 Task: Search one way flight ticket for 5 adults, 2 children, 1 infant in seat and 1 infant on lap in economy from Phoenix: Phoenix Sky Harbor International Airport to Greenville: Pitt-greenville Airport on 5-2-2023. Choice of flights is JetBlue. Number of bags: 2 carry on bags. Price is upto 98000. Outbound departure time preference is 10:30.
Action: Mouse moved to (239, 147)
Screenshot: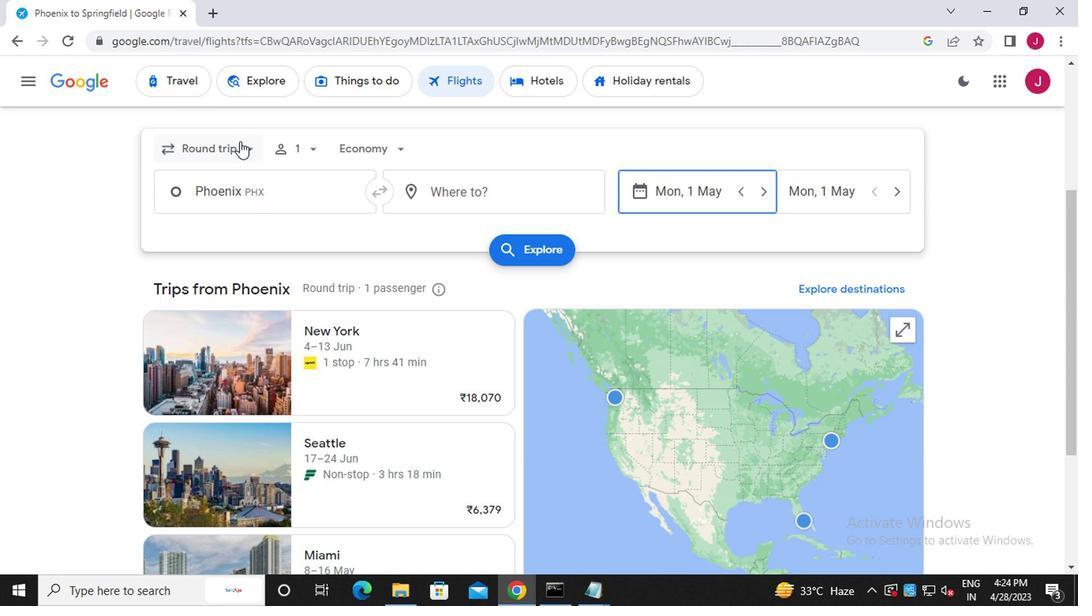 
Action: Mouse pressed left at (239, 147)
Screenshot: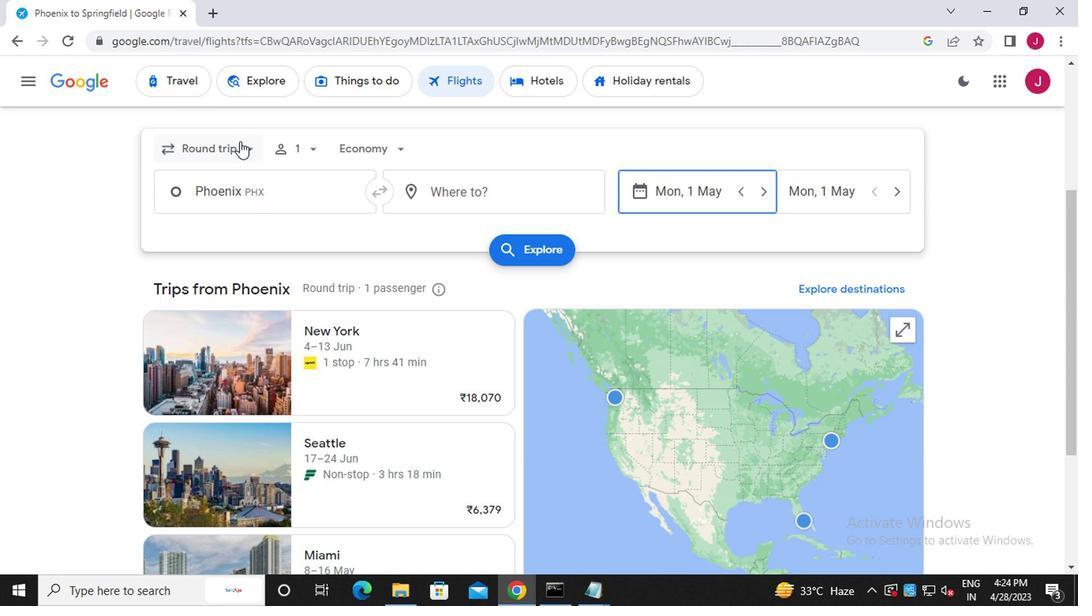 
Action: Mouse moved to (224, 220)
Screenshot: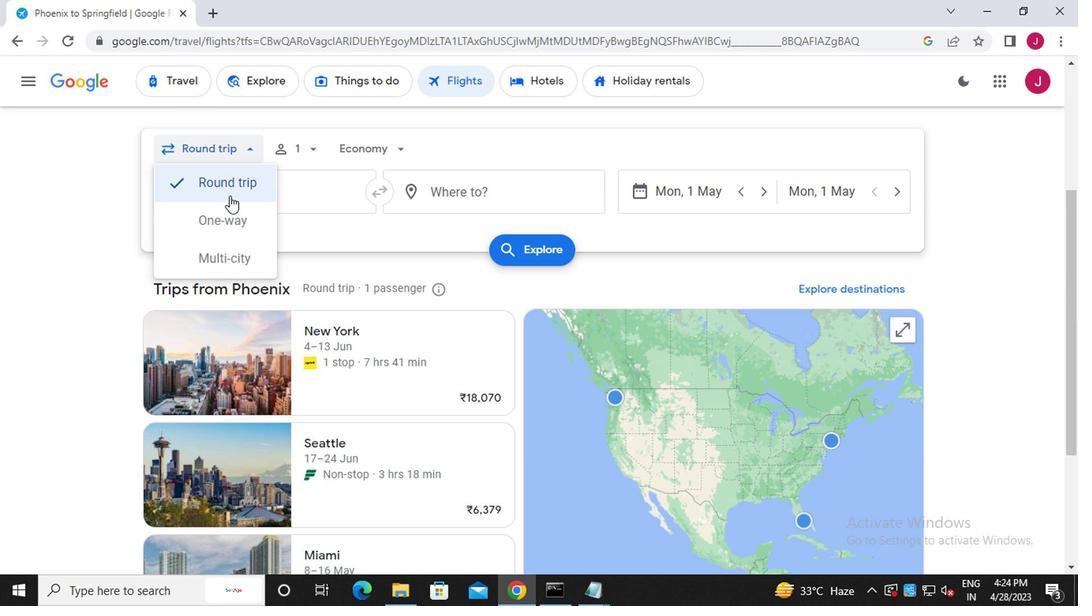 
Action: Mouse pressed left at (224, 220)
Screenshot: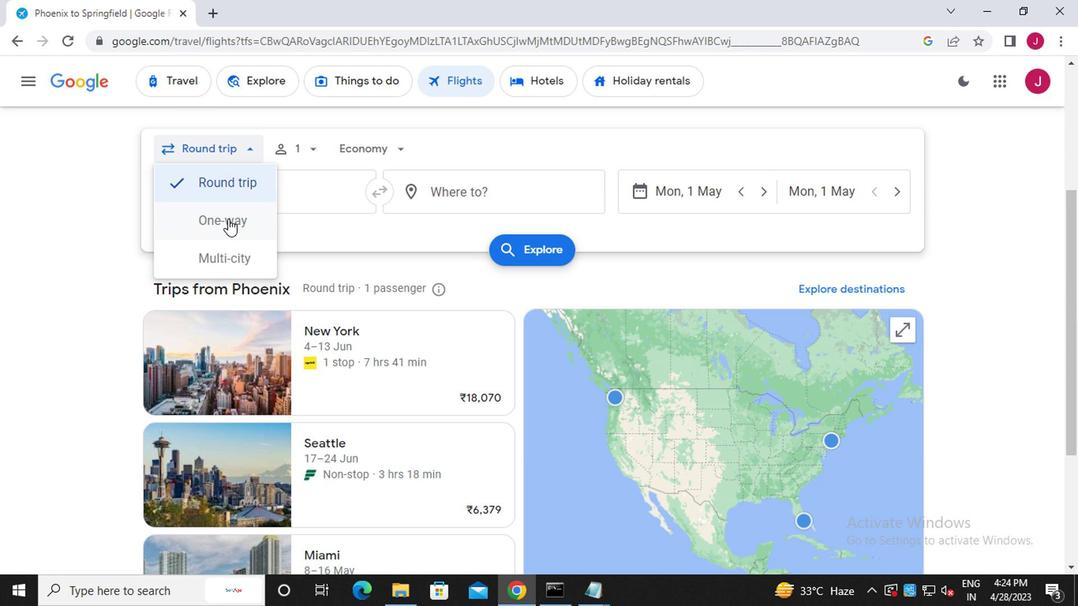 
Action: Mouse moved to (301, 150)
Screenshot: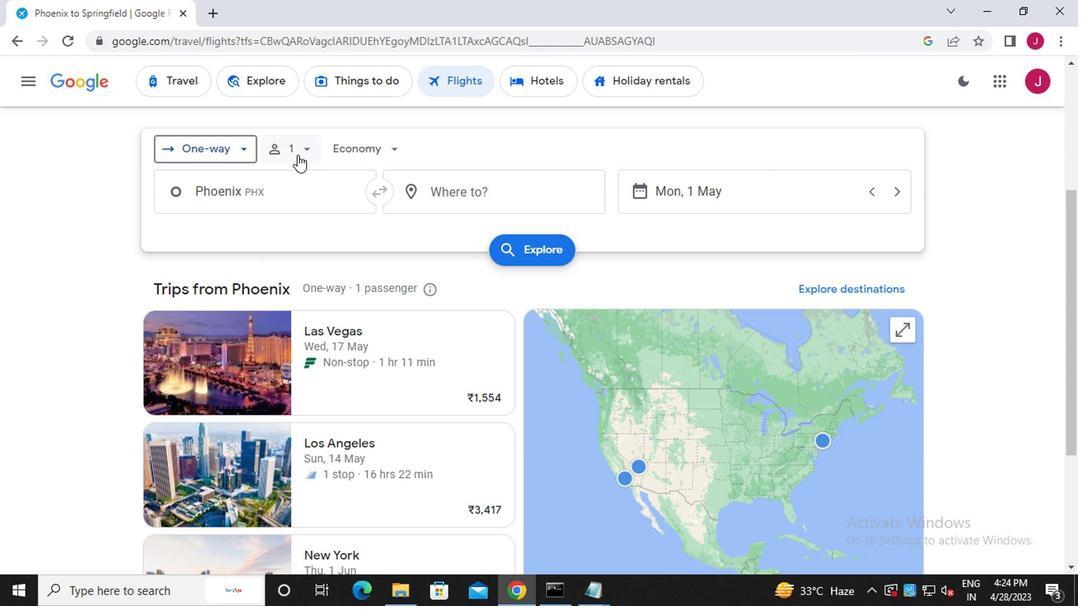 
Action: Mouse pressed left at (301, 150)
Screenshot: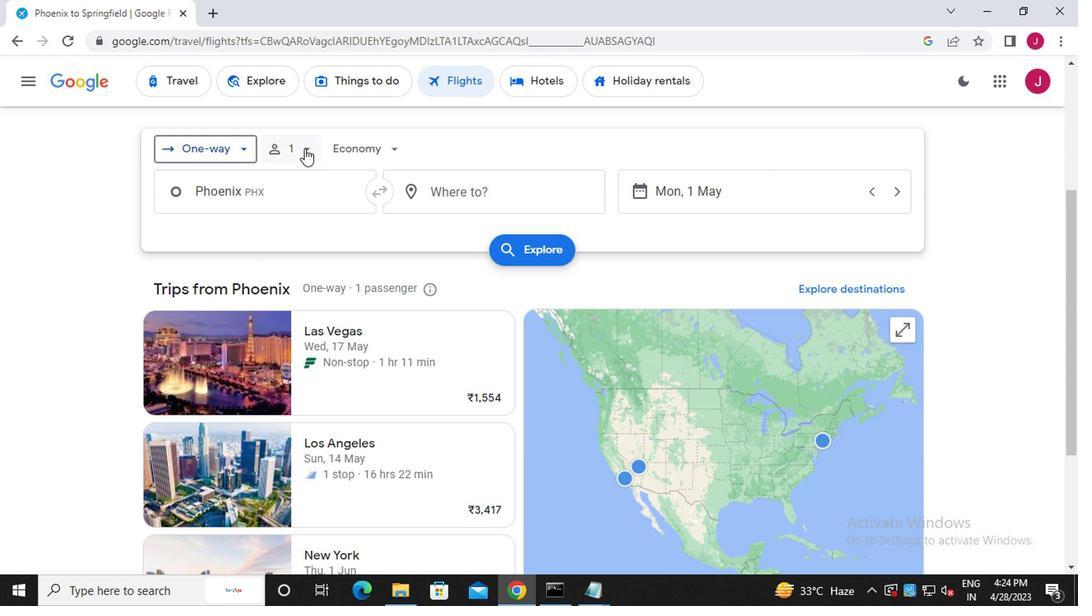 
Action: Mouse moved to (430, 191)
Screenshot: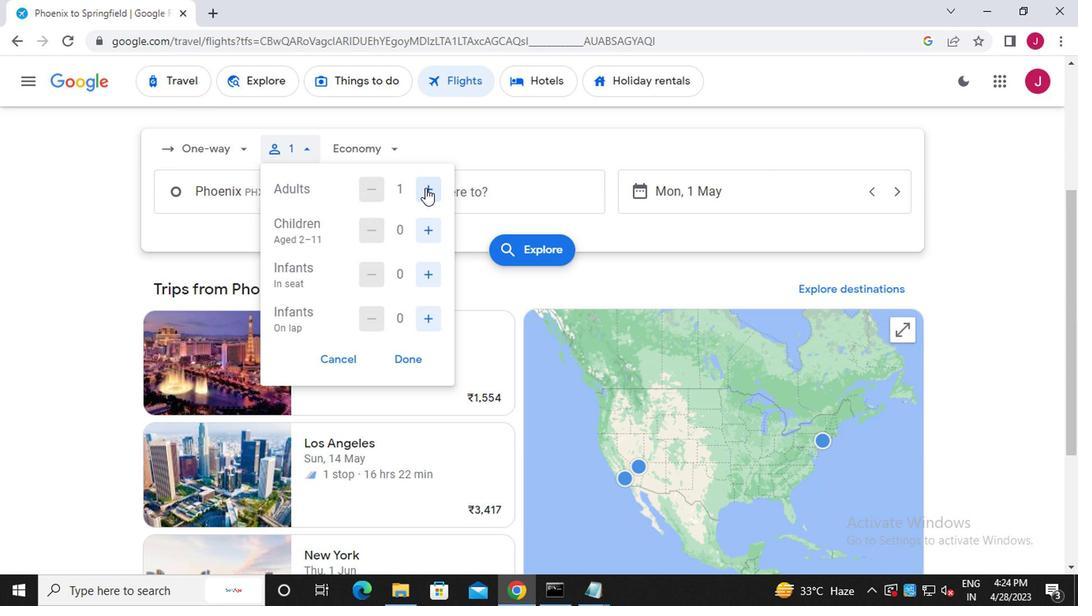 
Action: Mouse pressed left at (430, 191)
Screenshot: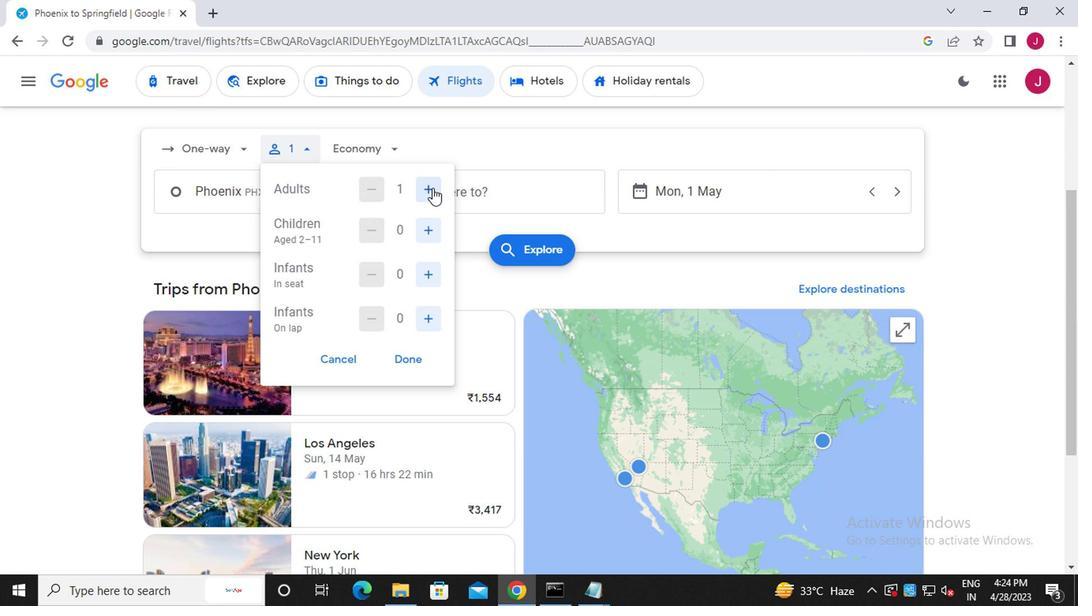 
Action: Mouse pressed left at (430, 191)
Screenshot: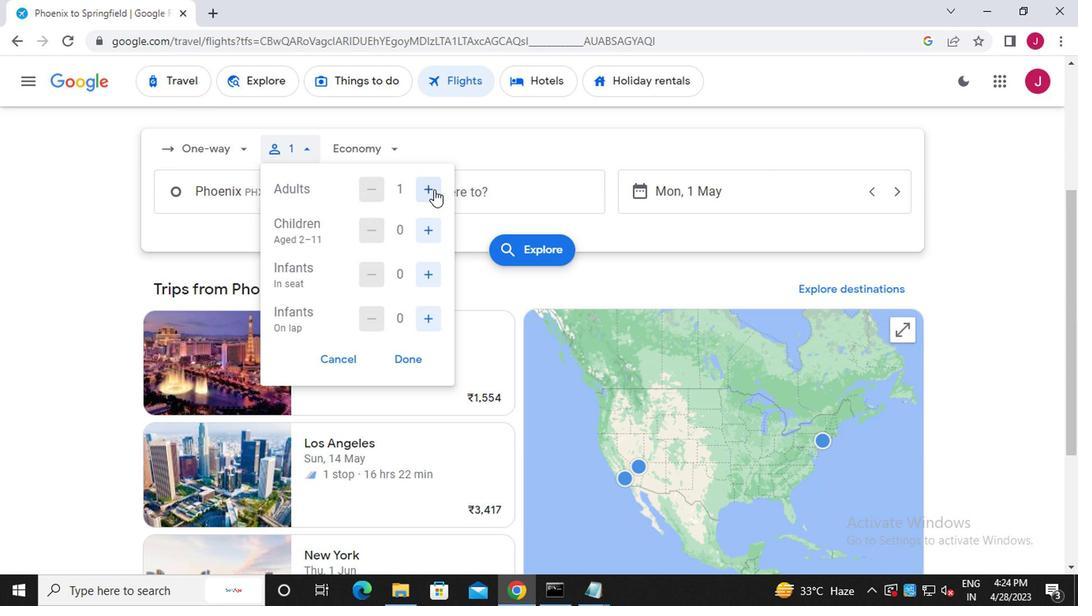 
Action: Mouse pressed left at (430, 191)
Screenshot: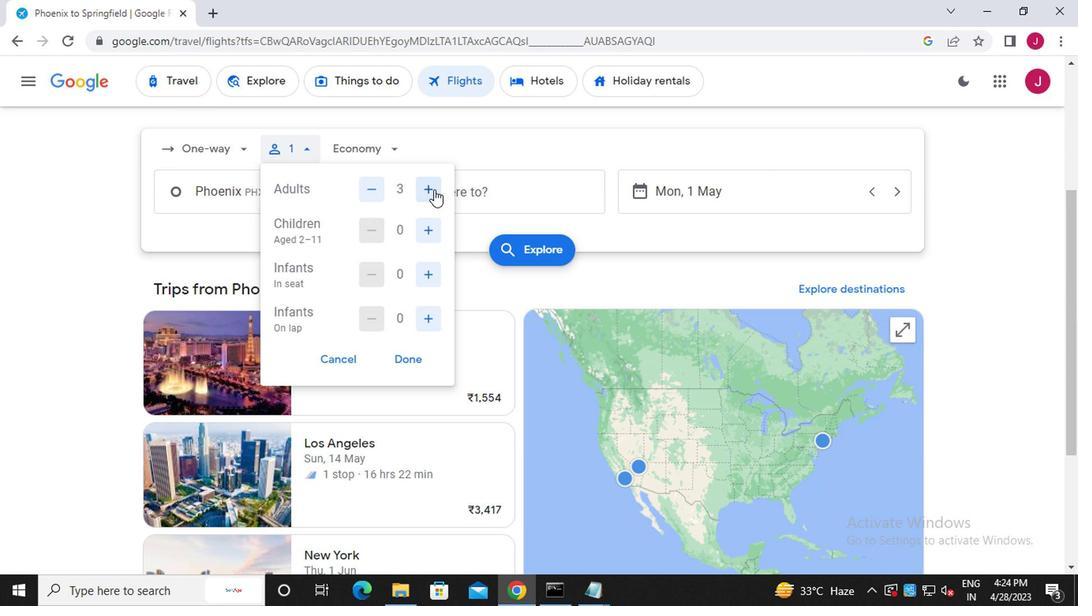 
Action: Mouse pressed left at (430, 191)
Screenshot: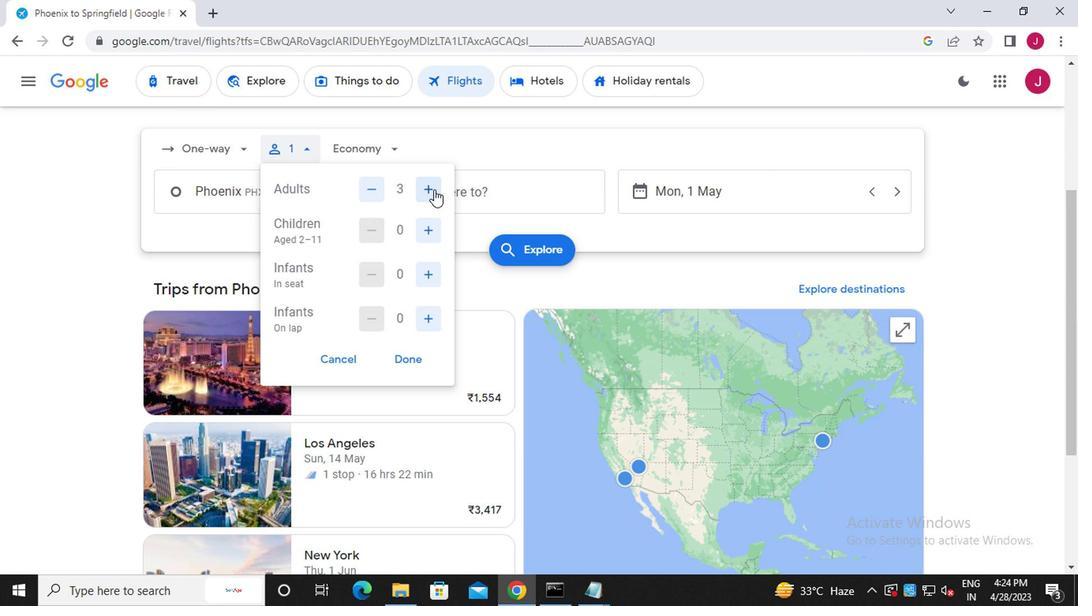 
Action: Mouse moved to (430, 234)
Screenshot: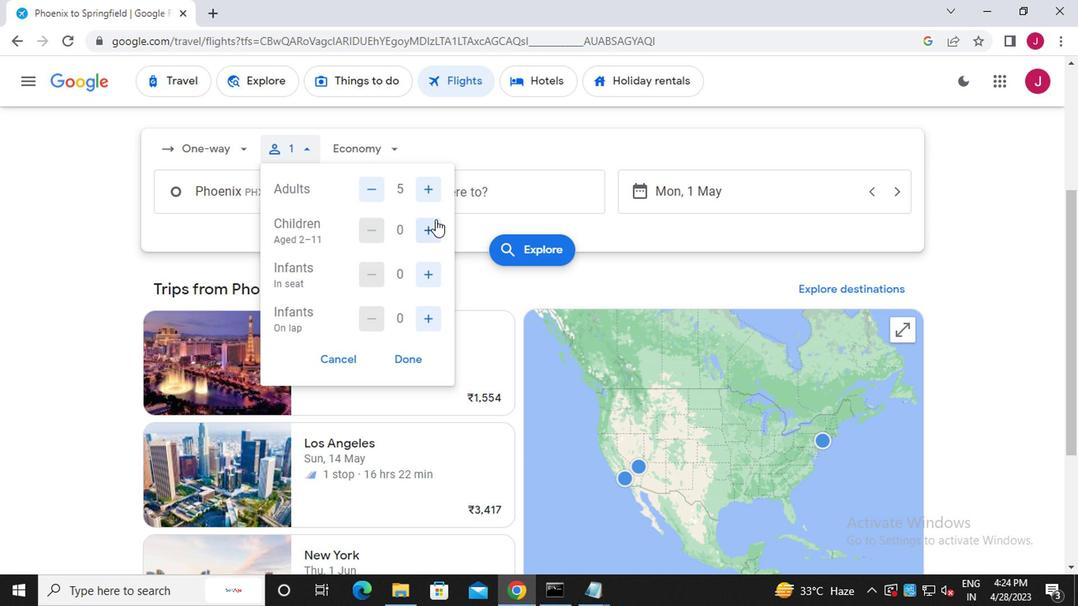
Action: Mouse pressed left at (430, 234)
Screenshot: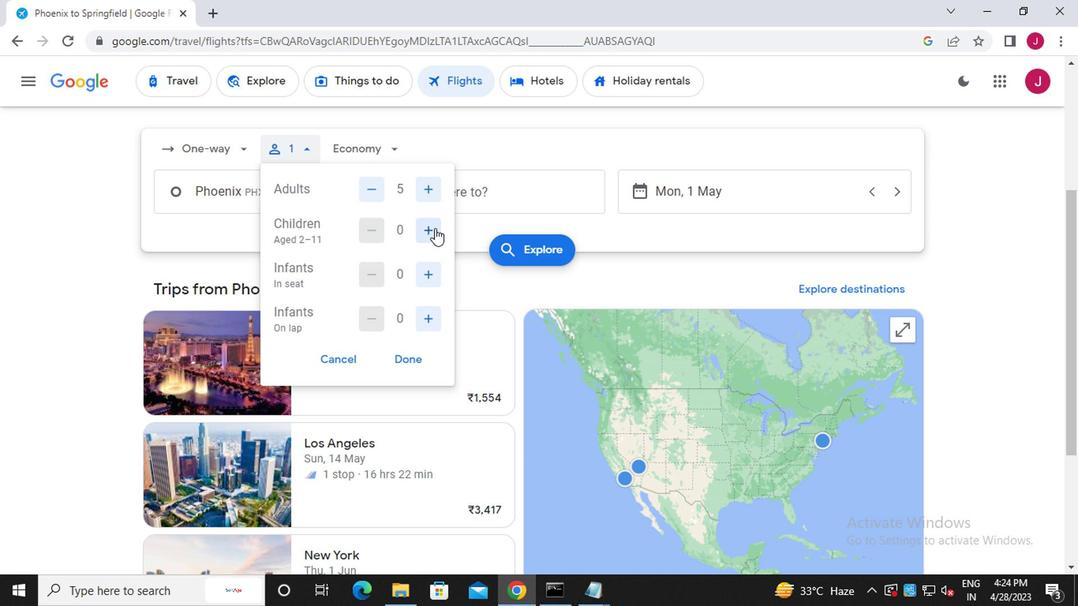 
Action: Mouse pressed left at (430, 234)
Screenshot: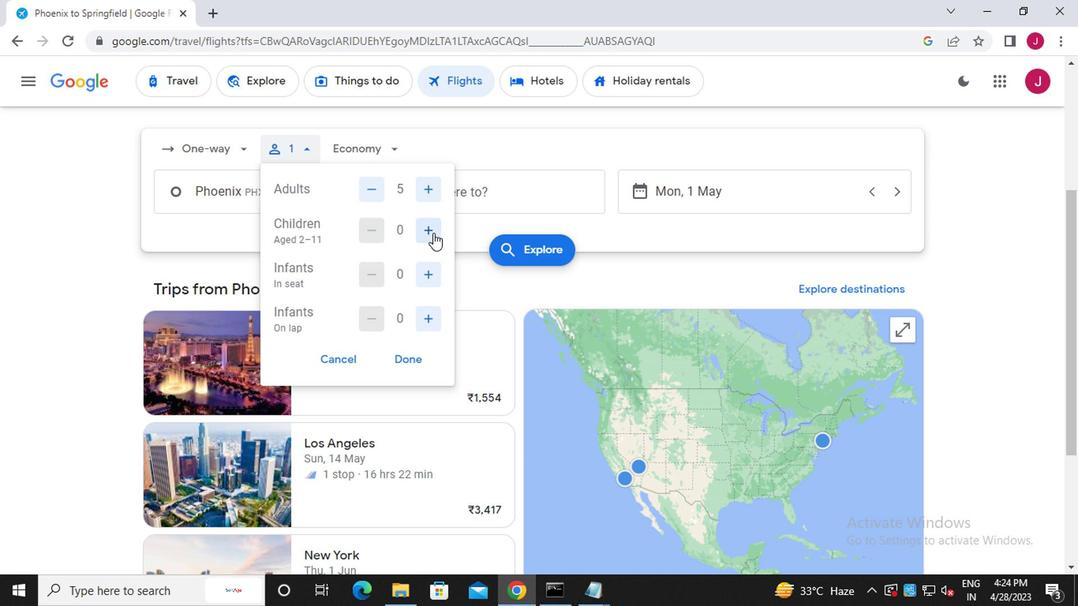 
Action: Mouse moved to (419, 274)
Screenshot: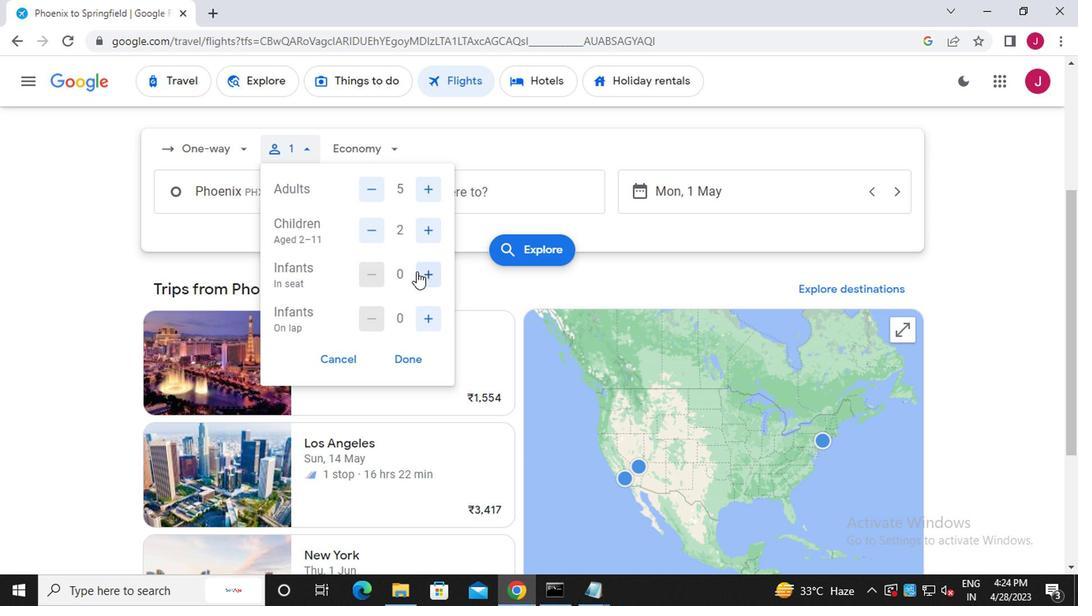 
Action: Mouse pressed left at (419, 274)
Screenshot: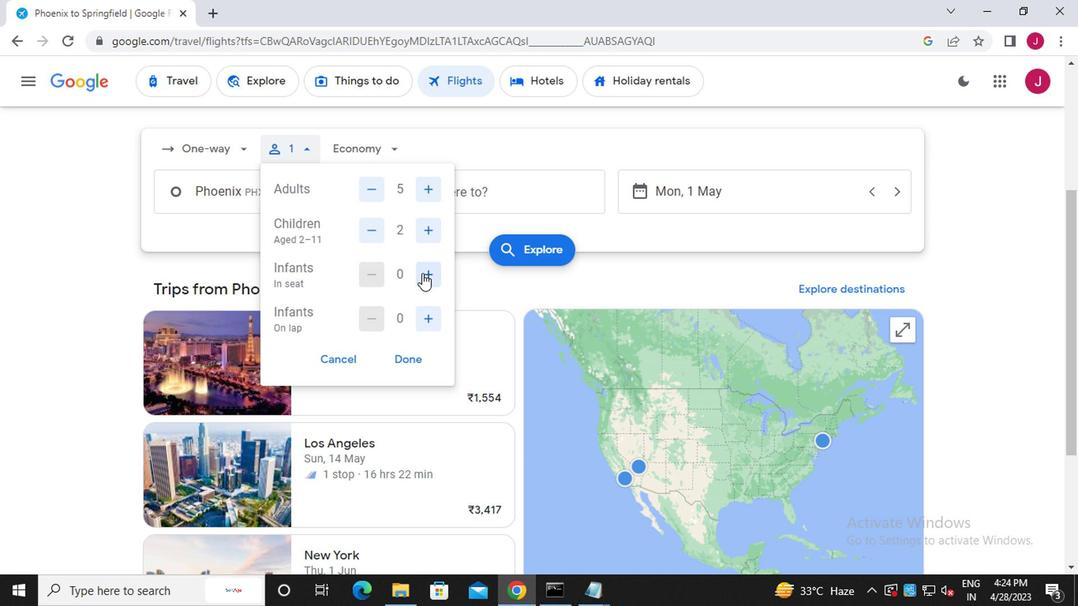 
Action: Mouse moved to (424, 319)
Screenshot: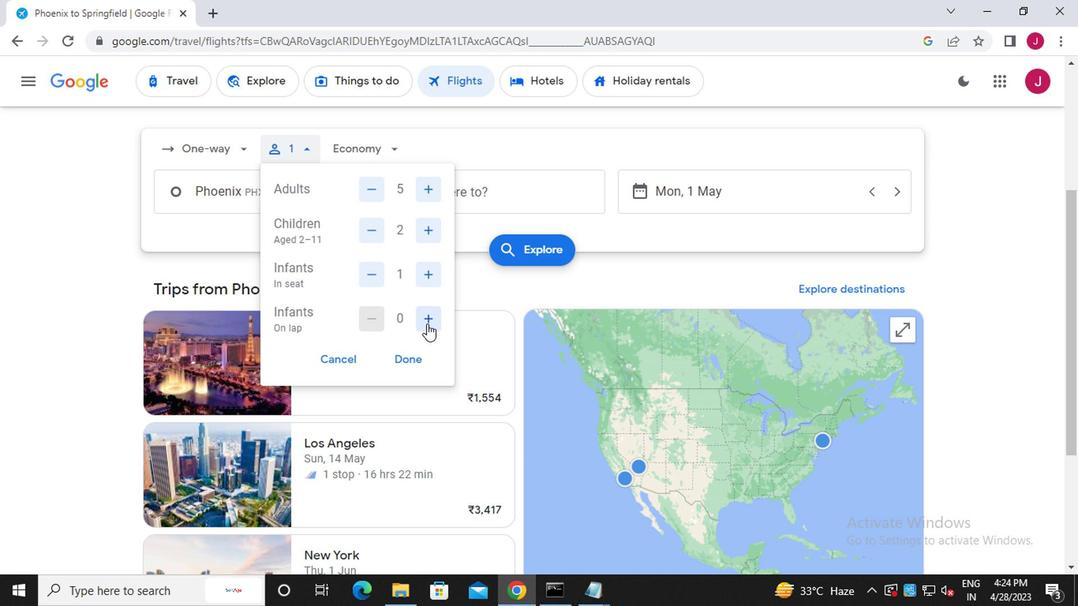 
Action: Mouse pressed left at (424, 319)
Screenshot: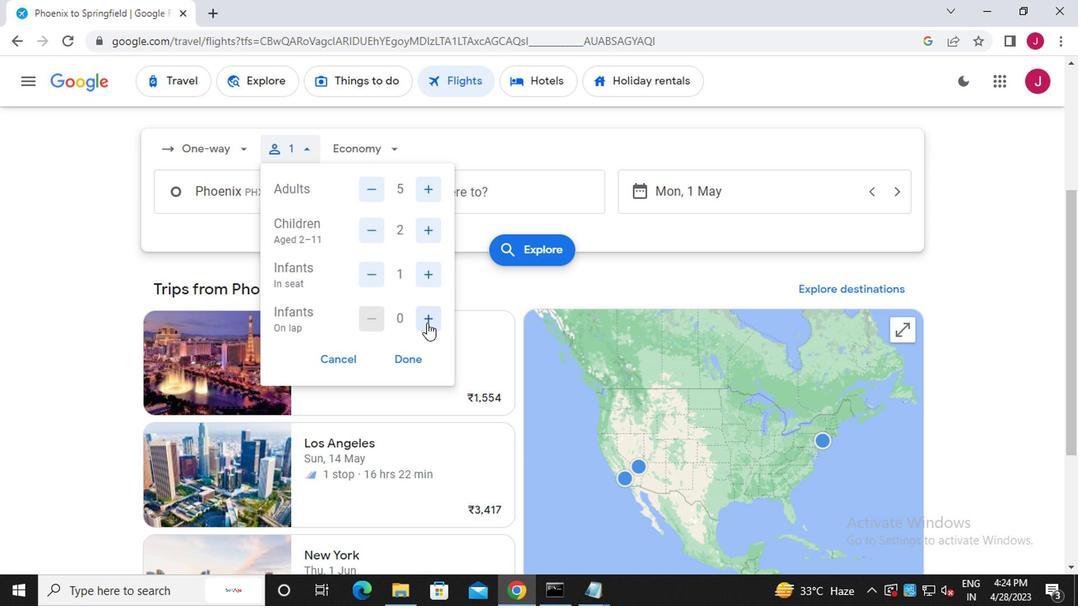 
Action: Mouse moved to (402, 362)
Screenshot: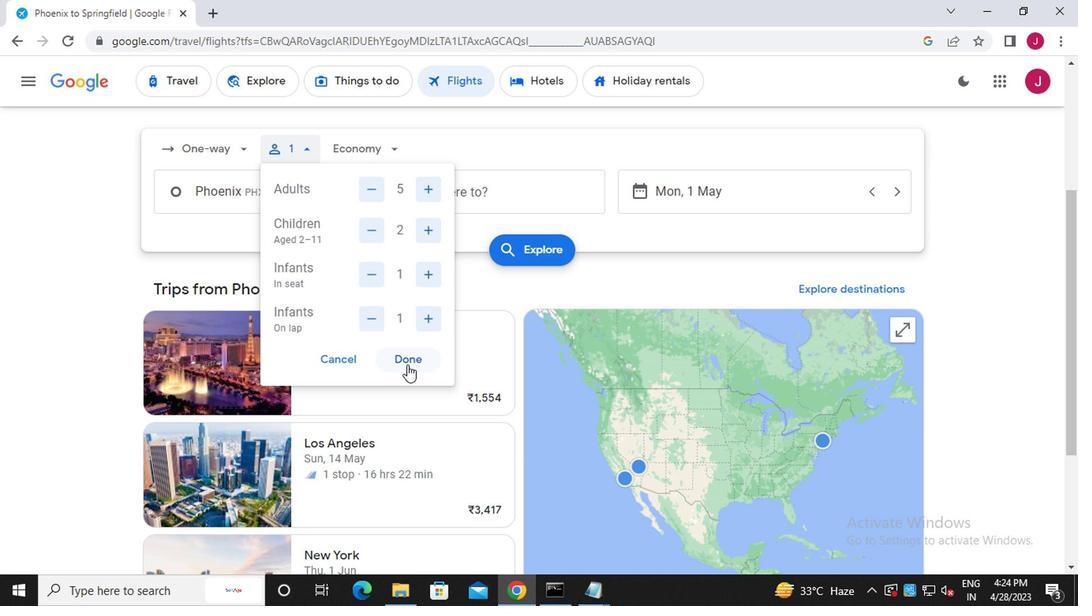 
Action: Mouse pressed left at (402, 362)
Screenshot: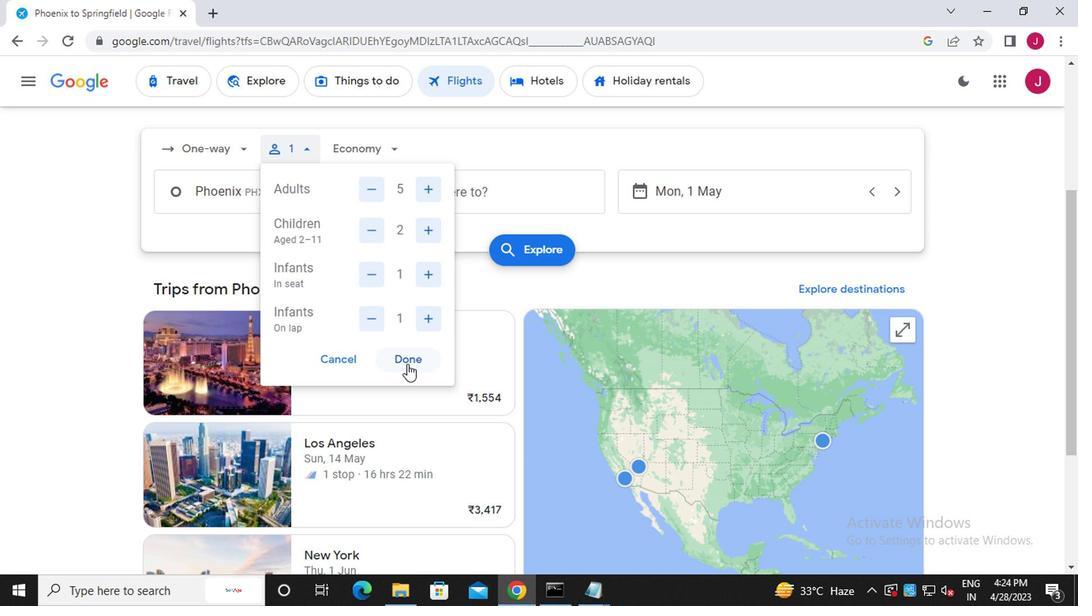 
Action: Mouse moved to (391, 152)
Screenshot: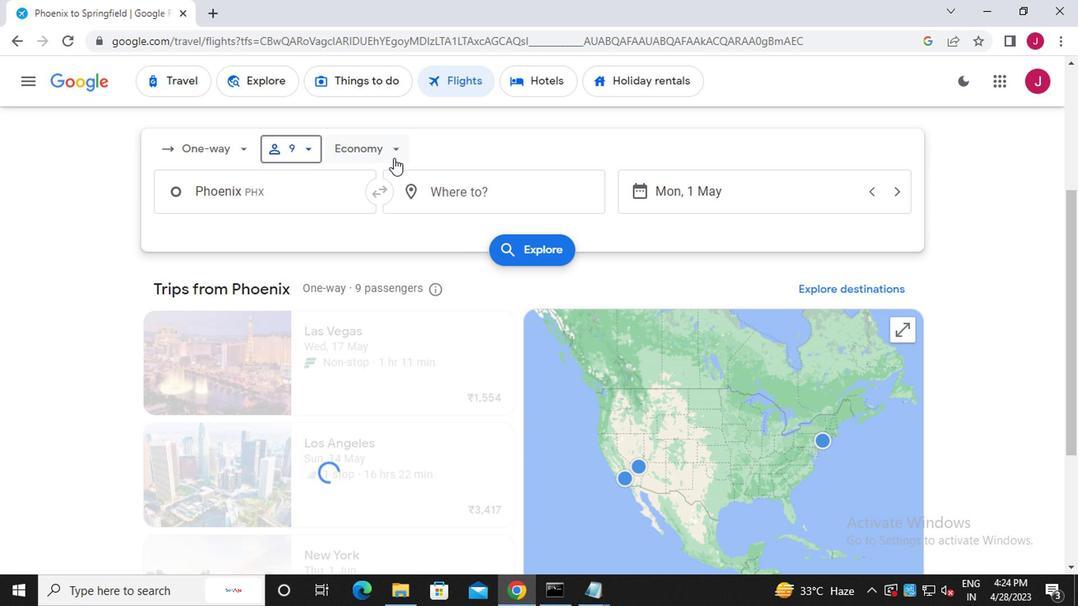 
Action: Mouse pressed left at (391, 152)
Screenshot: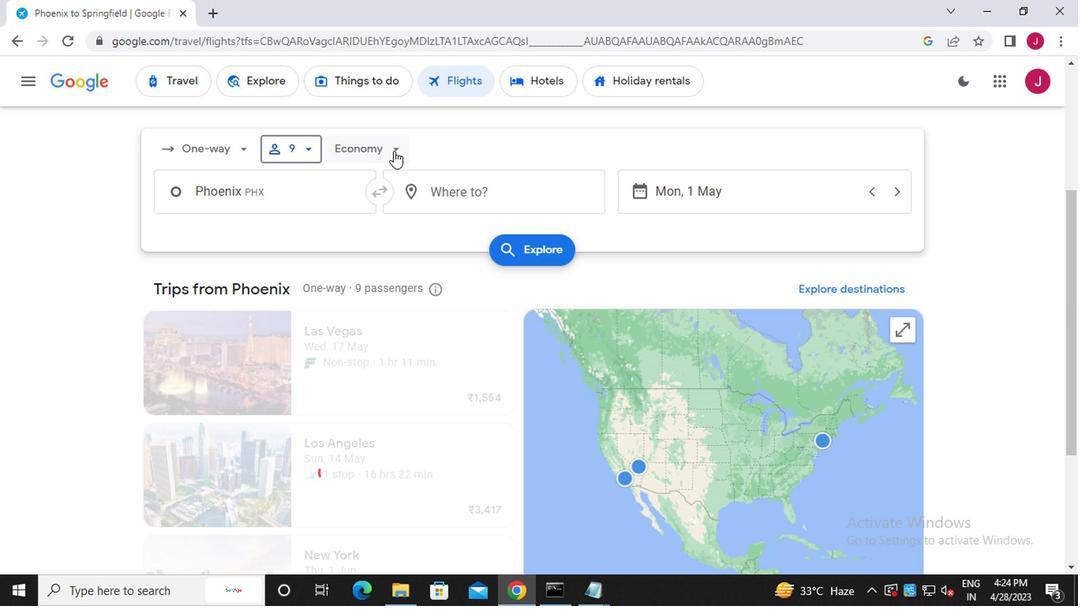 
Action: Mouse moved to (416, 180)
Screenshot: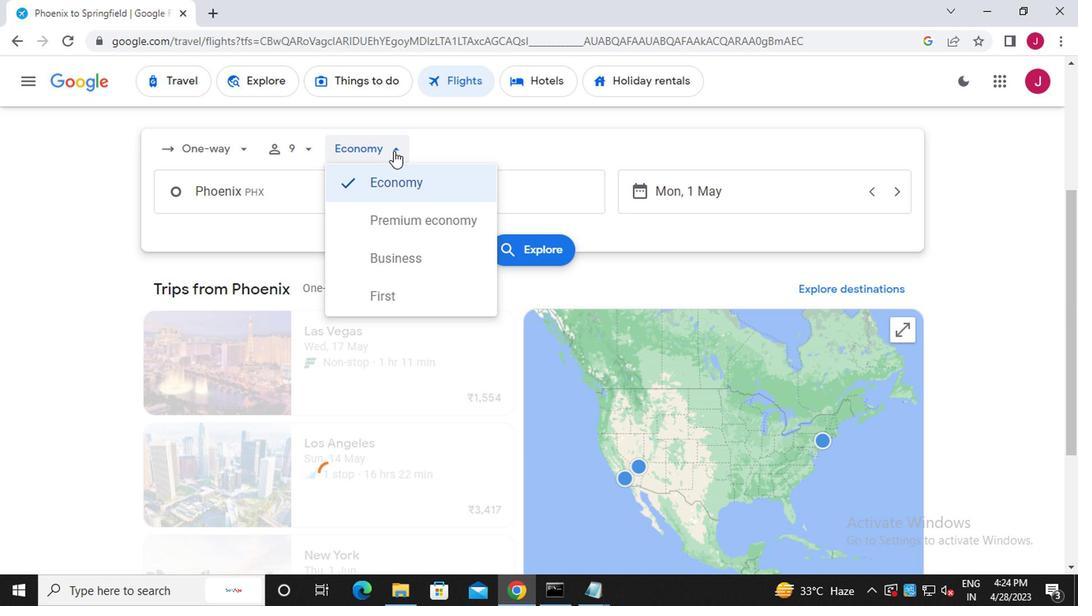 
Action: Mouse pressed left at (416, 180)
Screenshot: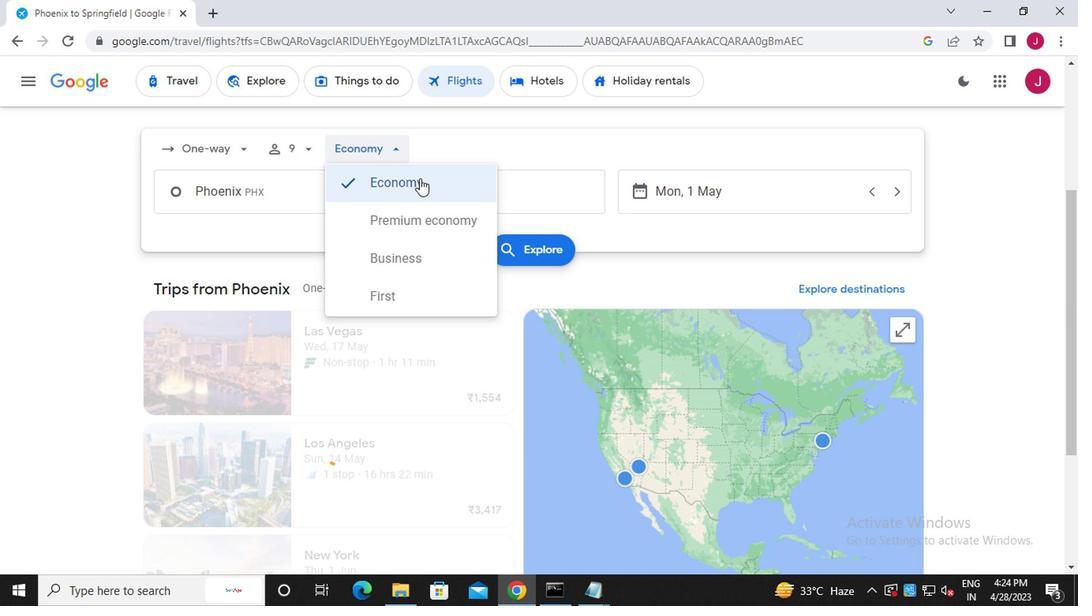 
Action: Mouse moved to (329, 200)
Screenshot: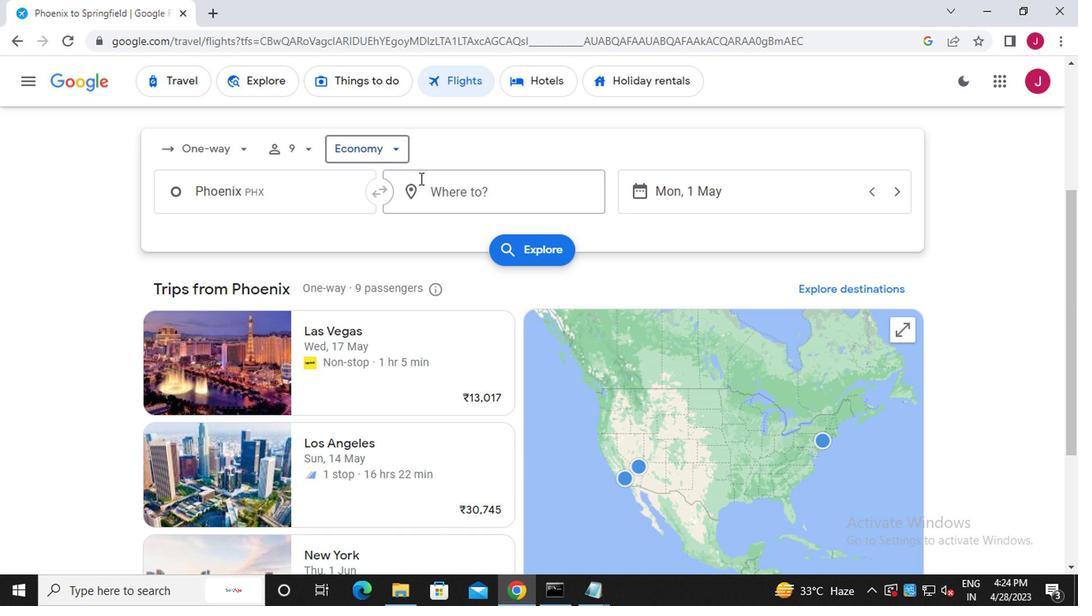 
Action: Mouse pressed left at (329, 200)
Screenshot: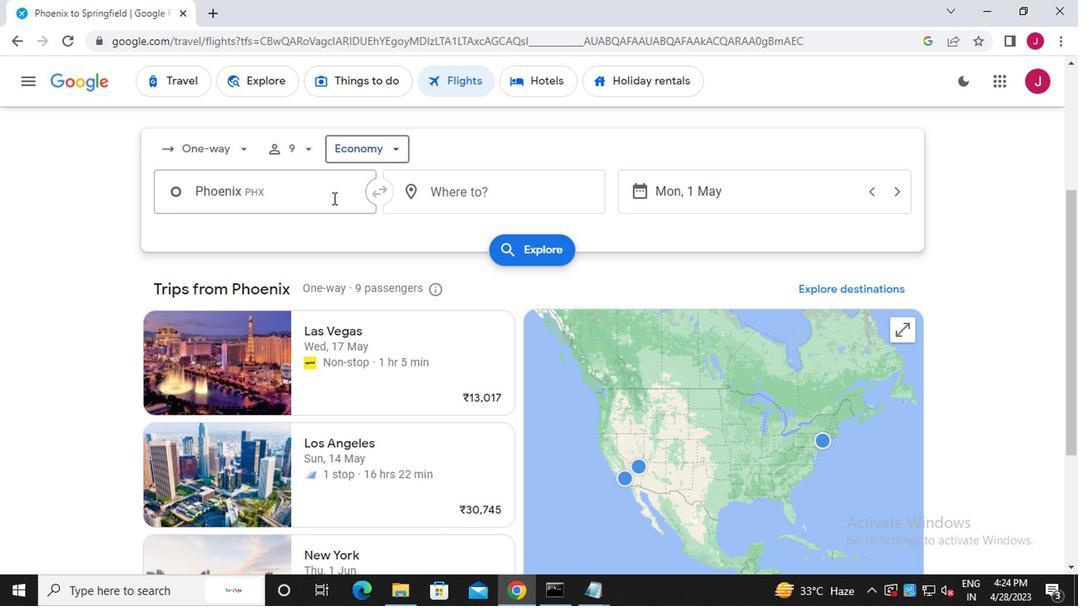 
Action: Key pressed pho
Screenshot: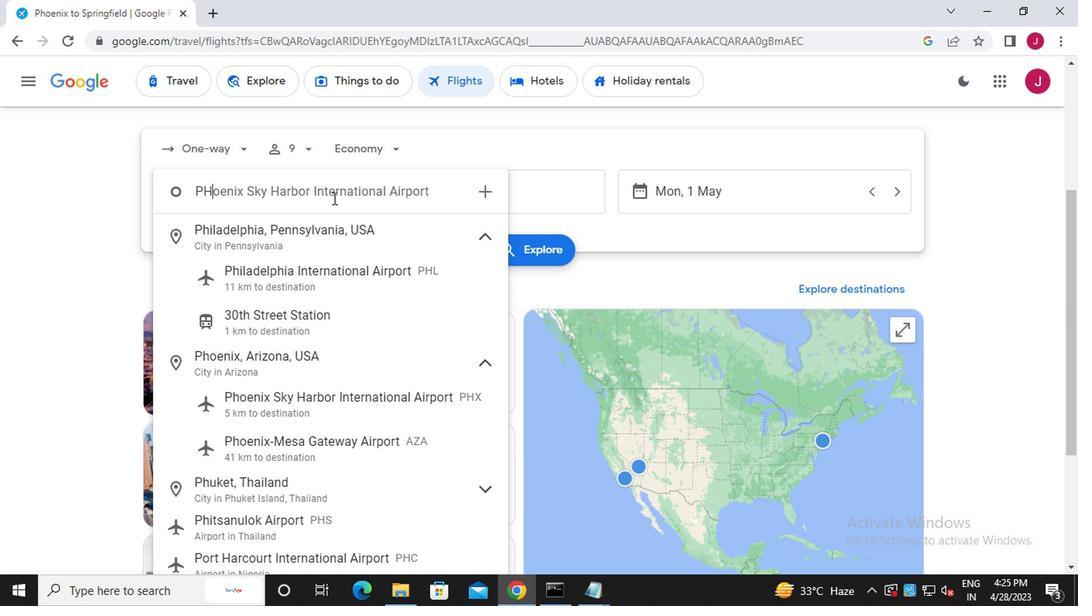 
Action: Mouse moved to (354, 320)
Screenshot: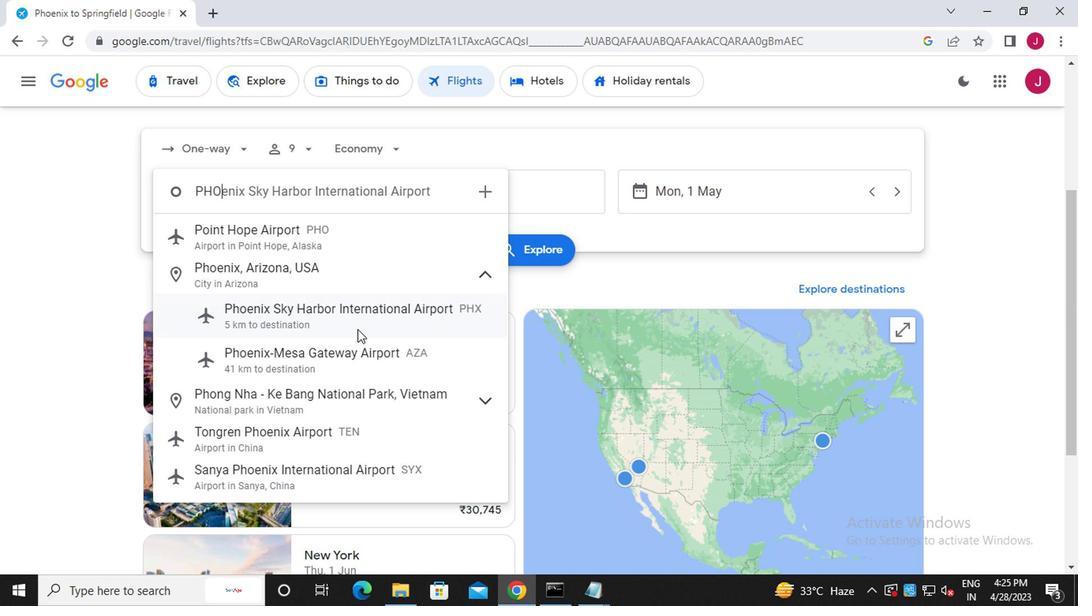 
Action: Mouse pressed left at (354, 320)
Screenshot: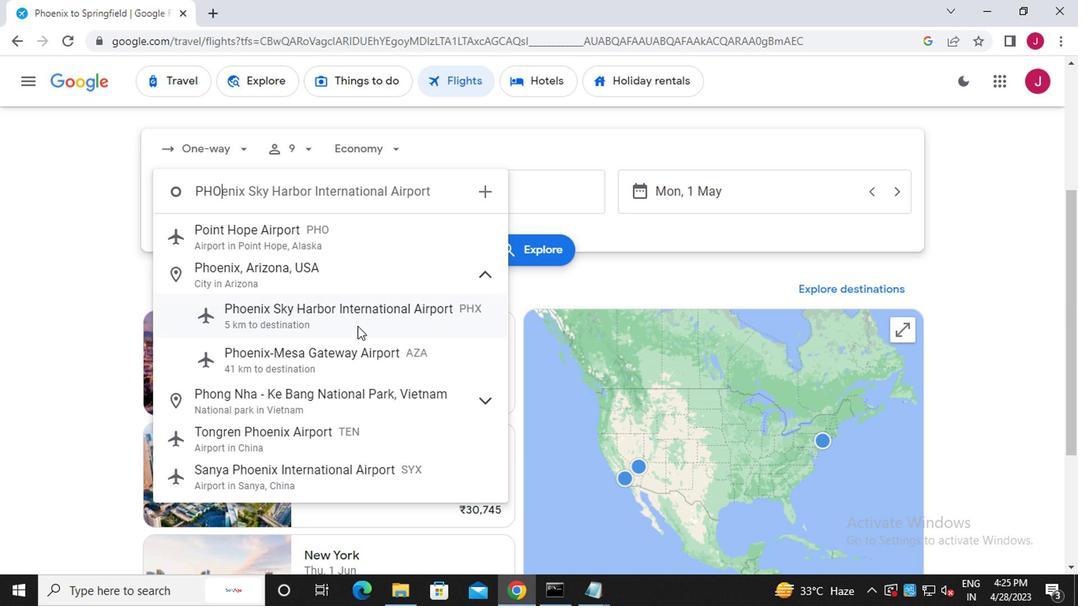 
Action: Mouse moved to (549, 198)
Screenshot: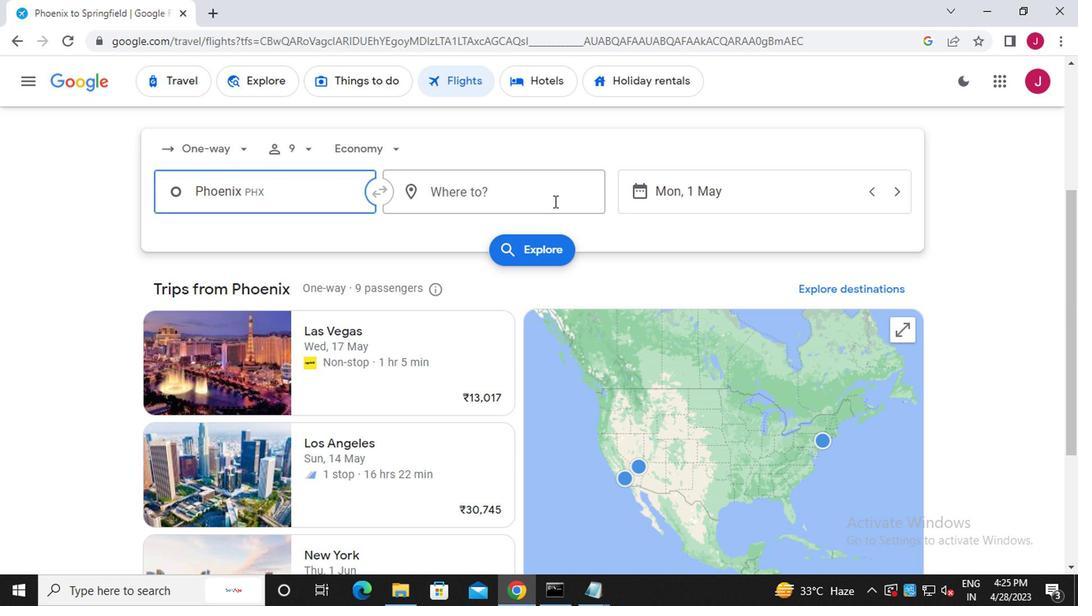 
Action: Mouse pressed left at (549, 198)
Screenshot: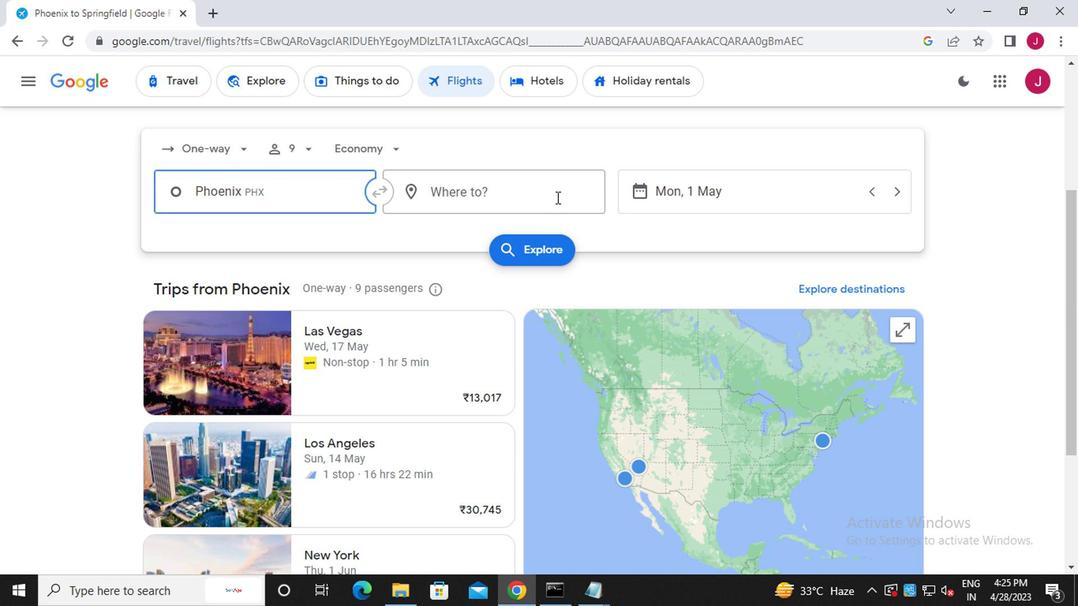 
Action: Key pressed green<Key.space><Key.backspace>ville<Key.space>p
Screenshot: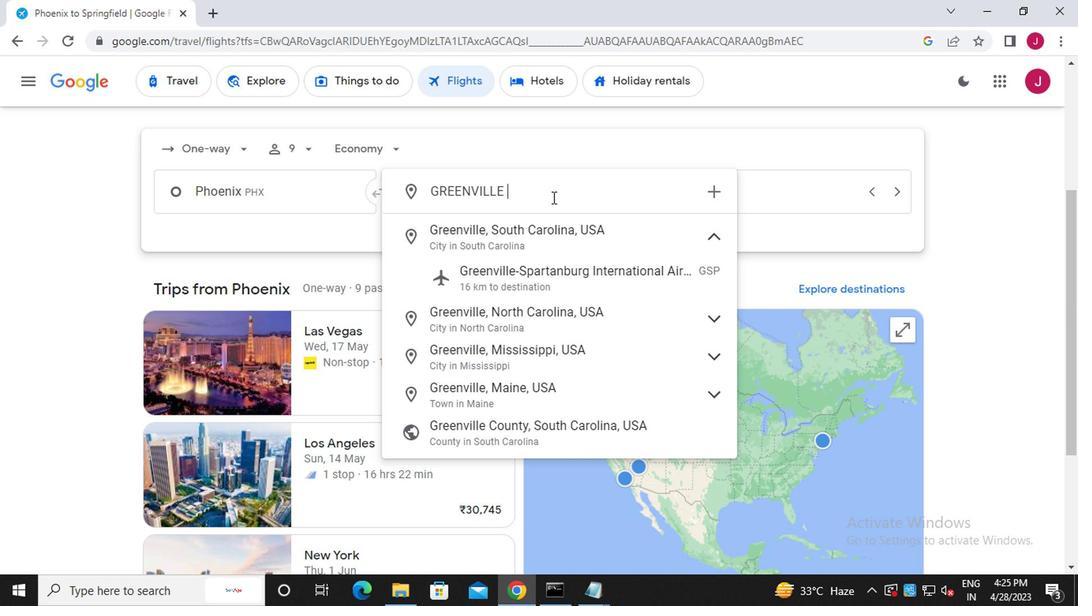 
Action: Mouse moved to (561, 241)
Screenshot: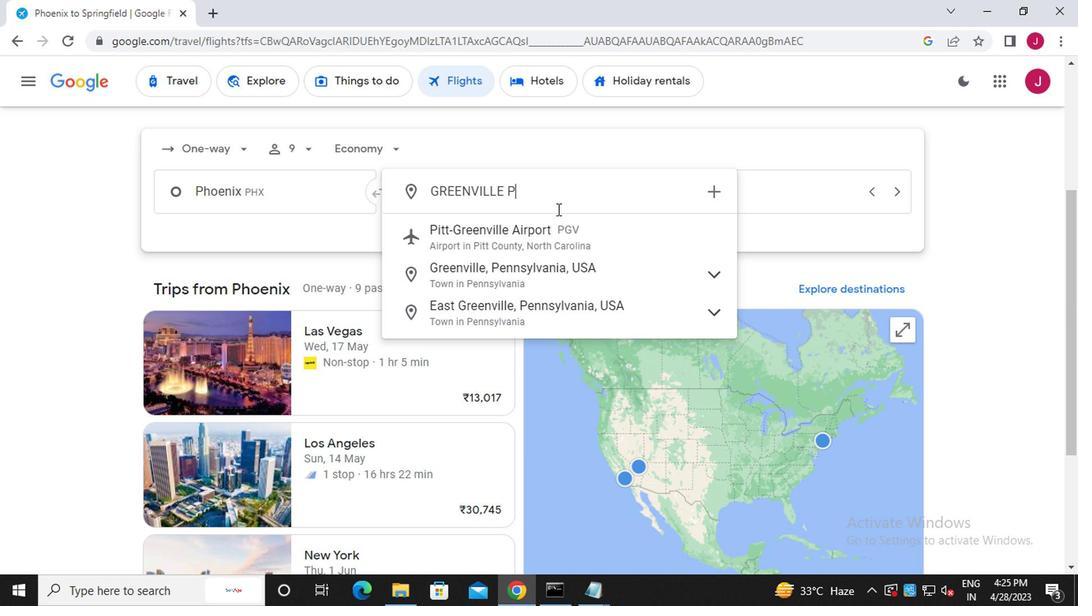 
Action: Mouse pressed left at (561, 241)
Screenshot: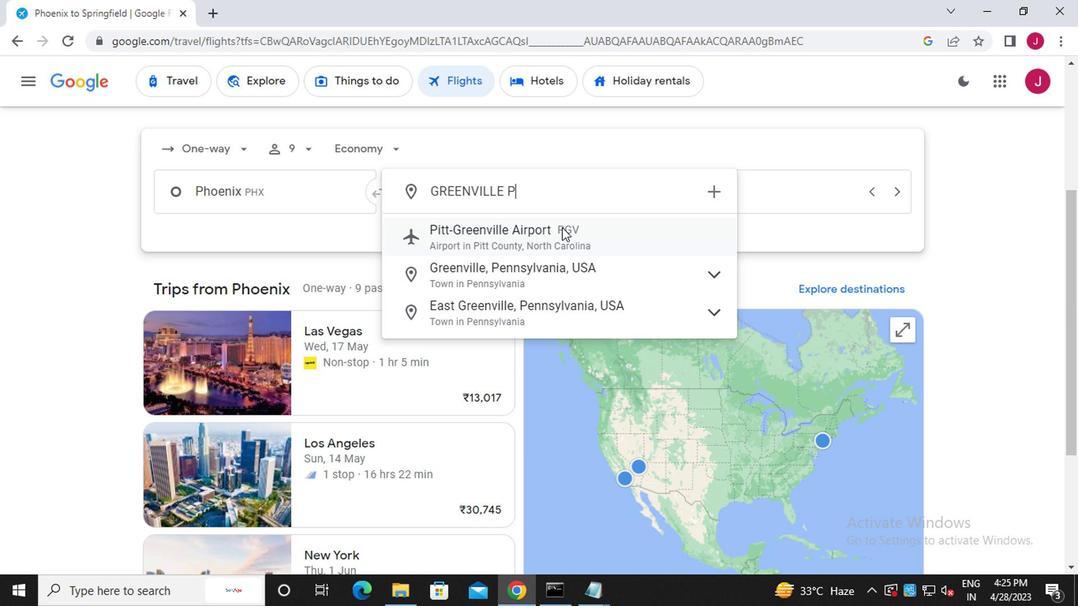 
Action: Mouse moved to (724, 191)
Screenshot: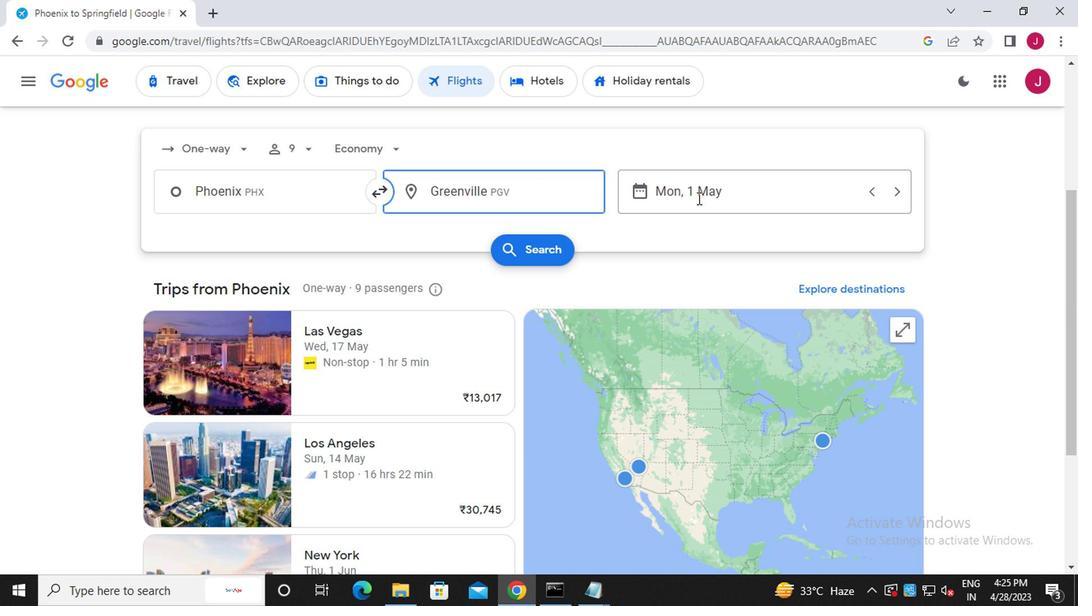 
Action: Mouse pressed left at (724, 191)
Screenshot: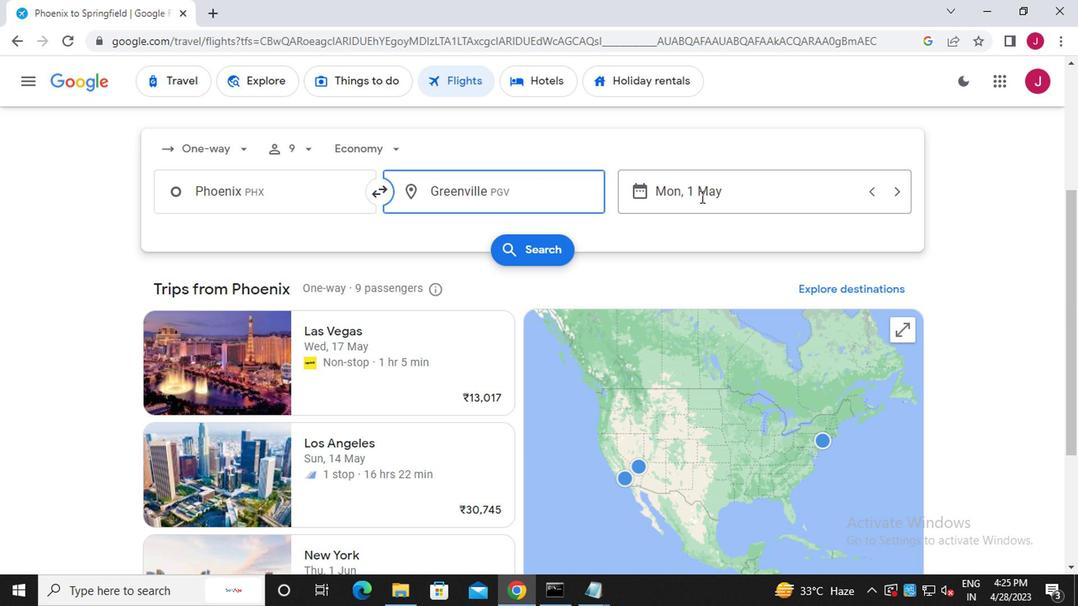 
Action: Mouse moved to (720, 278)
Screenshot: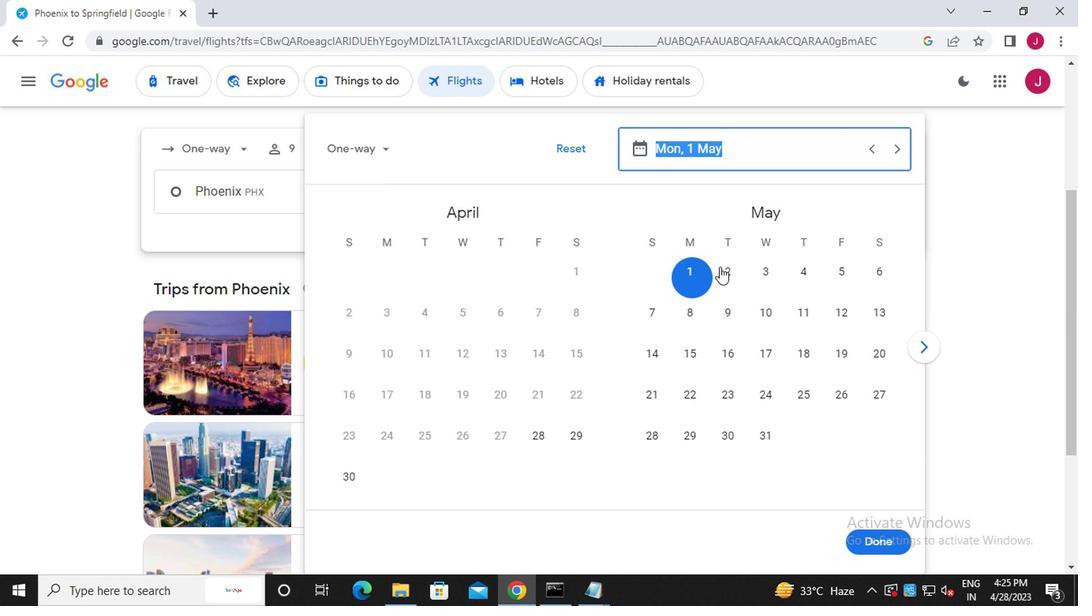 
Action: Mouse pressed left at (720, 278)
Screenshot: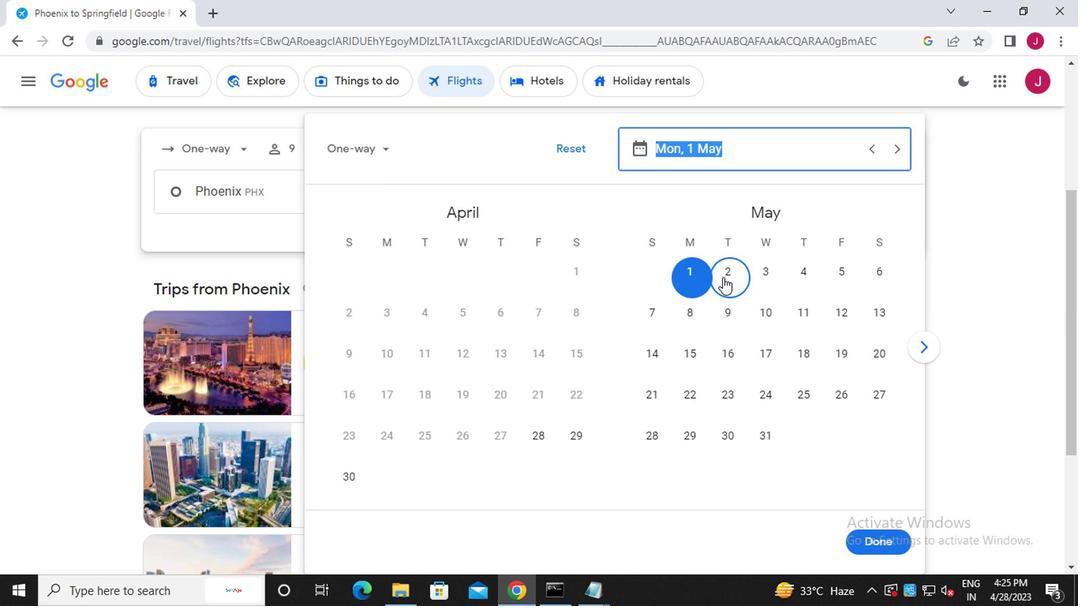 
Action: Mouse moved to (874, 542)
Screenshot: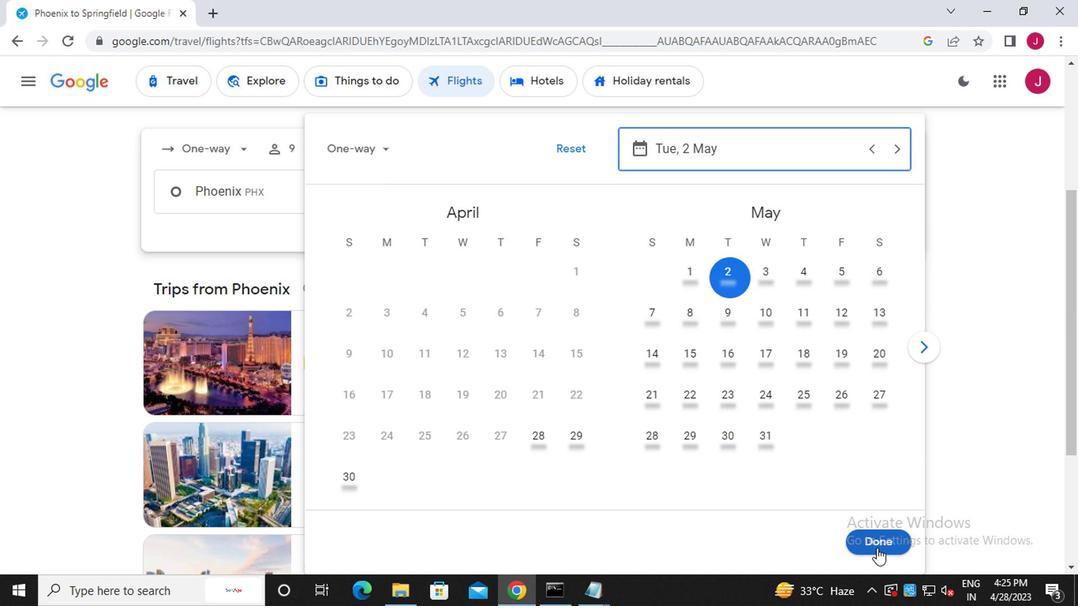 
Action: Mouse pressed left at (874, 542)
Screenshot: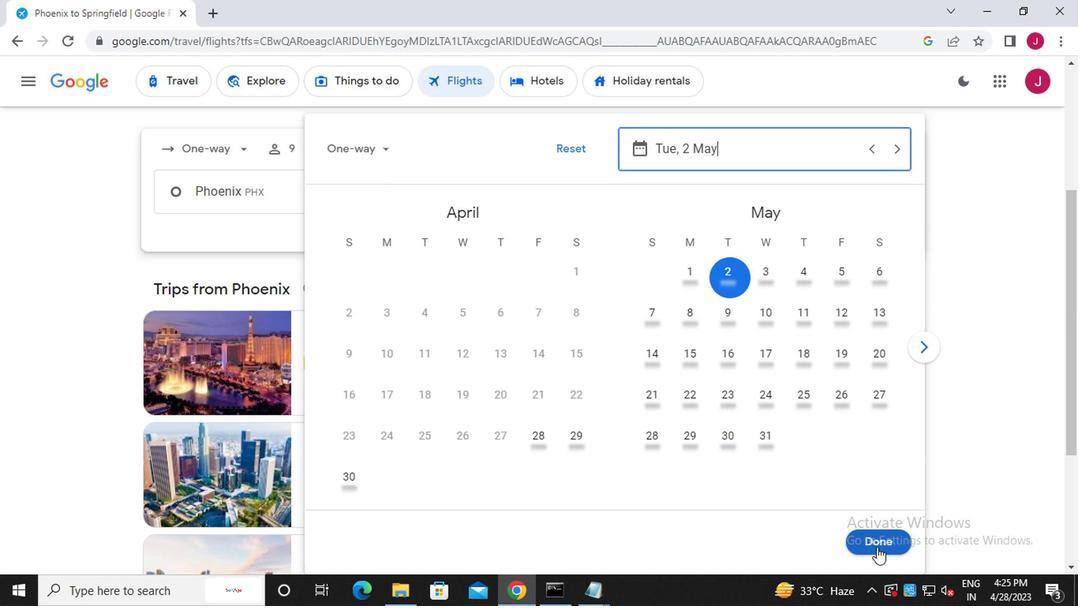 
Action: Mouse moved to (539, 251)
Screenshot: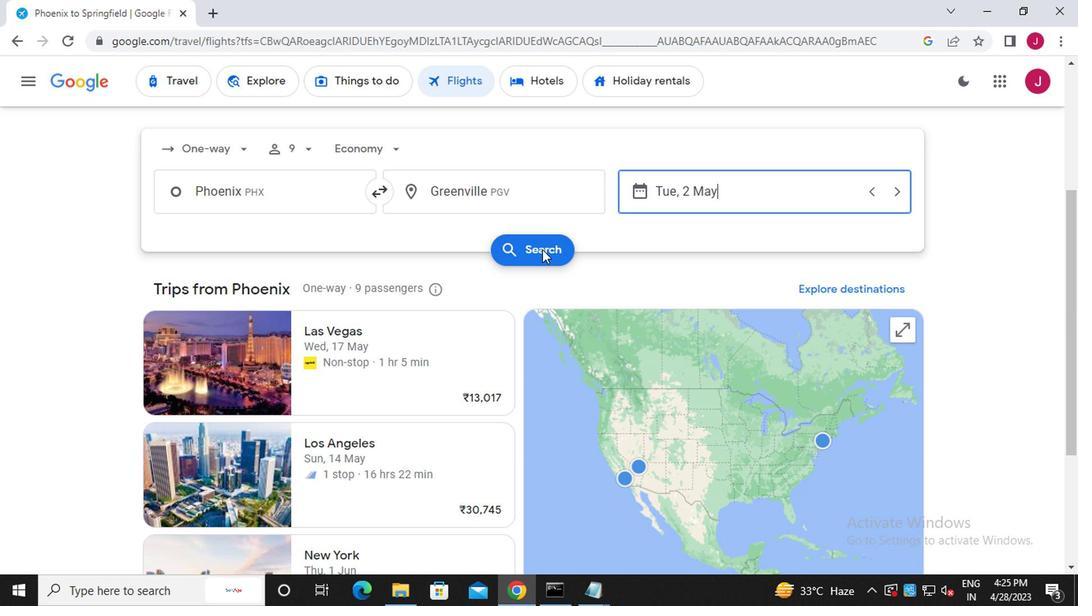 
Action: Mouse pressed left at (539, 251)
Screenshot: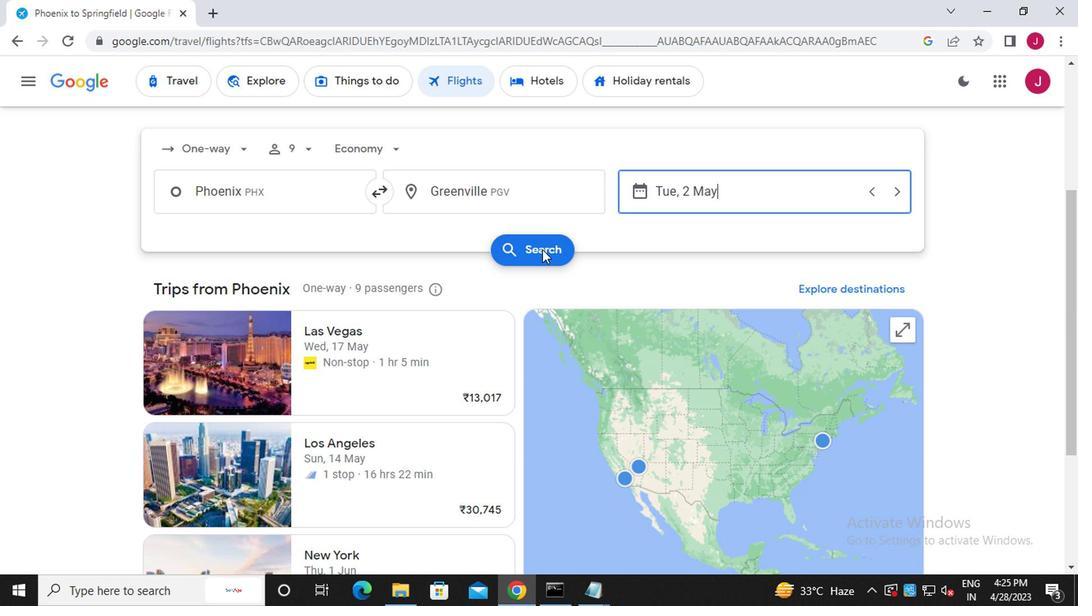 
Action: Mouse moved to (189, 229)
Screenshot: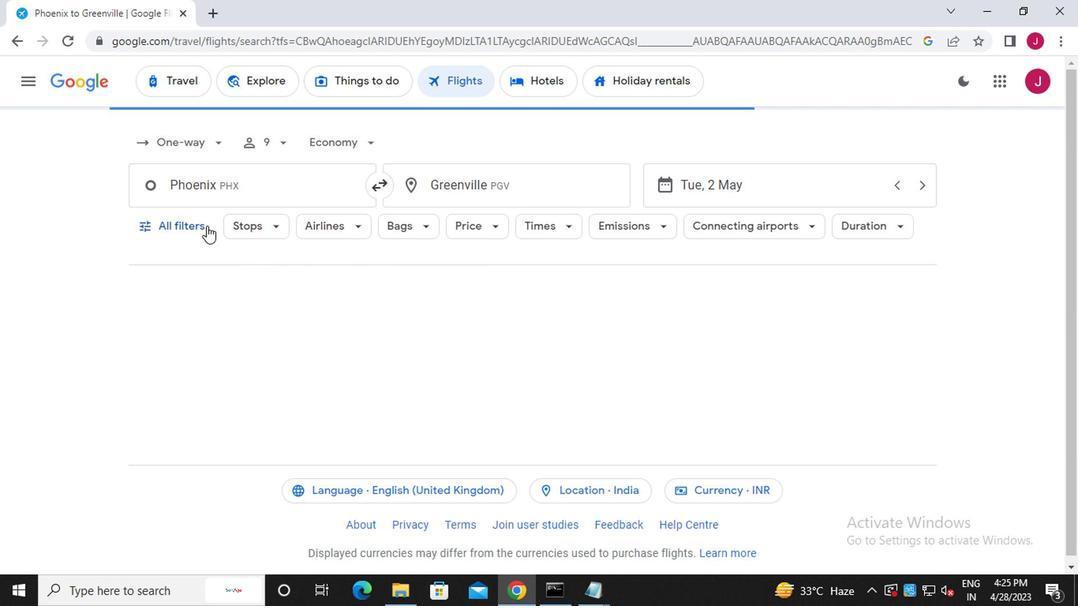 
Action: Mouse pressed left at (189, 229)
Screenshot: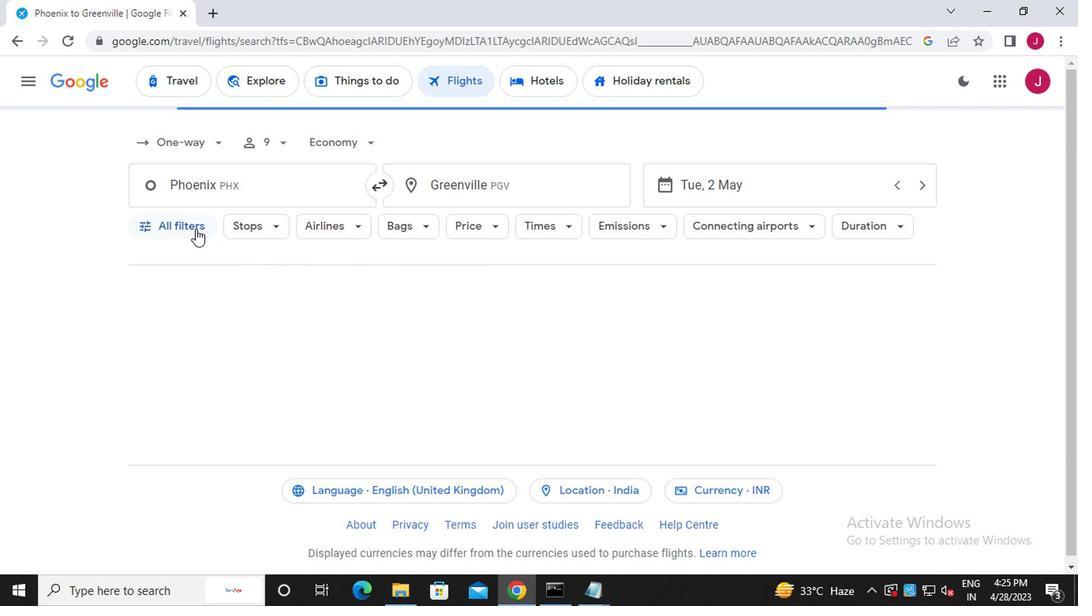 
Action: Mouse moved to (188, 235)
Screenshot: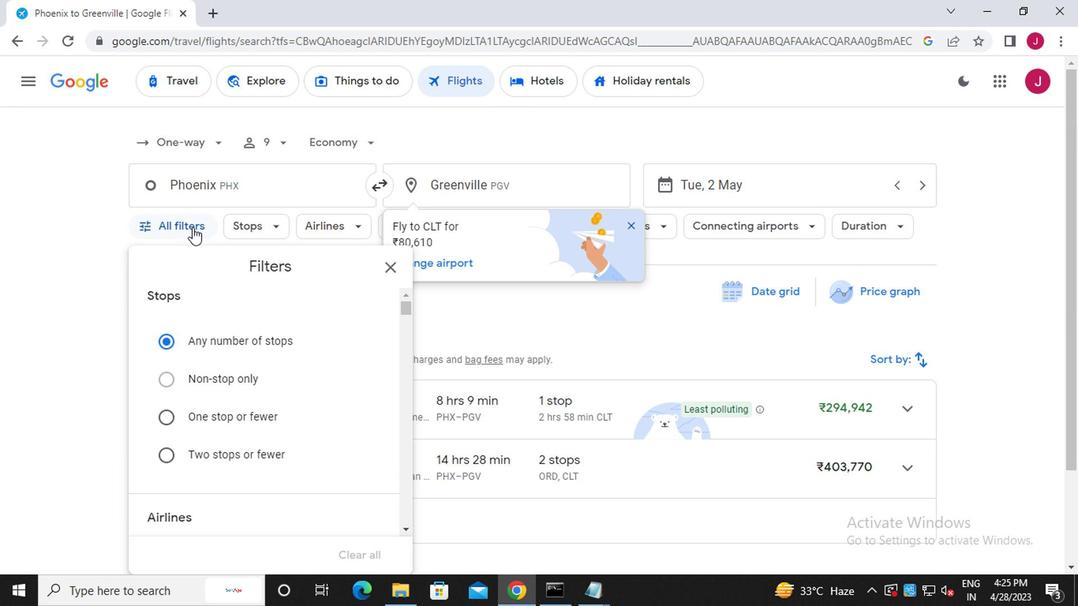
Action: Mouse scrolled (188, 234) with delta (0, -1)
Screenshot: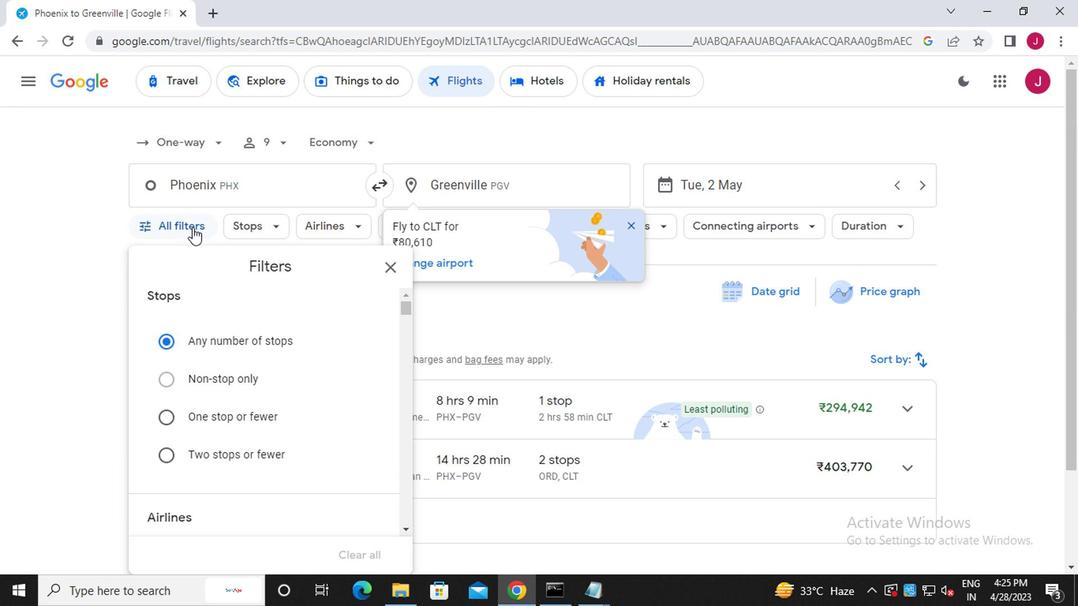 
Action: Mouse moved to (188, 241)
Screenshot: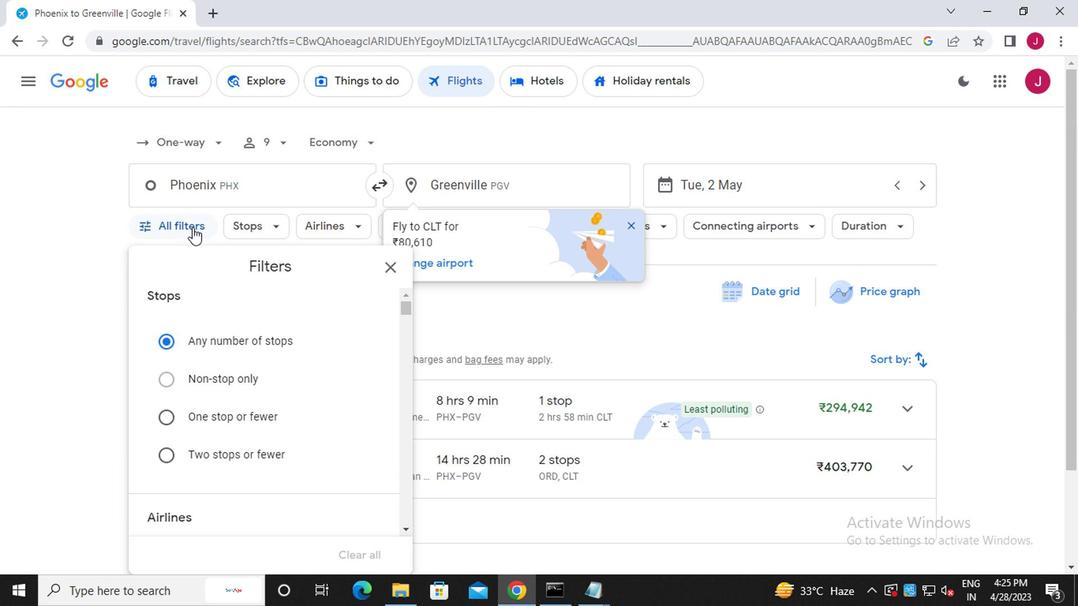 
Action: Mouse scrolled (188, 241) with delta (0, 0)
Screenshot: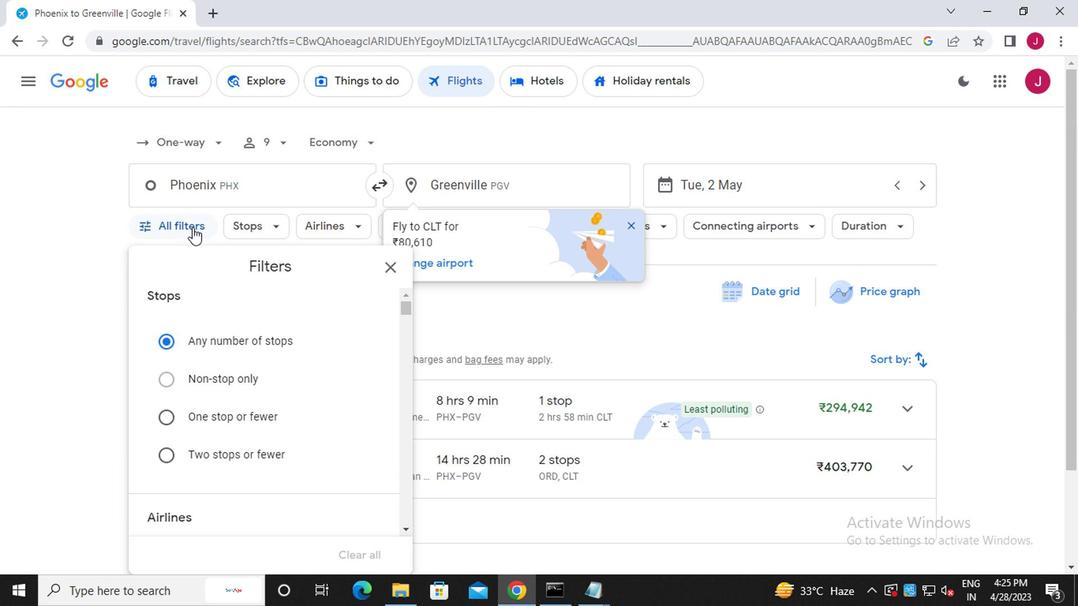 
Action: Mouse moved to (268, 251)
Screenshot: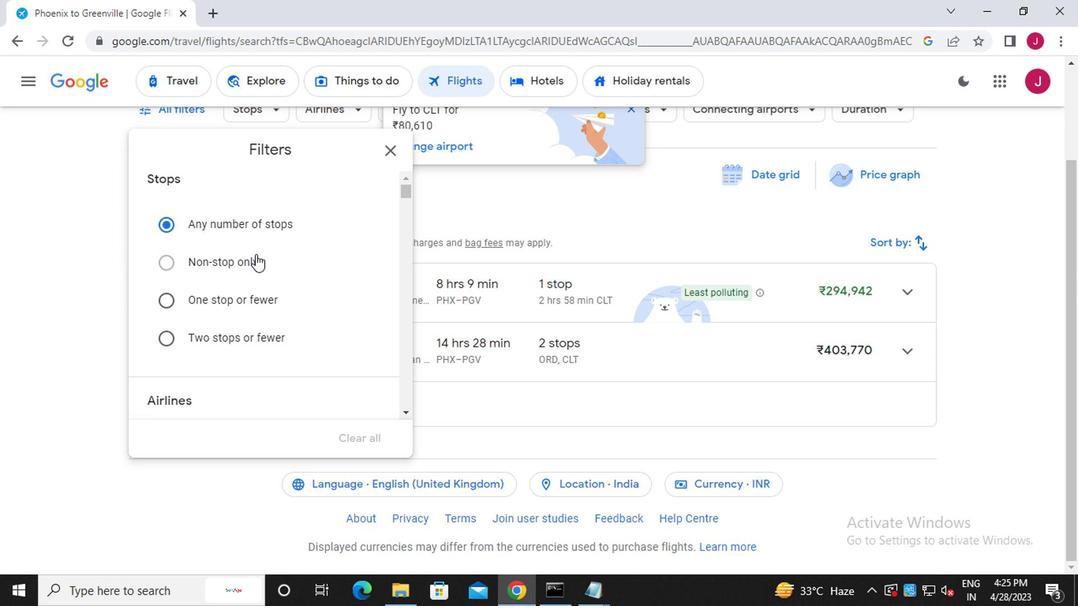
Action: Mouse scrolled (268, 251) with delta (0, 0)
Screenshot: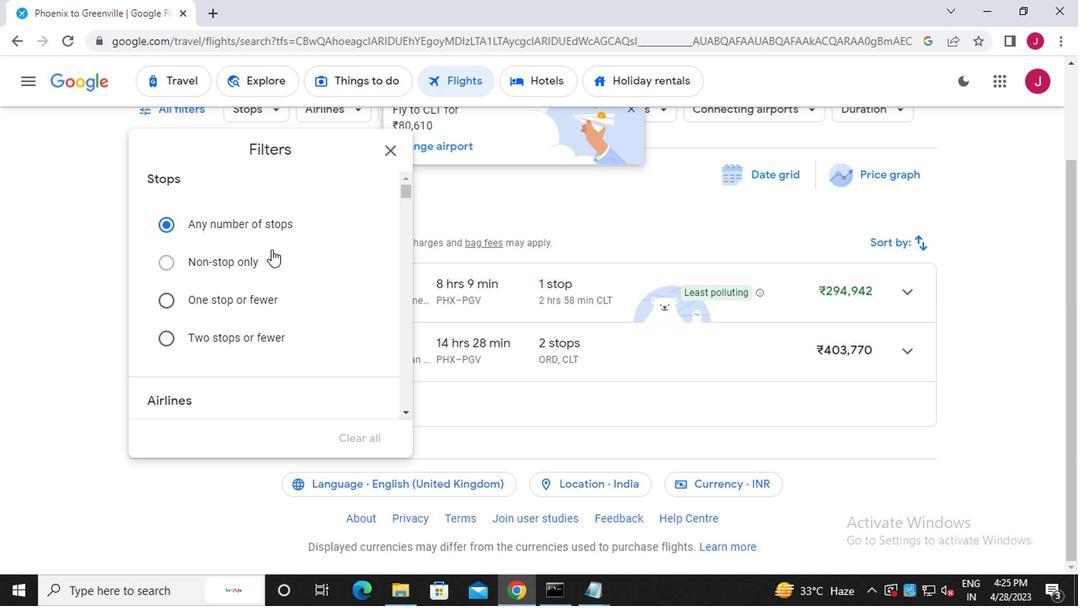 
Action: Mouse scrolled (268, 251) with delta (0, 0)
Screenshot: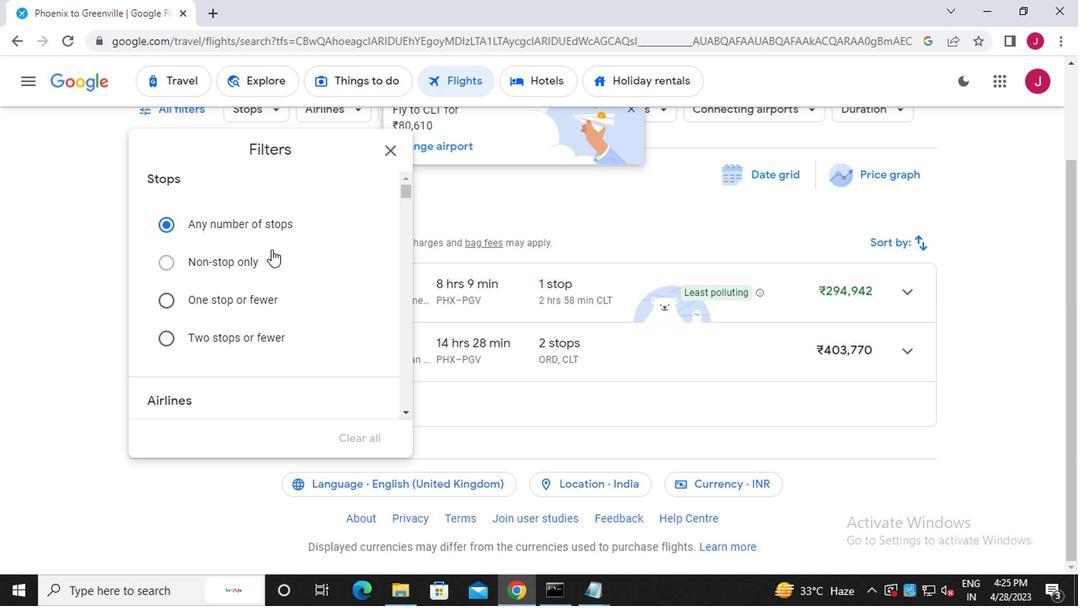 
Action: Mouse moved to (315, 250)
Screenshot: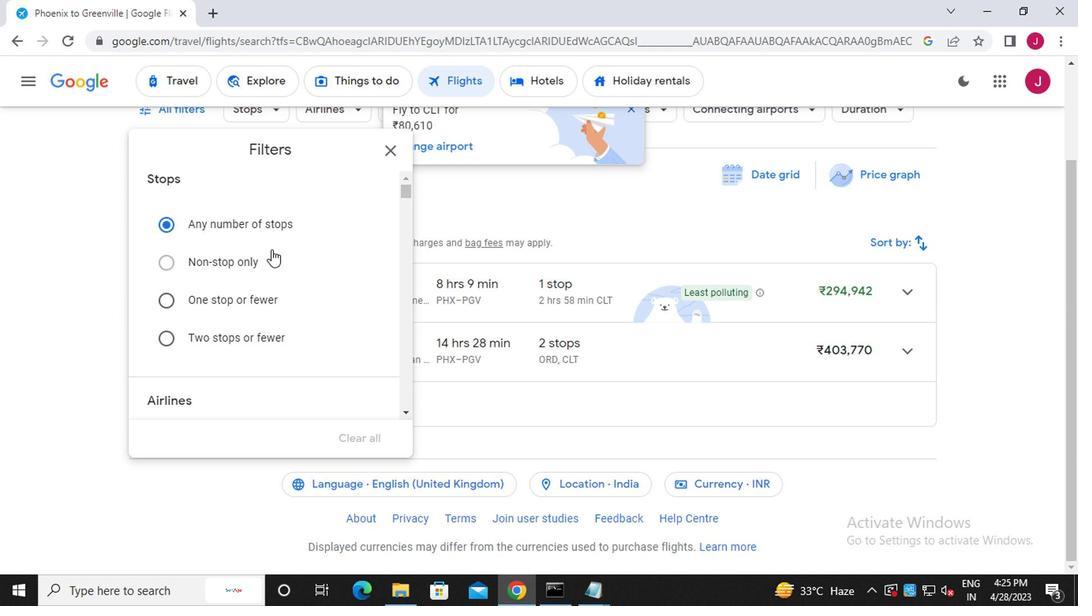 
Action: Mouse scrolled (315, 251) with delta (0, 1)
Screenshot: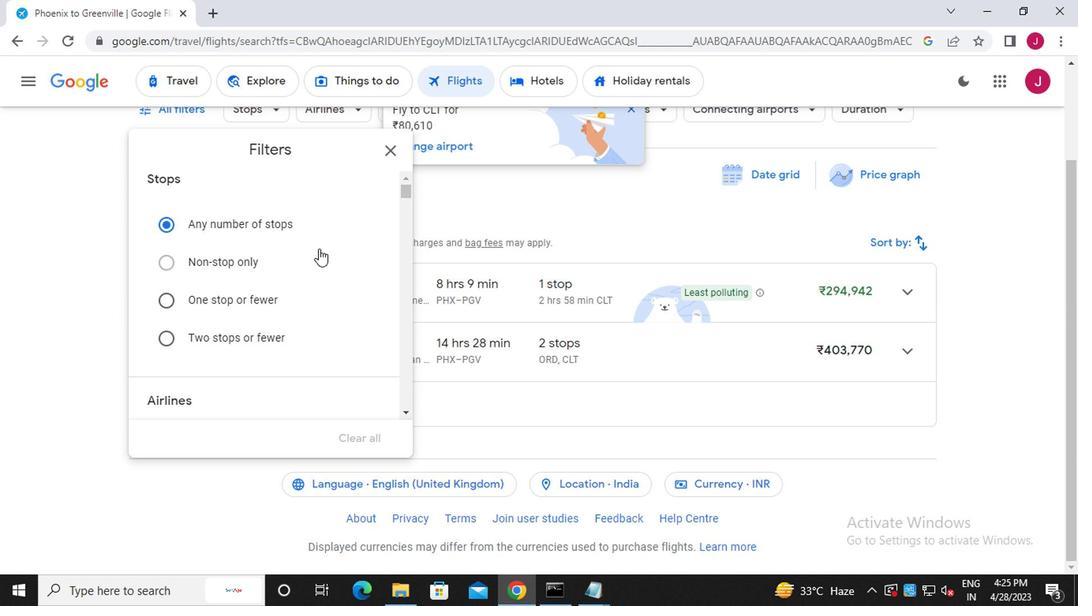 
Action: Mouse moved to (315, 250)
Screenshot: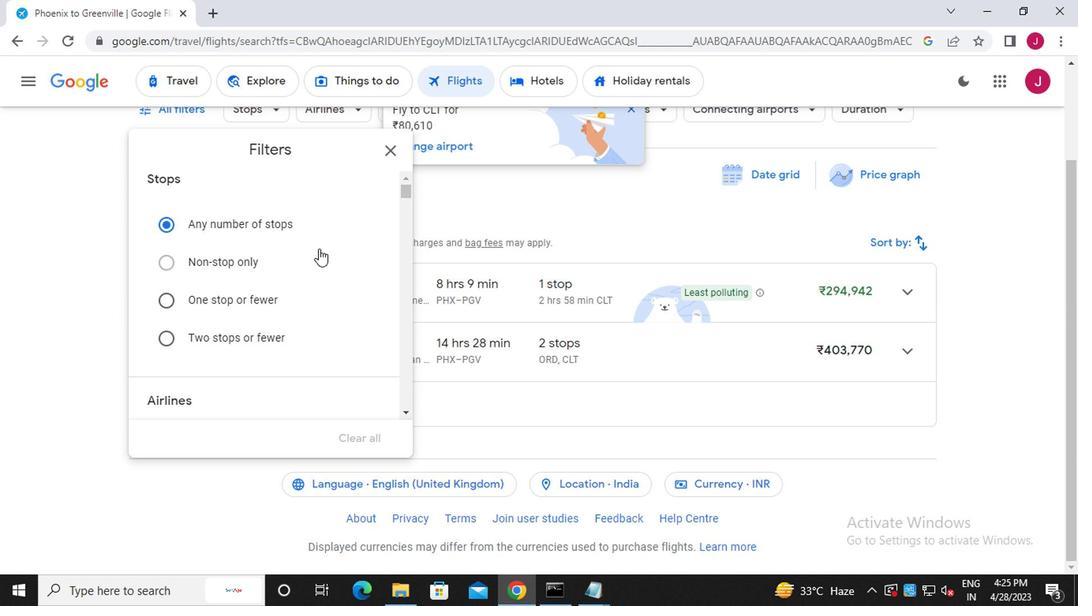 
Action: Mouse scrolled (315, 251) with delta (0, 1)
Screenshot: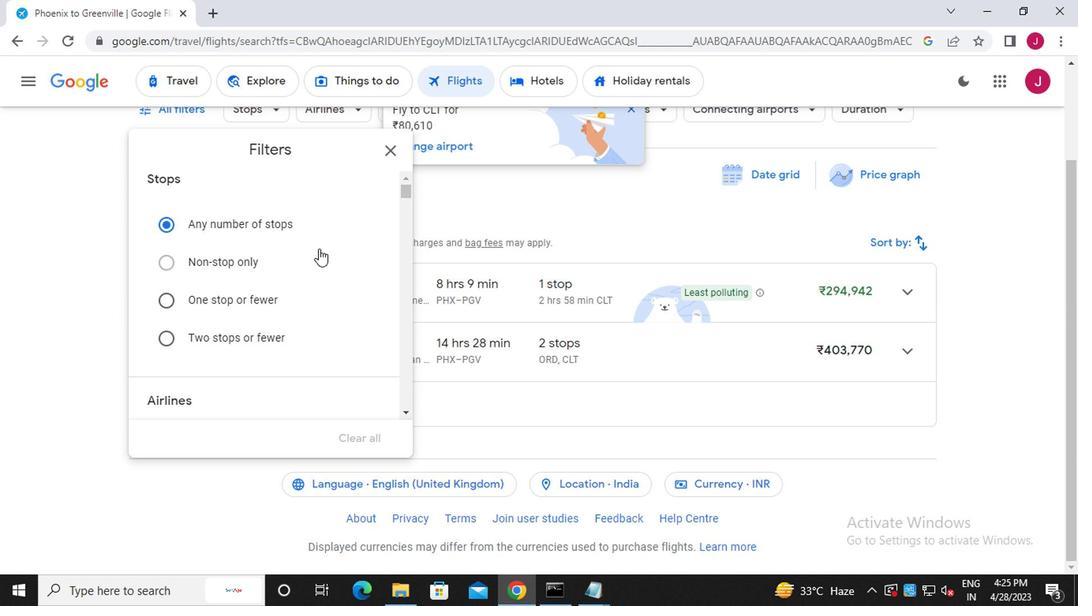 
Action: Mouse moved to (631, 290)
Screenshot: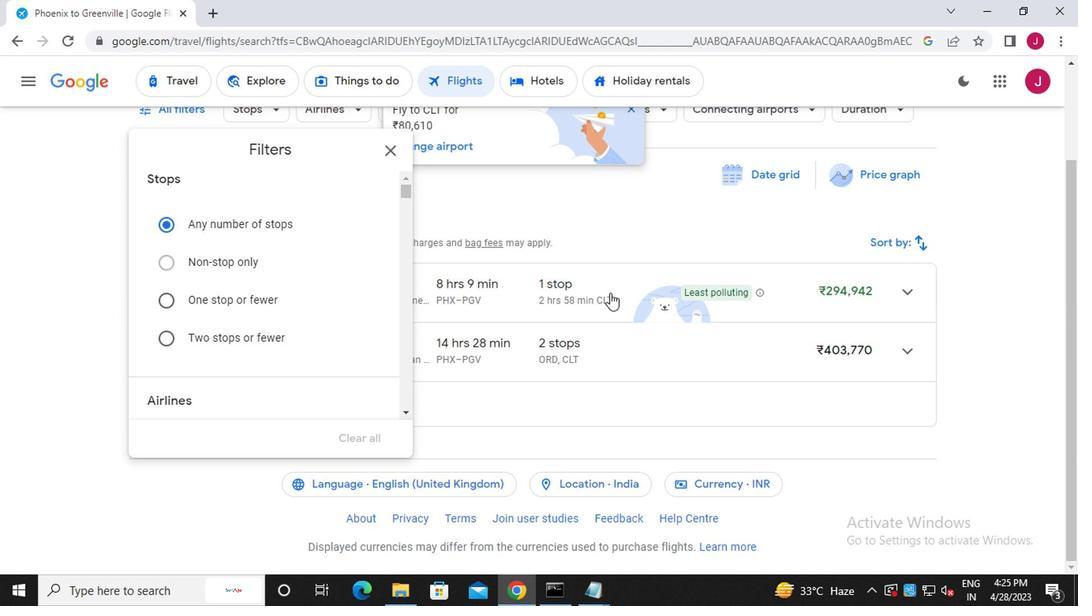 
Action: Mouse scrolled (631, 291) with delta (0, 0)
Screenshot: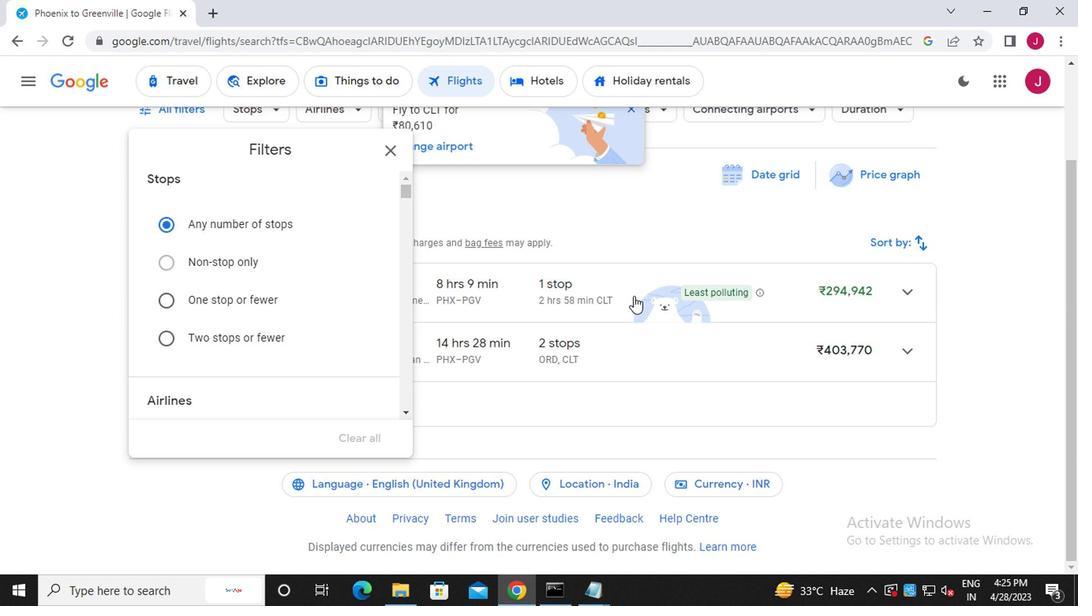 
Action: Mouse scrolled (631, 291) with delta (0, 0)
Screenshot: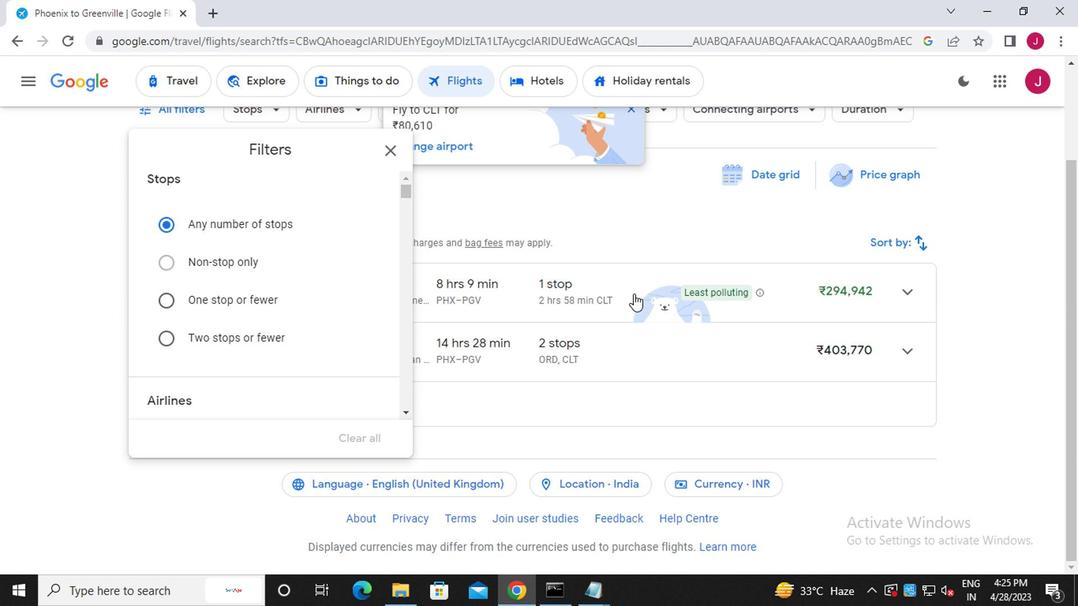 
Action: Mouse moved to (362, 332)
Screenshot: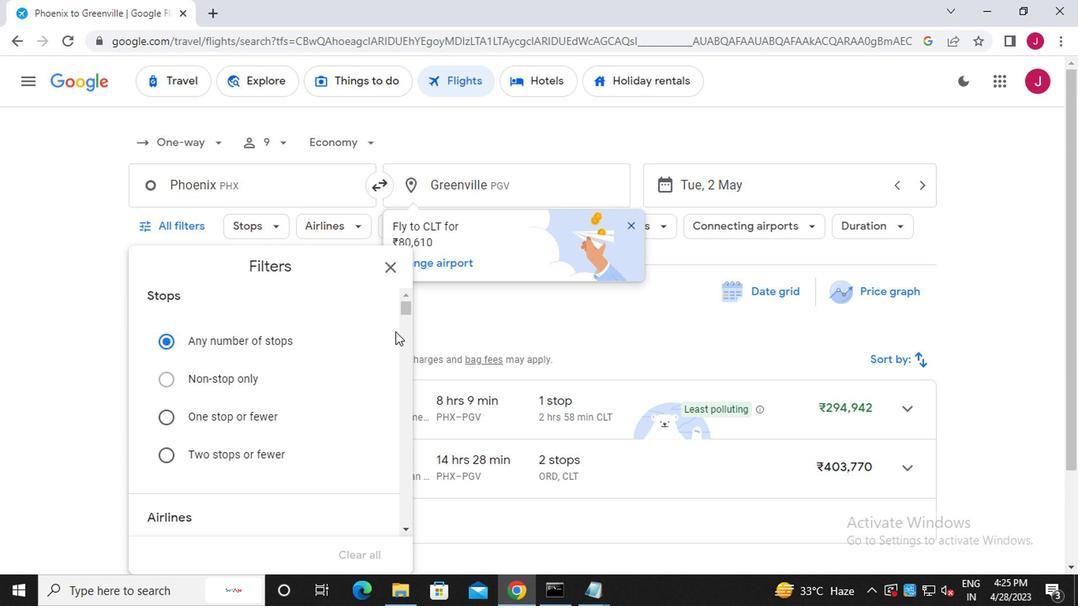 
Action: Mouse scrolled (362, 332) with delta (0, 0)
Screenshot: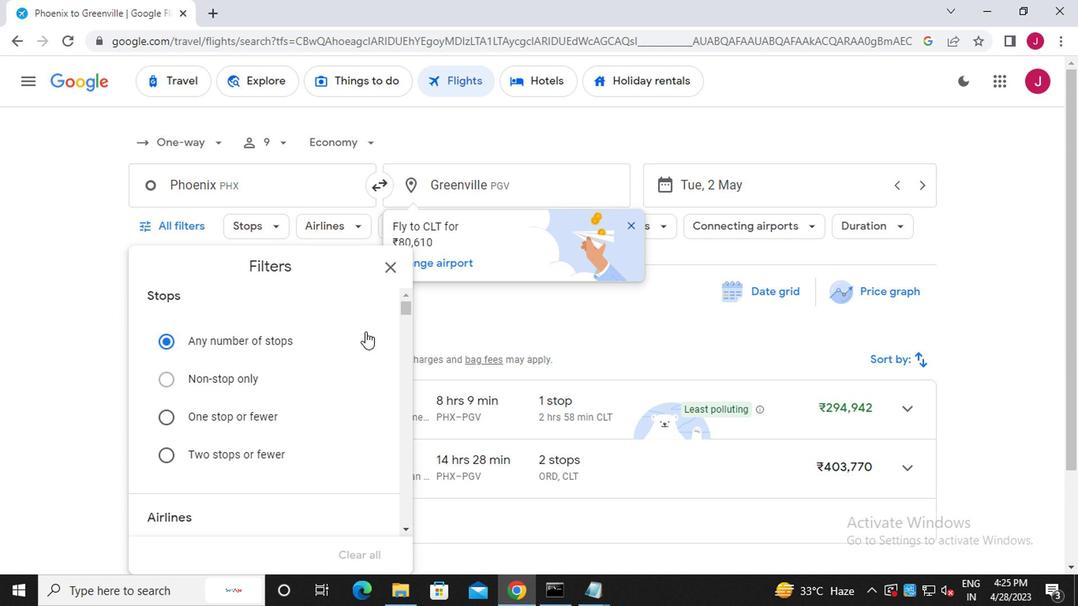 
Action: Mouse moved to (360, 338)
Screenshot: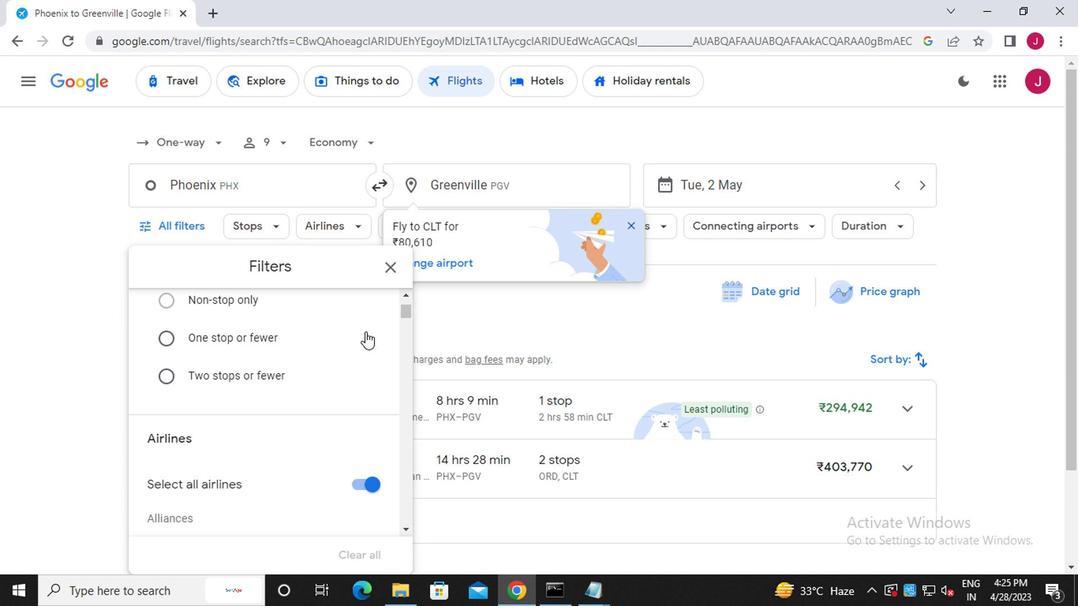
Action: Mouse scrolled (360, 338) with delta (0, 0)
Screenshot: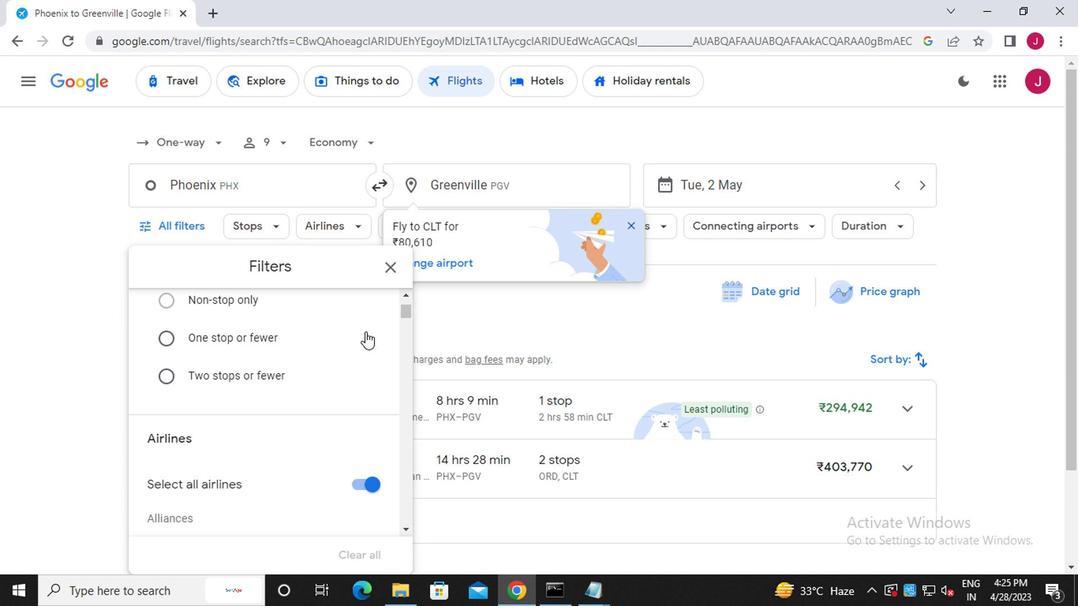 
Action: Mouse moved to (360, 341)
Screenshot: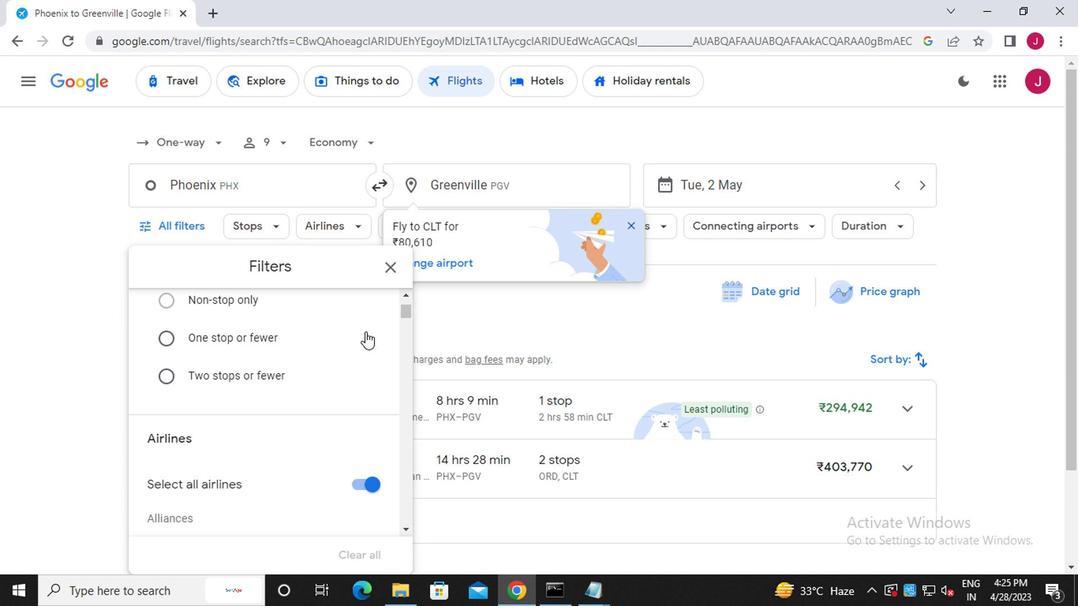 
Action: Mouse scrolled (360, 340) with delta (0, -1)
Screenshot: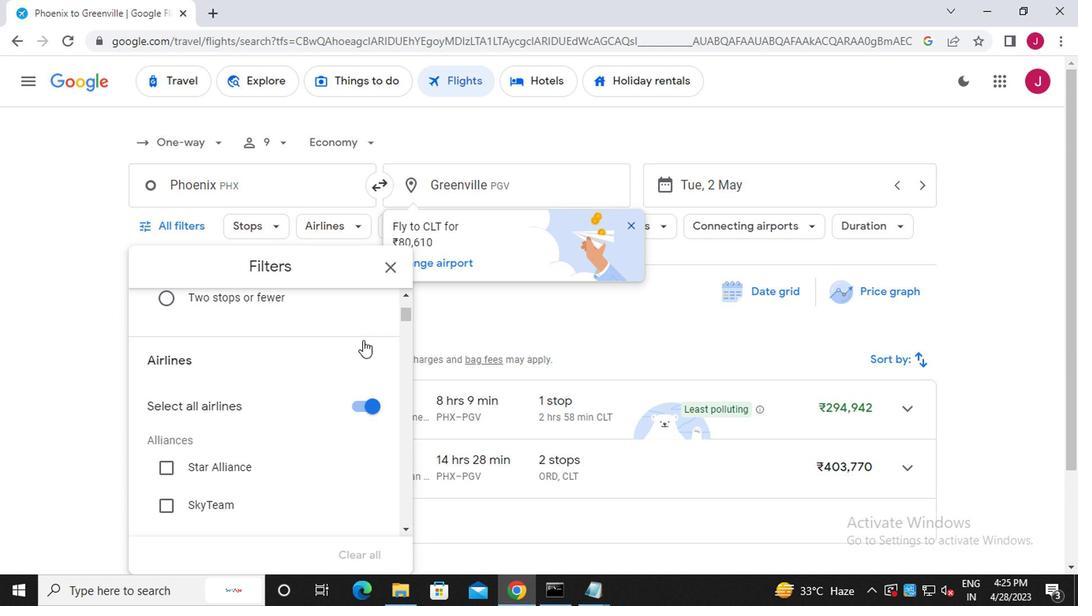 
Action: Mouse moved to (350, 326)
Screenshot: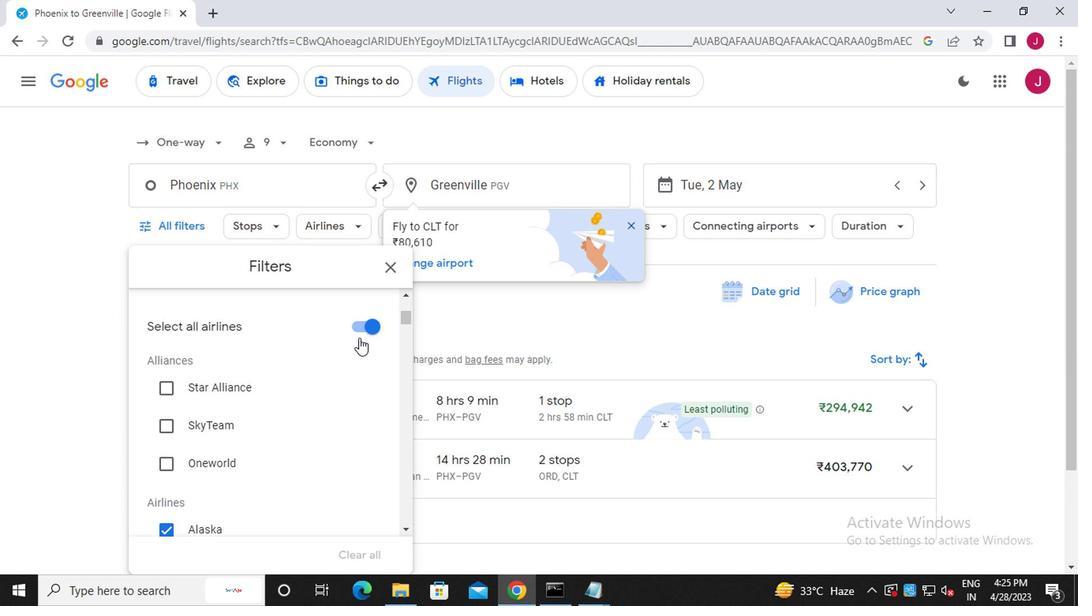 
Action: Mouse pressed left at (350, 326)
Screenshot: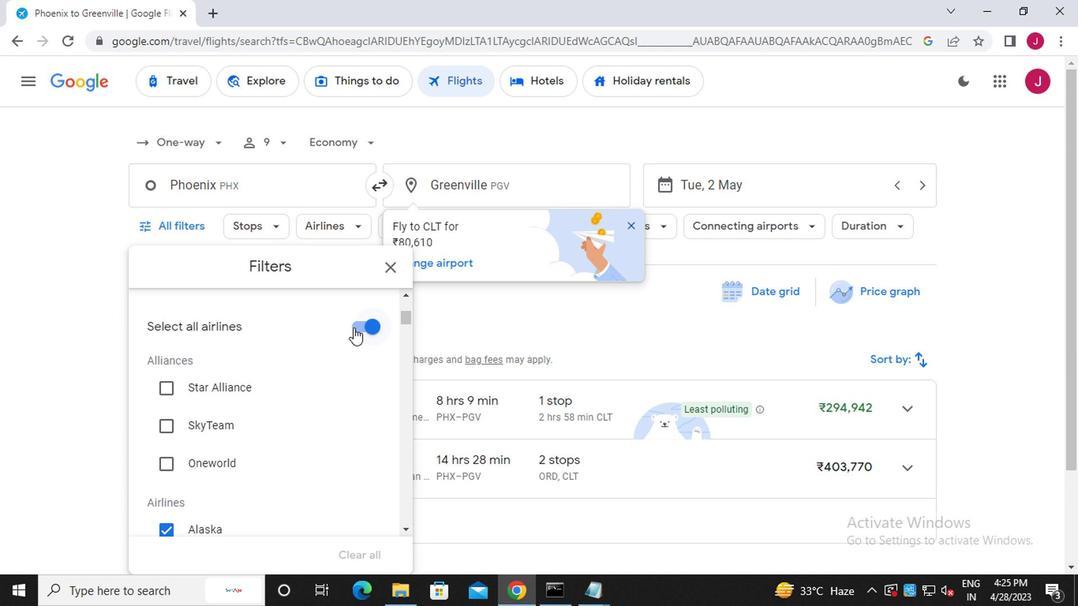 
Action: Mouse moved to (325, 354)
Screenshot: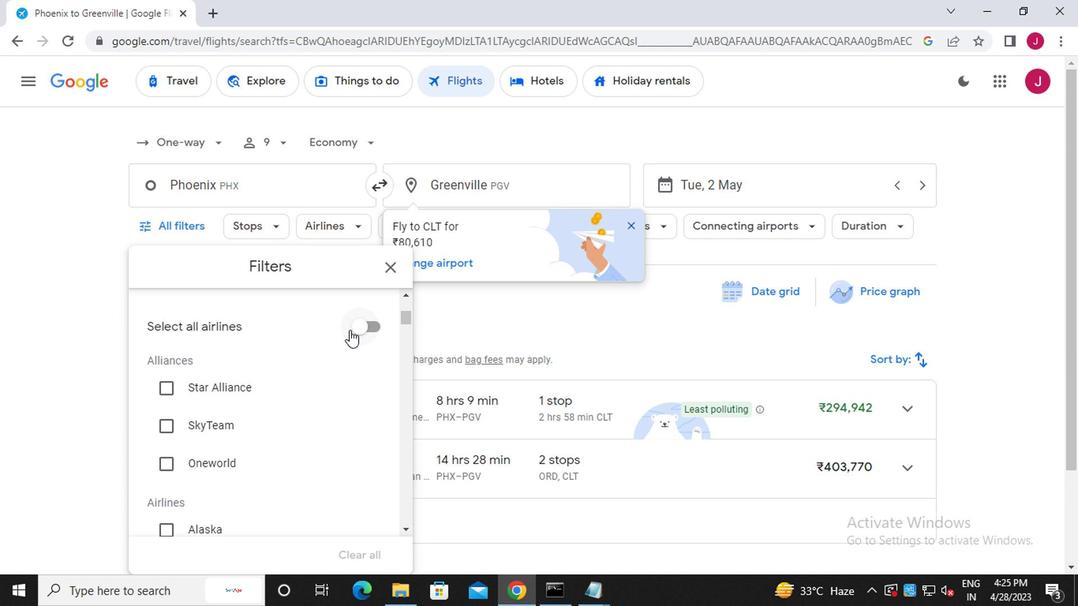 
Action: Mouse scrolled (325, 354) with delta (0, 0)
Screenshot: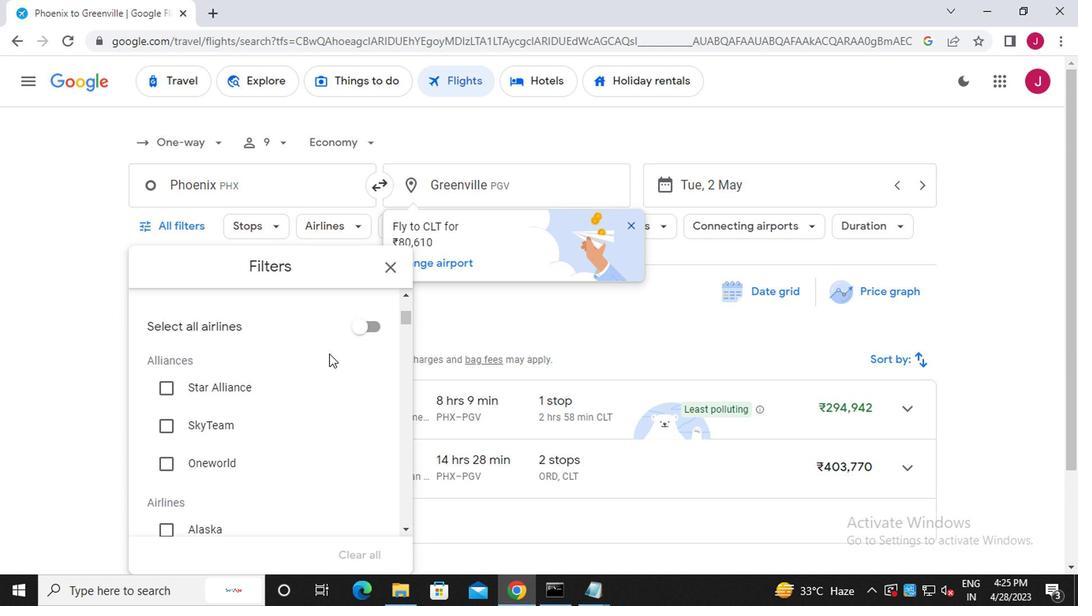 
Action: Mouse scrolled (325, 354) with delta (0, 0)
Screenshot: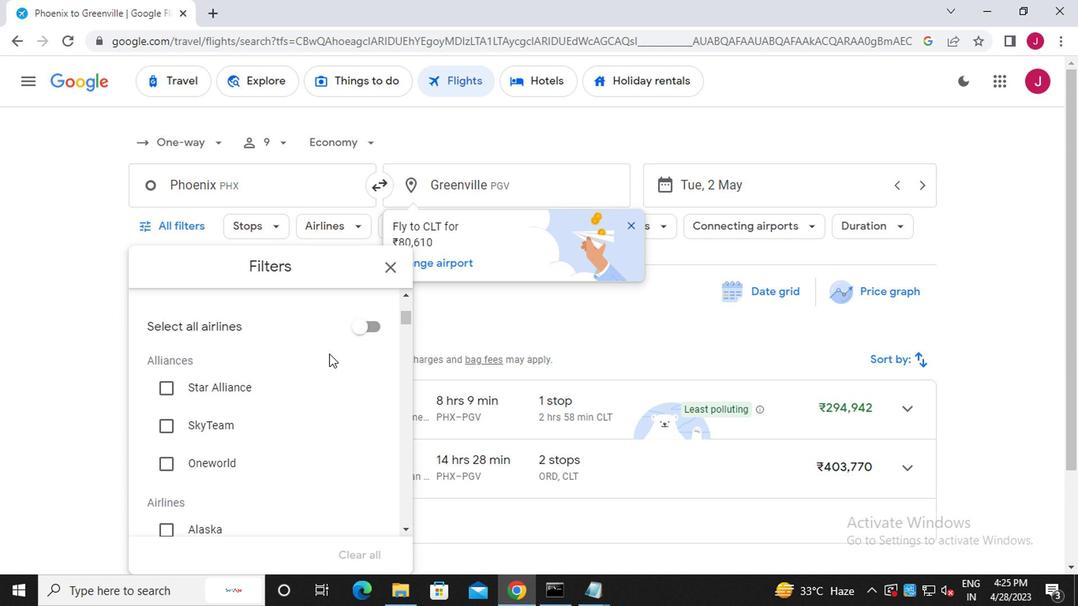 
Action: Mouse scrolled (325, 354) with delta (0, 0)
Screenshot: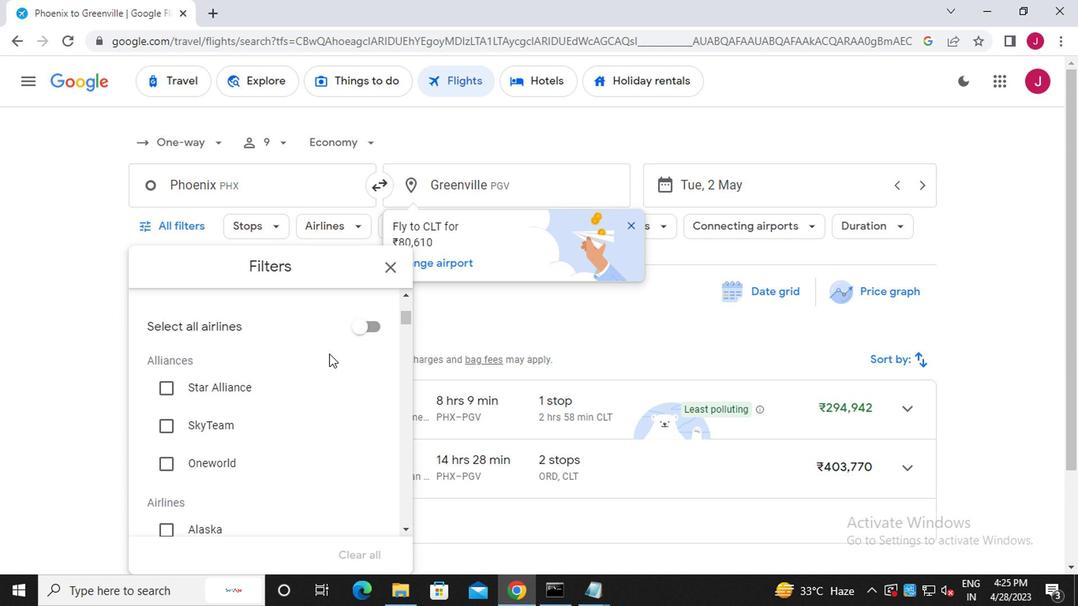 
Action: Mouse scrolled (325, 354) with delta (0, 0)
Screenshot: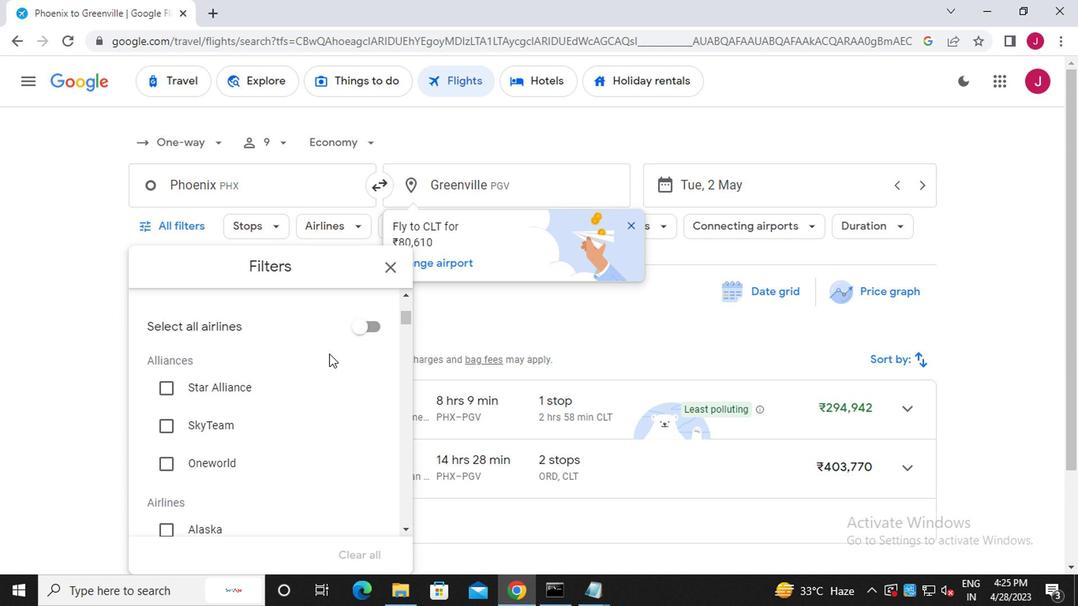 
Action: Mouse scrolled (325, 354) with delta (0, 0)
Screenshot: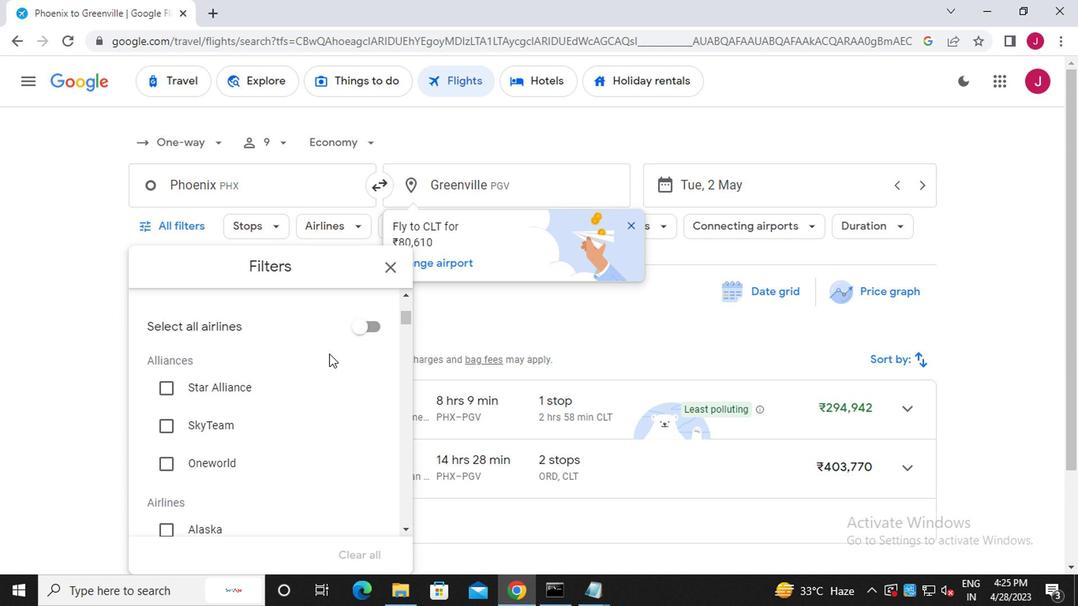 
Action: Mouse moved to (343, 361)
Screenshot: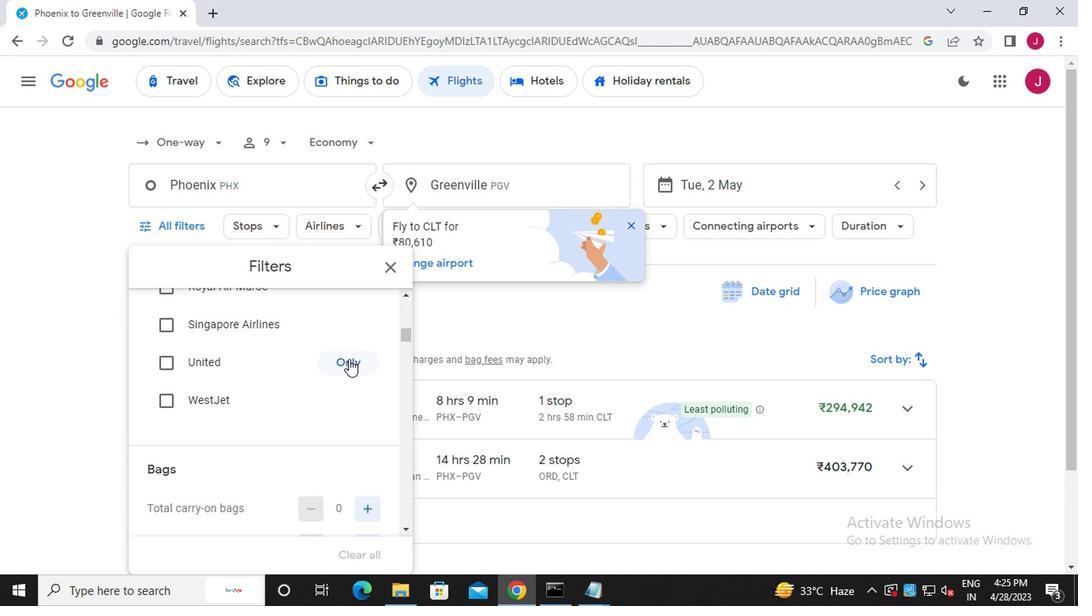 
Action: Mouse scrolled (343, 361) with delta (0, 0)
Screenshot: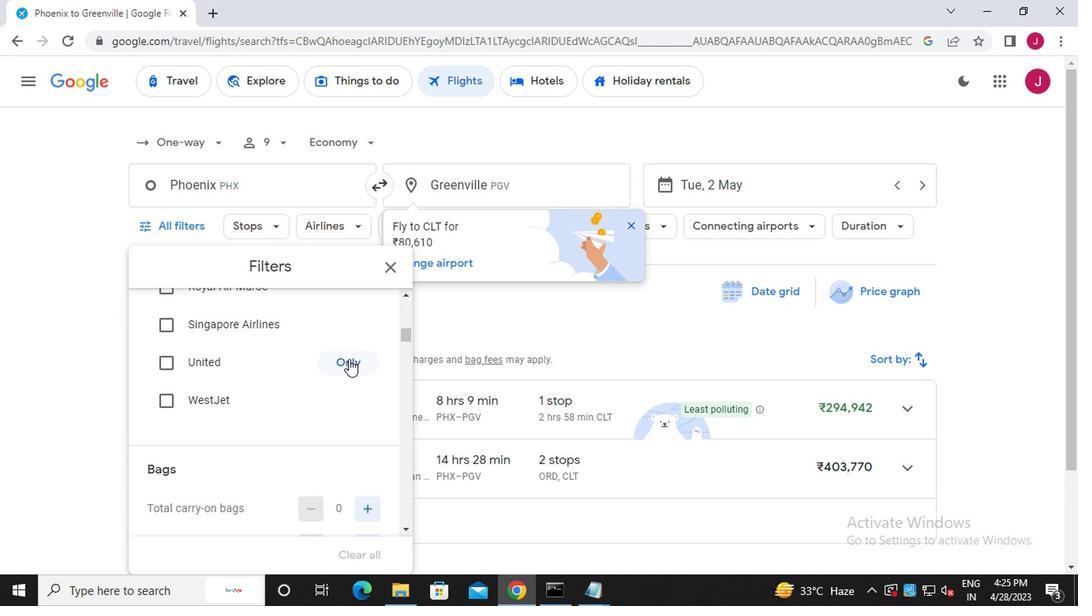 
Action: Mouse scrolled (343, 361) with delta (0, 0)
Screenshot: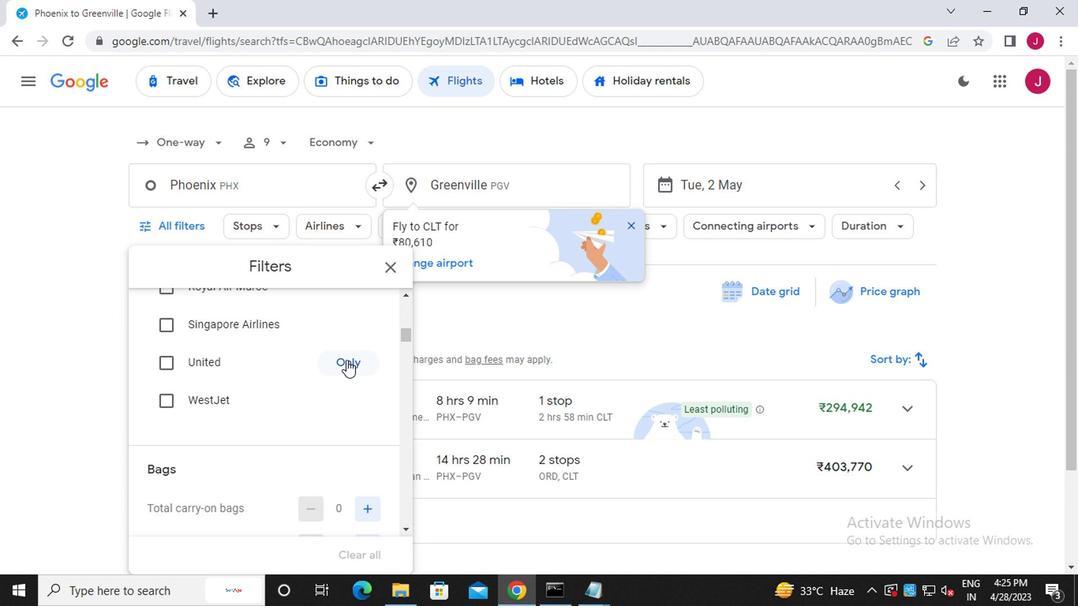 
Action: Mouse moved to (163, 401)
Screenshot: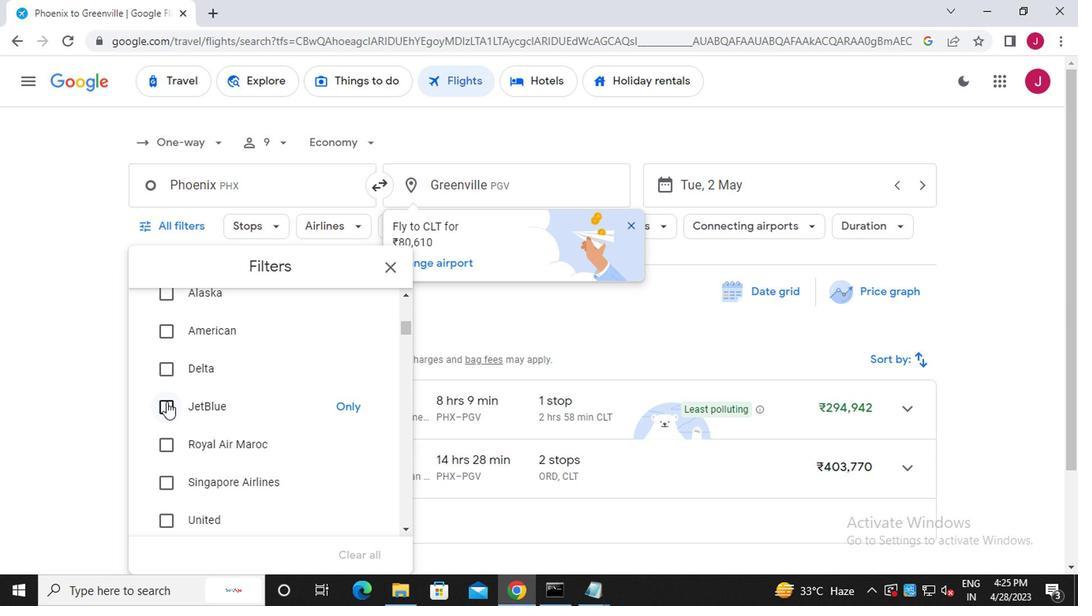 
Action: Mouse pressed left at (163, 401)
Screenshot: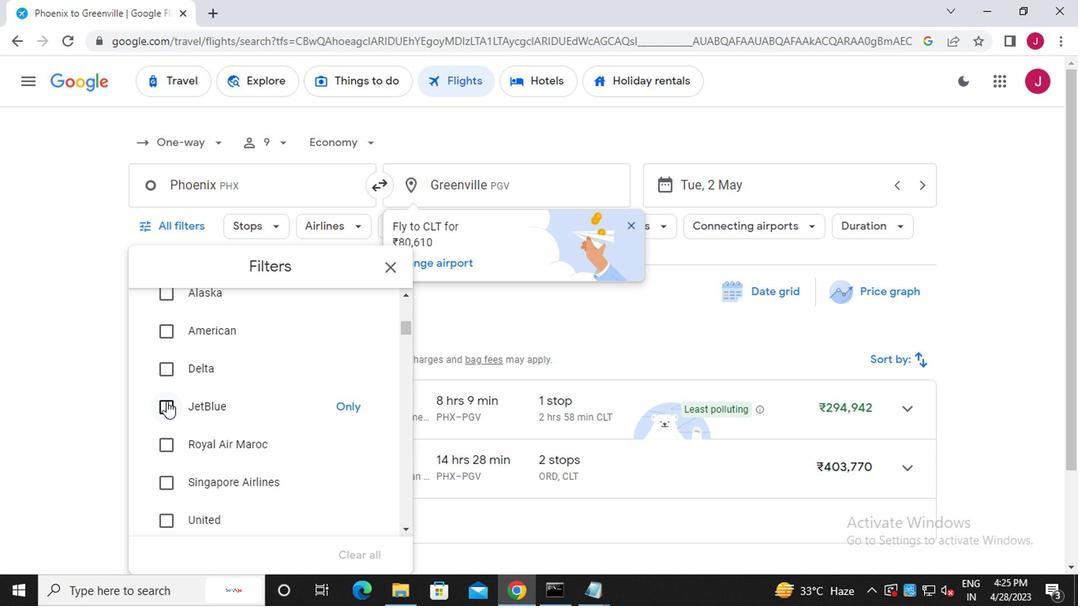 
Action: Mouse moved to (238, 402)
Screenshot: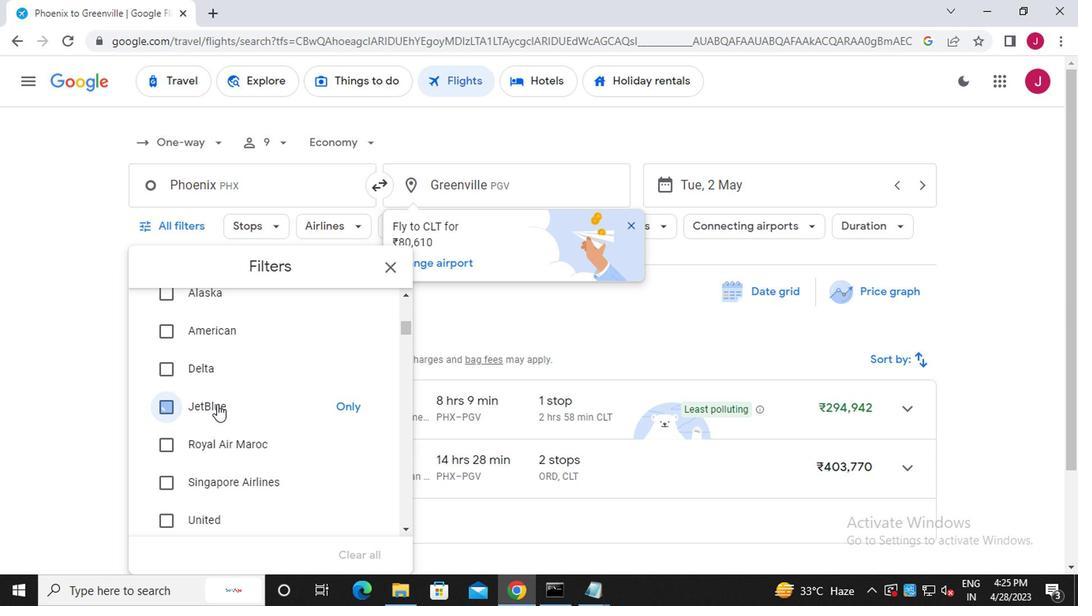 
Action: Mouse scrolled (238, 401) with delta (0, -1)
Screenshot: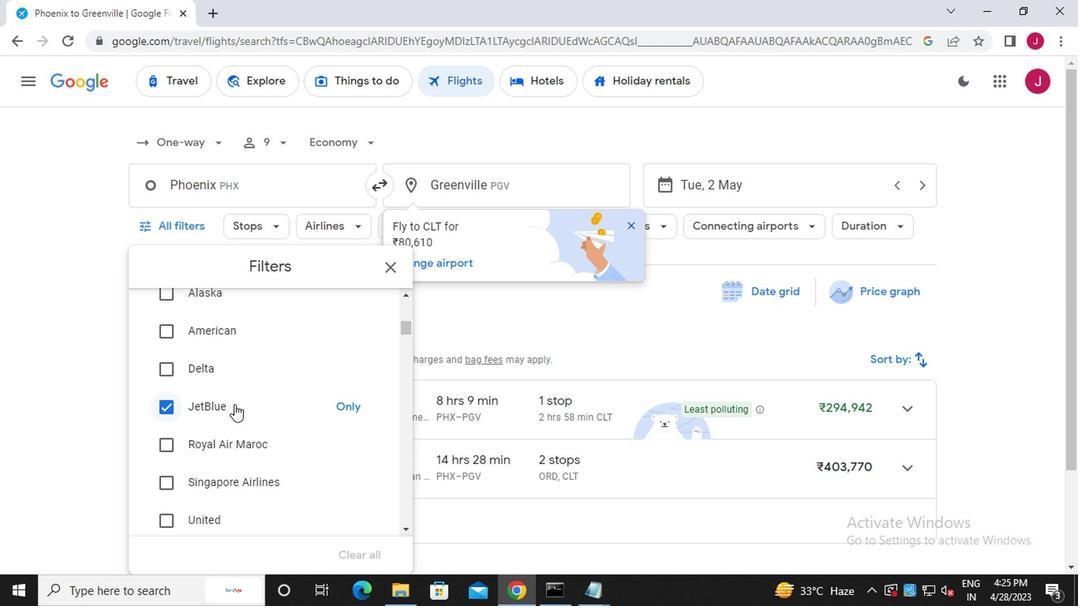 
Action: Mouse scrolled (238, 401) with delta (0, -1)
Screenshot: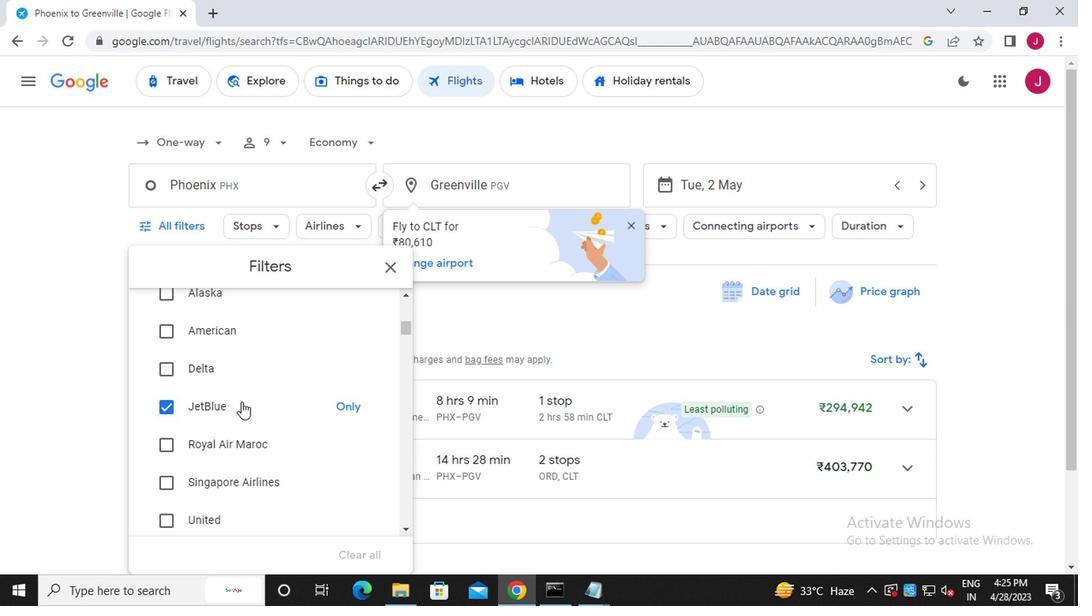
Action: Mouse moved to (239, 399)
Screenshot: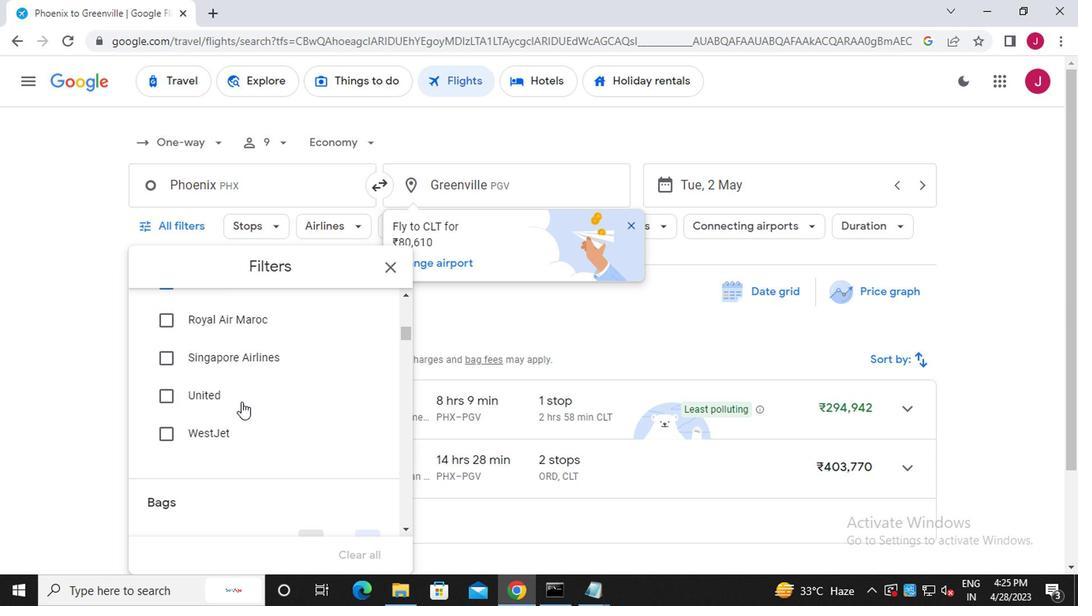 
Action: Mouse scrolled (239, 398) with delta (0, 0)
Screenshot: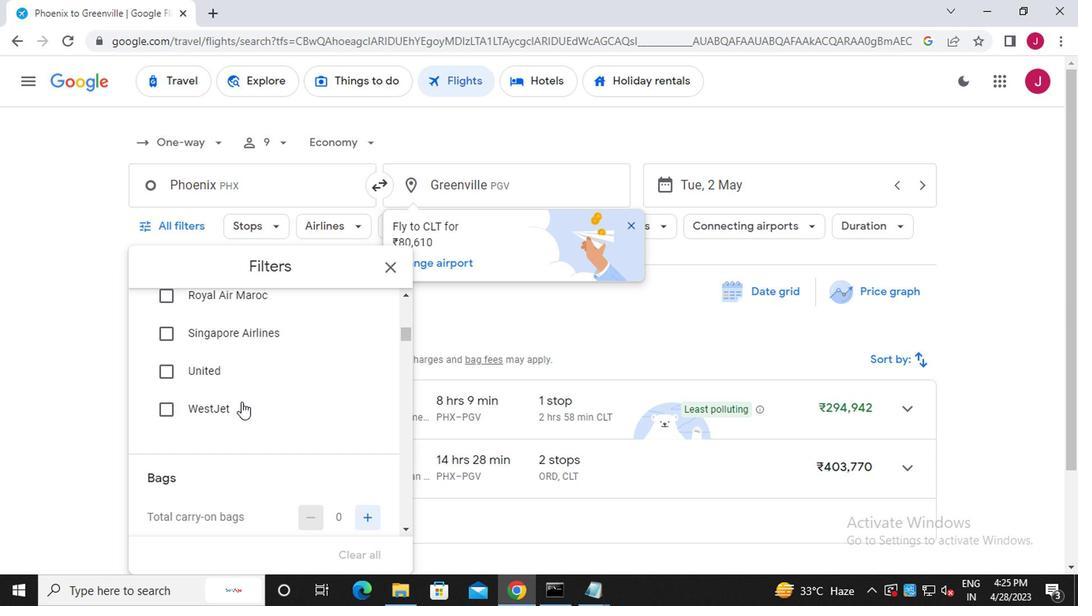 
Action: Mouse scrolled (239, 398) with delta (0, 0)
Screenshot: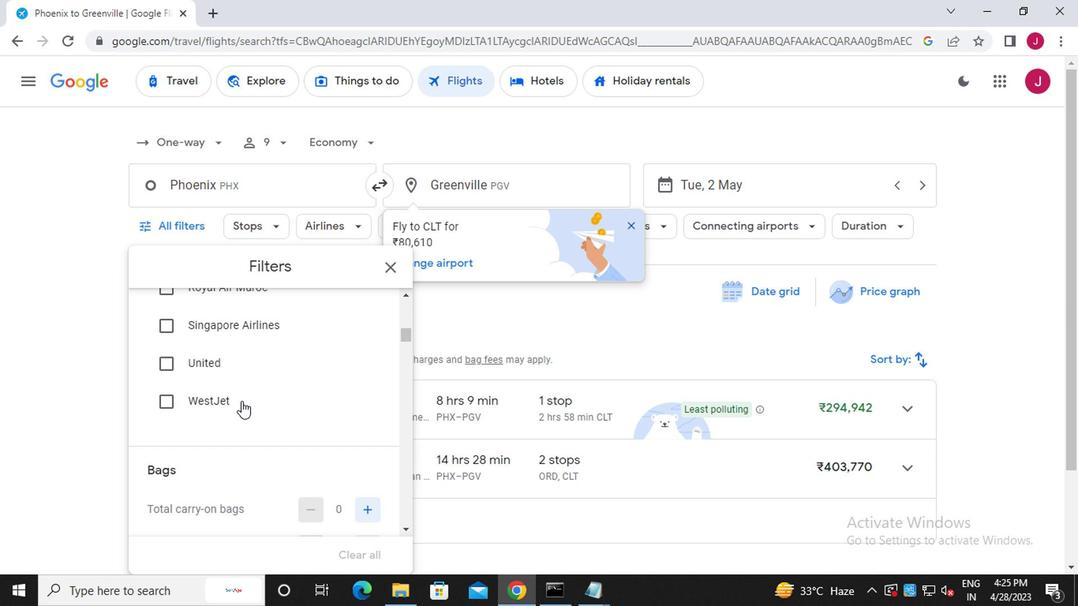 
Action: Mouse moved to (241, 397)
Screenshot: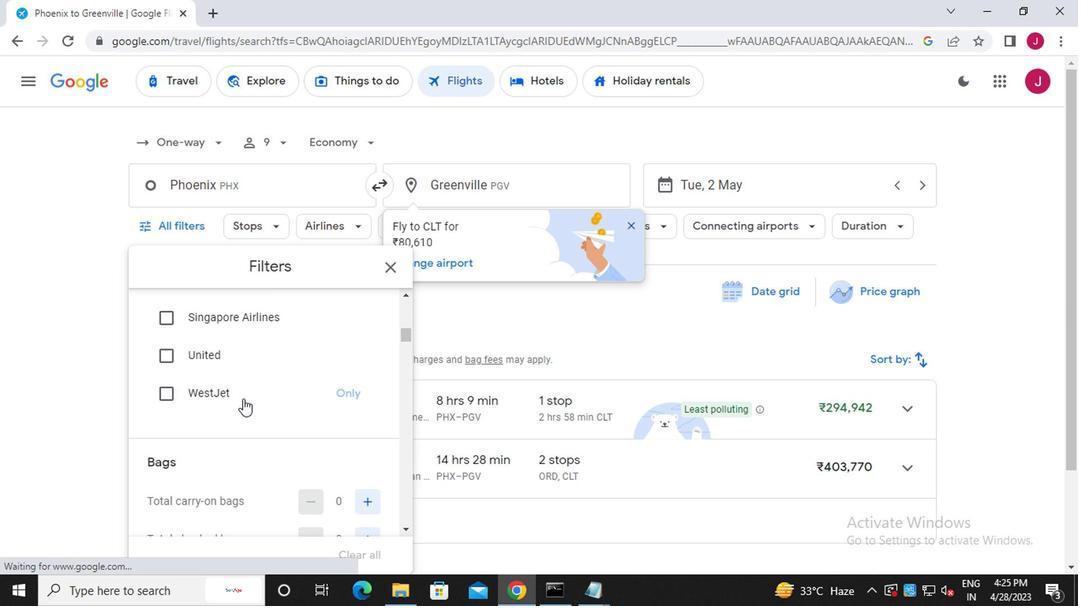 
Action: Mouse scrolled (241, 397) with delta (0, 0)
Screenshot: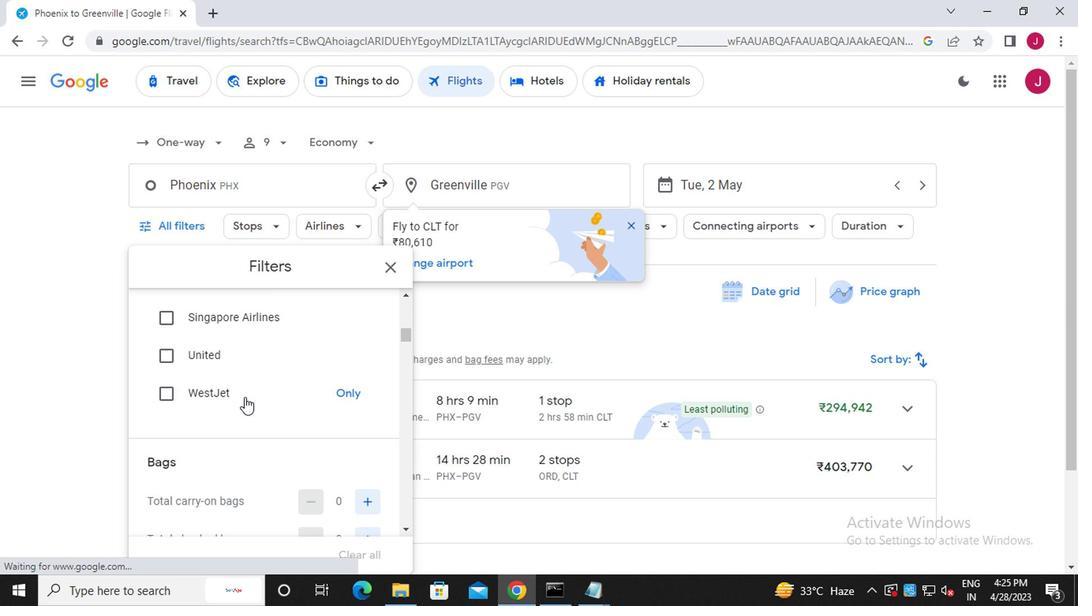 
Action: Mouse scrolled (241, 397) with delta (0, 0)
Screenshot: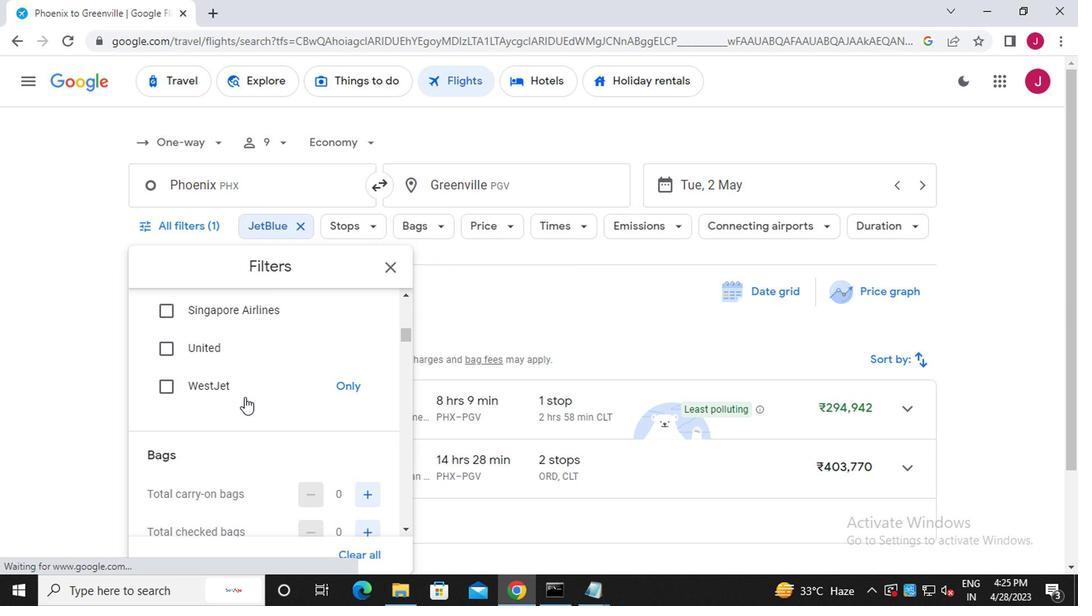 
Action: Mouse moved to (250, 391)
Screenshot: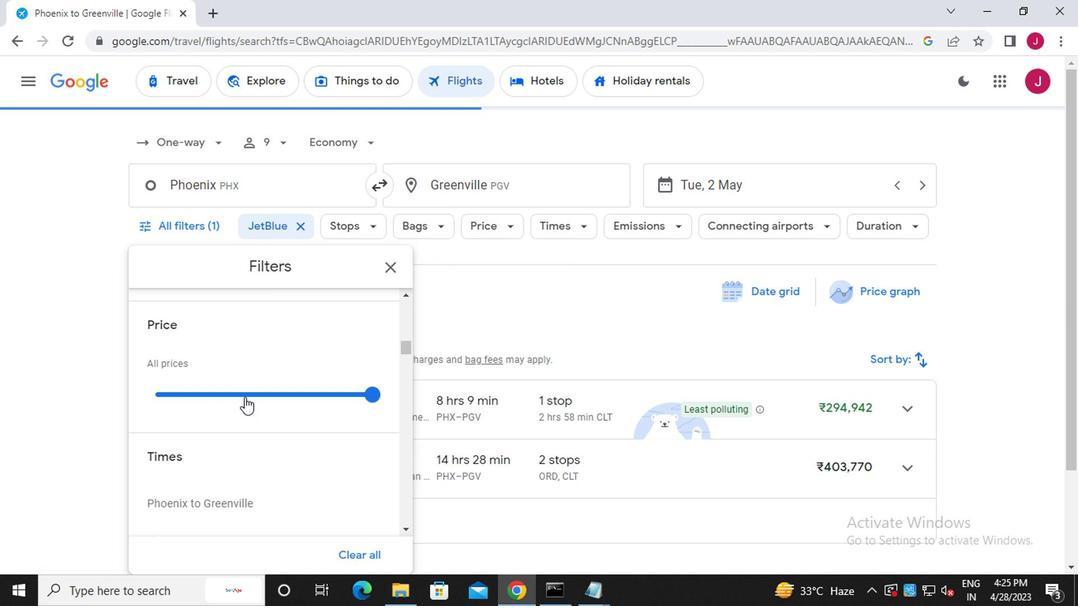
Action: Mouse scrolled (250, 391) with delta (0, 0)
Screenshot: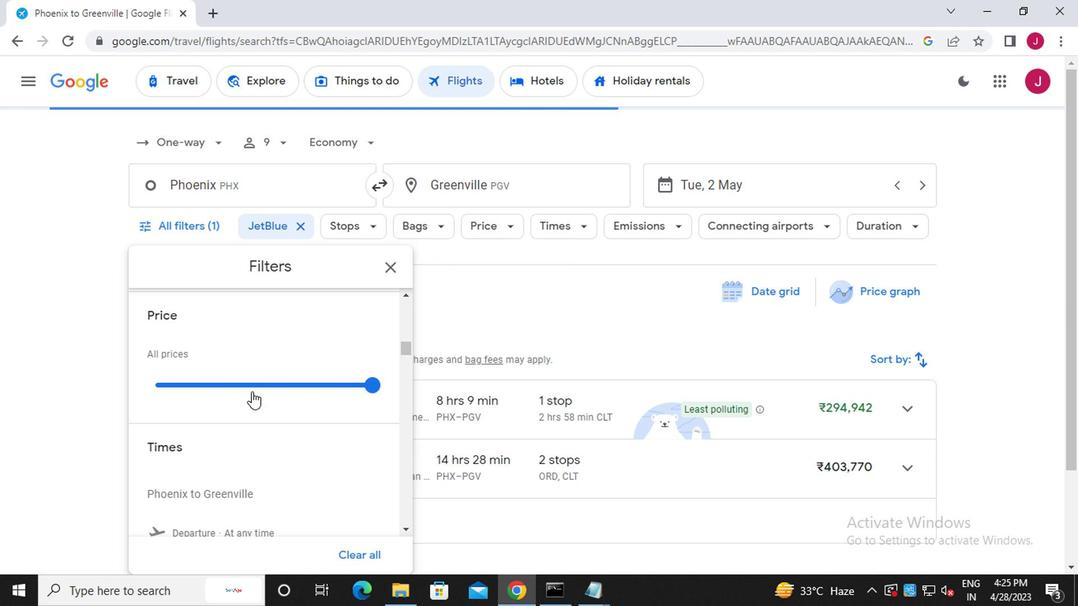 
Action: Mouse scrolled (250, 391) with delta (0, 0)
Screenshot: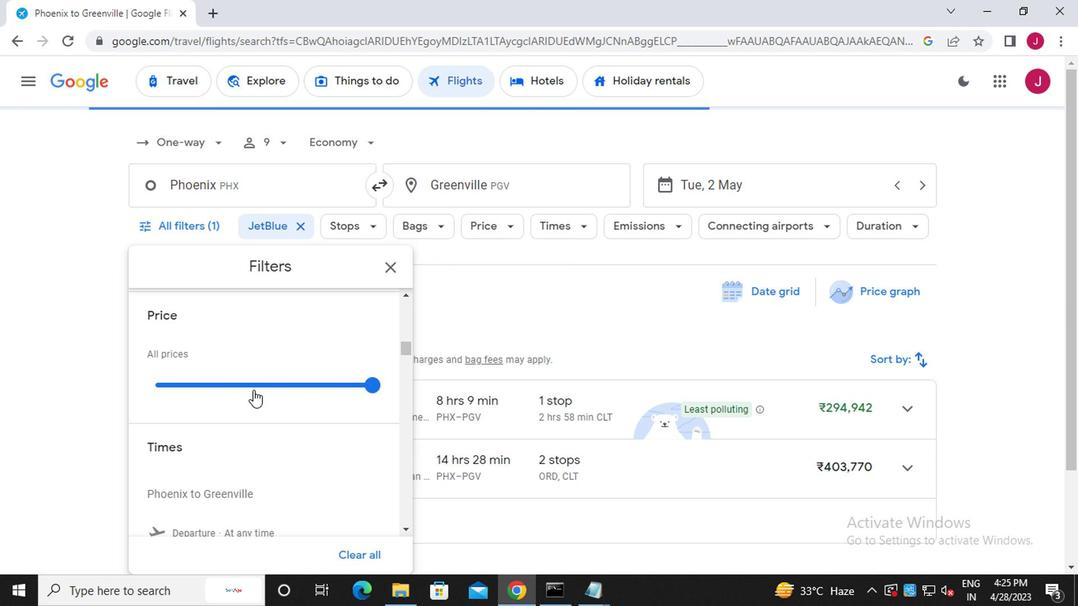
Action: Mouse moved to (372, 354)
Screenshot: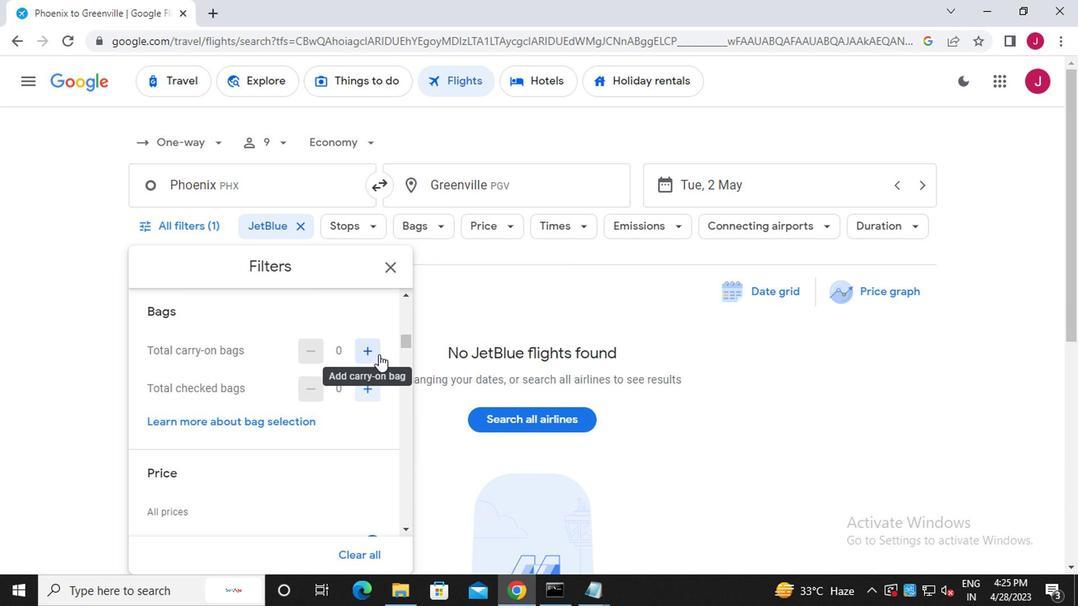 
Action: Mouse pressed left at (372, 354)
Screenshot: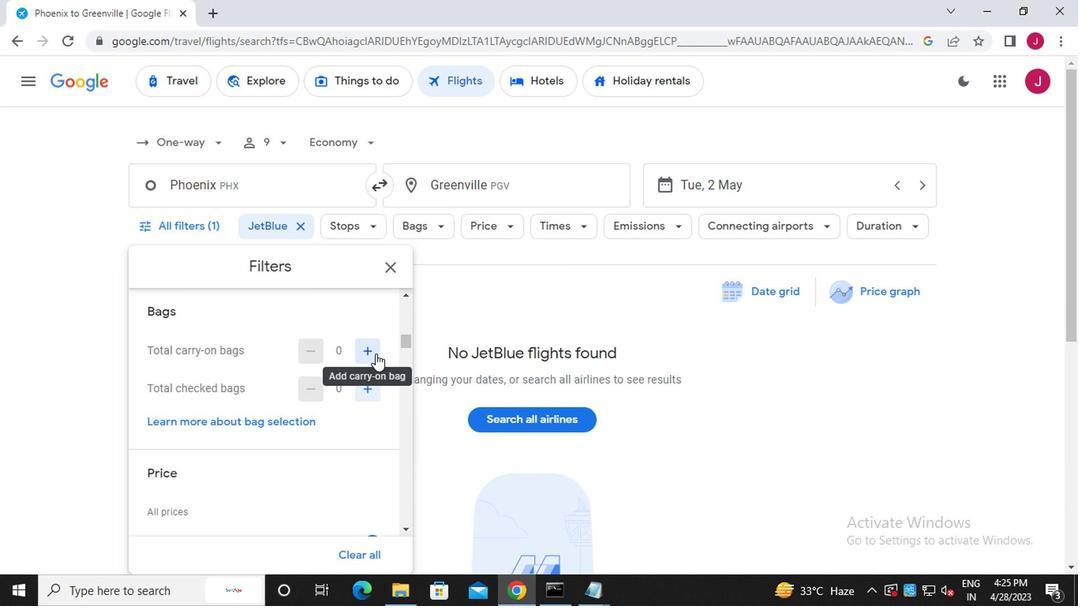 
Action: Mouse pressed left at (372, 354)
Screenshot: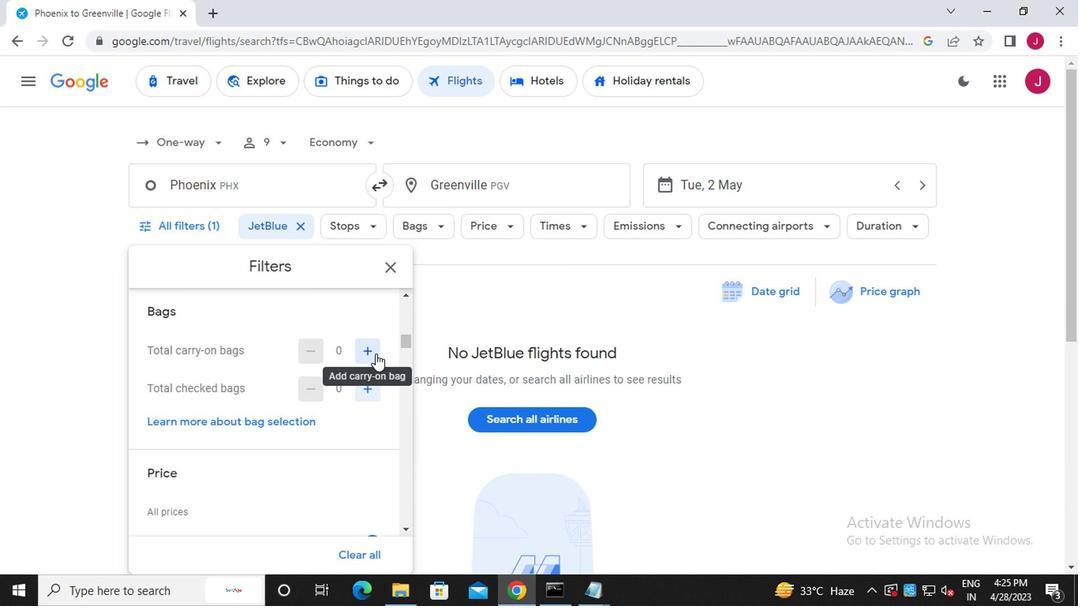 
Action: Mouse scrolled (372, 354) with delta (0, 0)
Screenshot: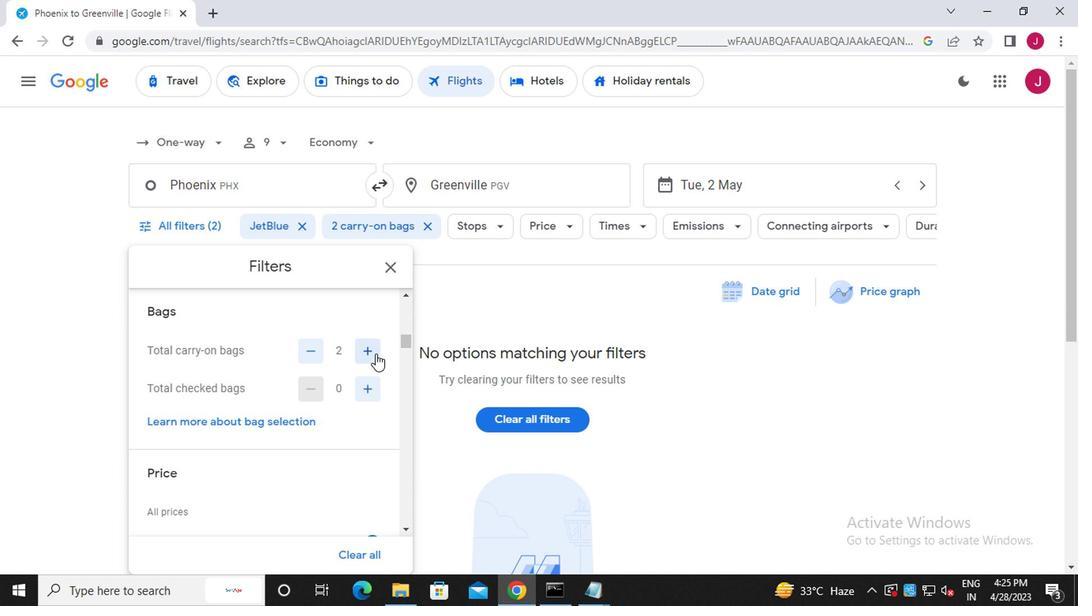 
Action: Mouse scrolled (372, 354) with delta (0, 0)
Screenshot: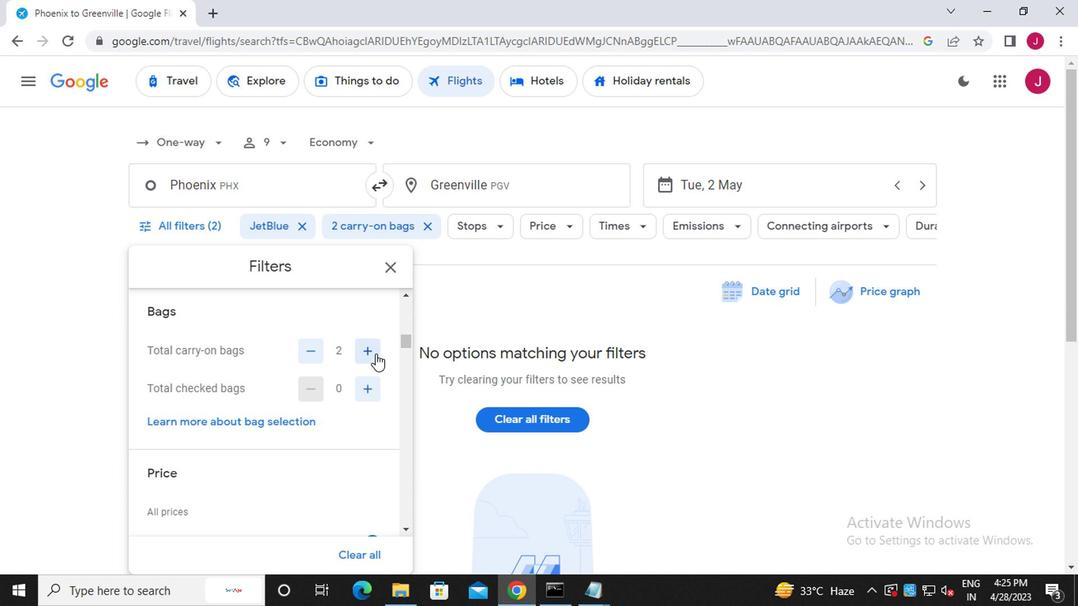 
Action: Mouse moved to (369, 383)
Screenshot: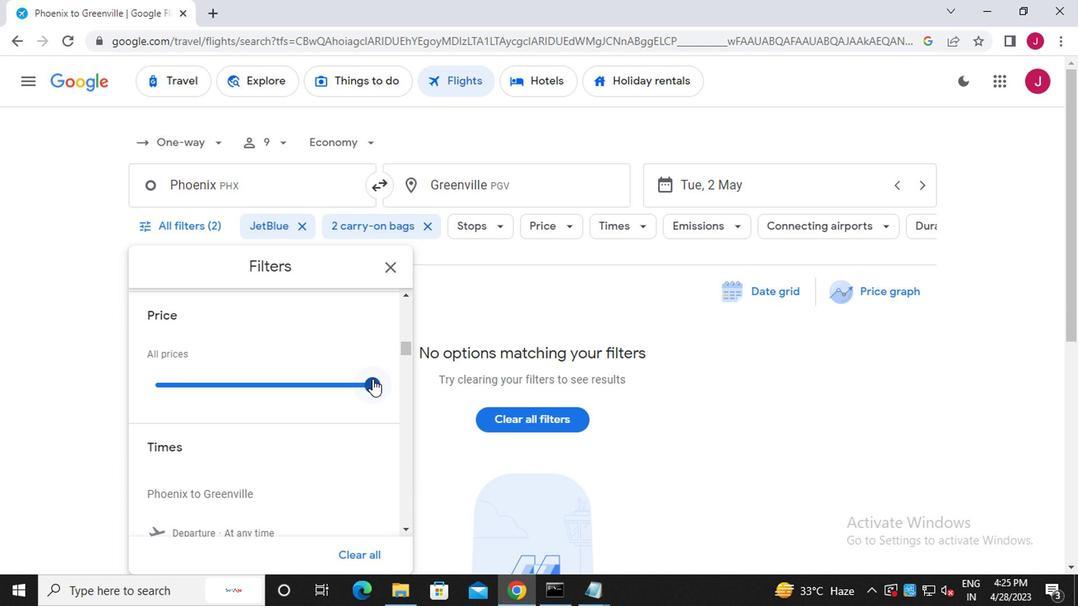 
Action: Mouse pressed left at (369, 383)
Screenshot: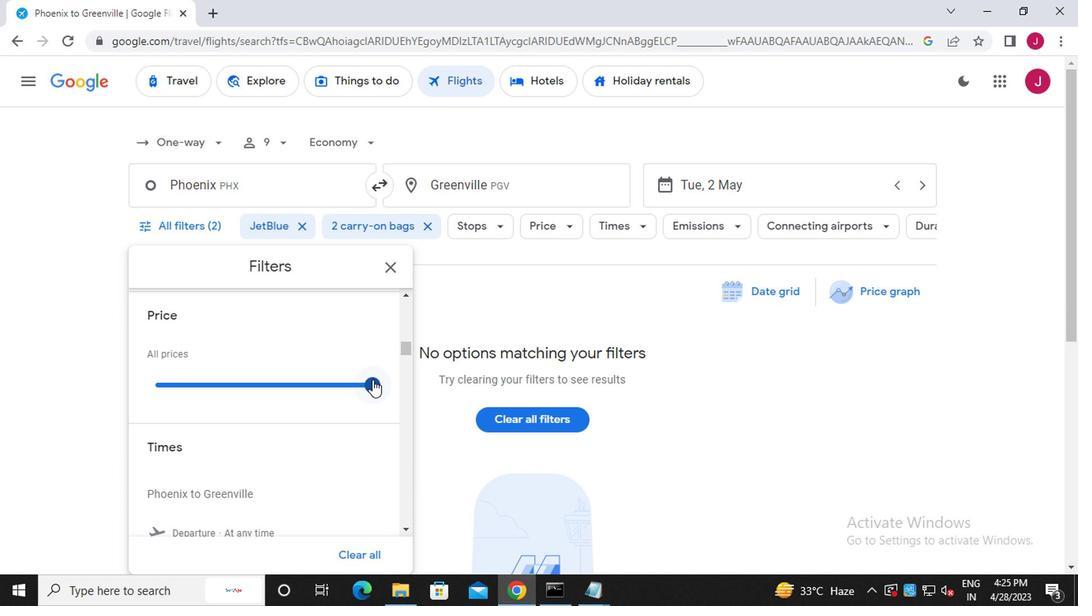 
Action: Mouse moved to (256, 389)
Screenshot: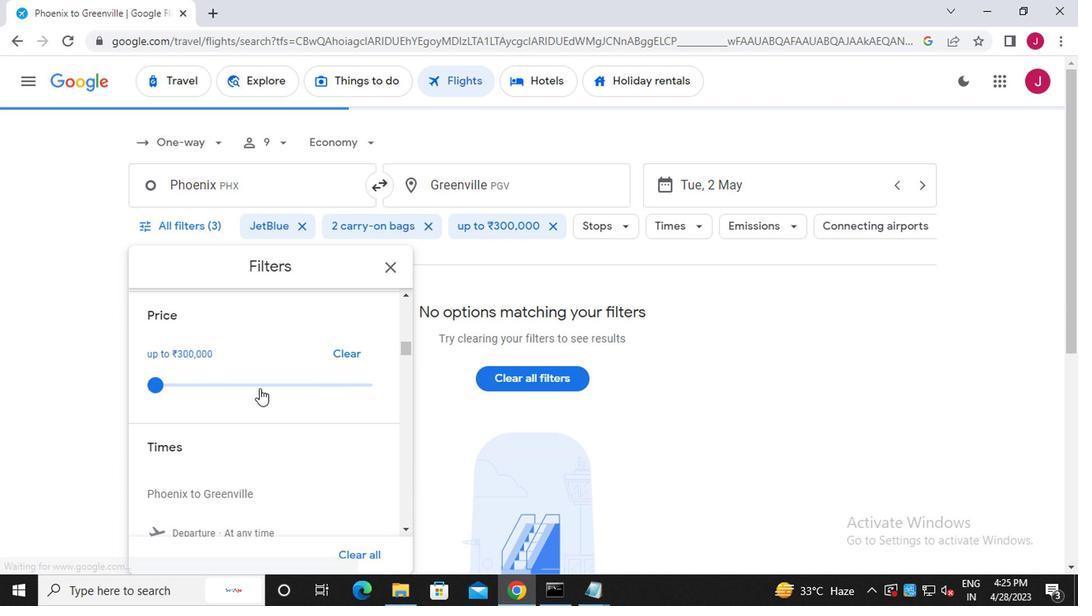 
Action: Mouse scrolled (256, 388) with delta (0, 0)
Screenshot: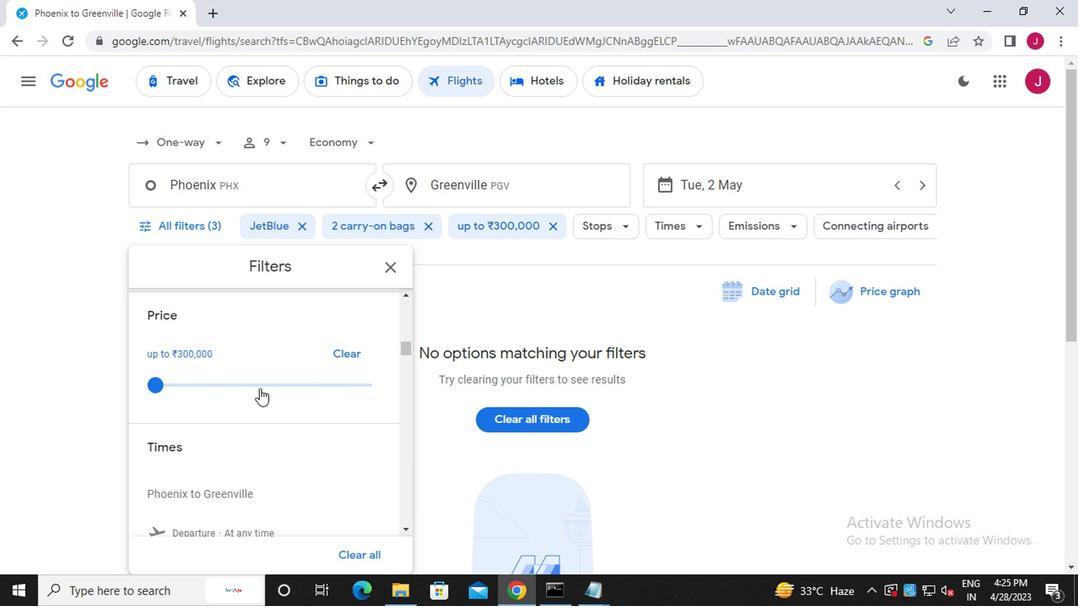 
Action: Mouse scrolled (256, 388) with delta (0, 0)
Screenshot: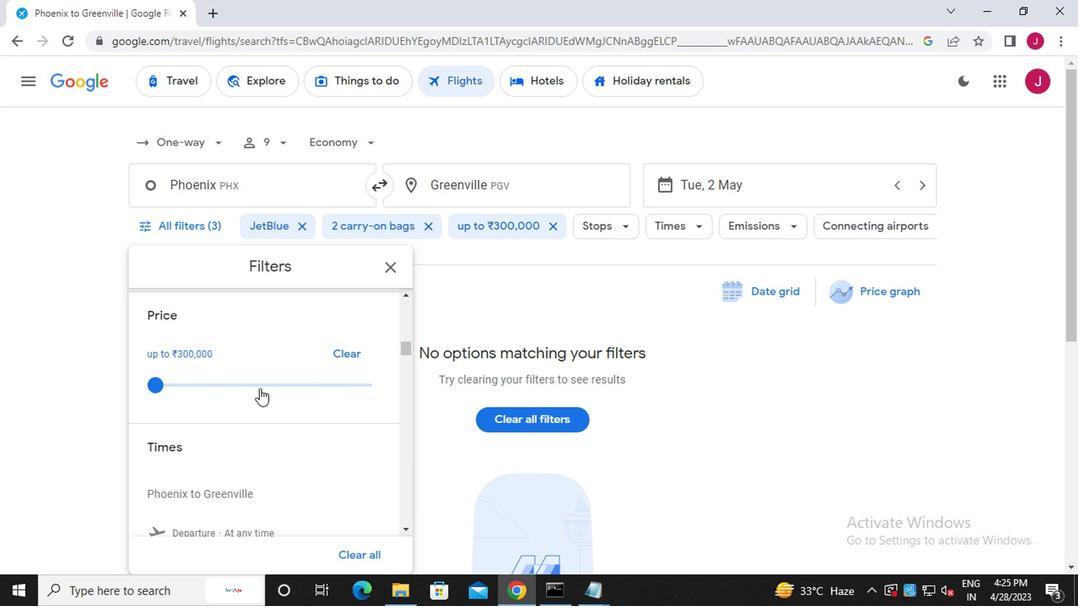 
Action: Mouse moved to (150, 405)
Screenshot: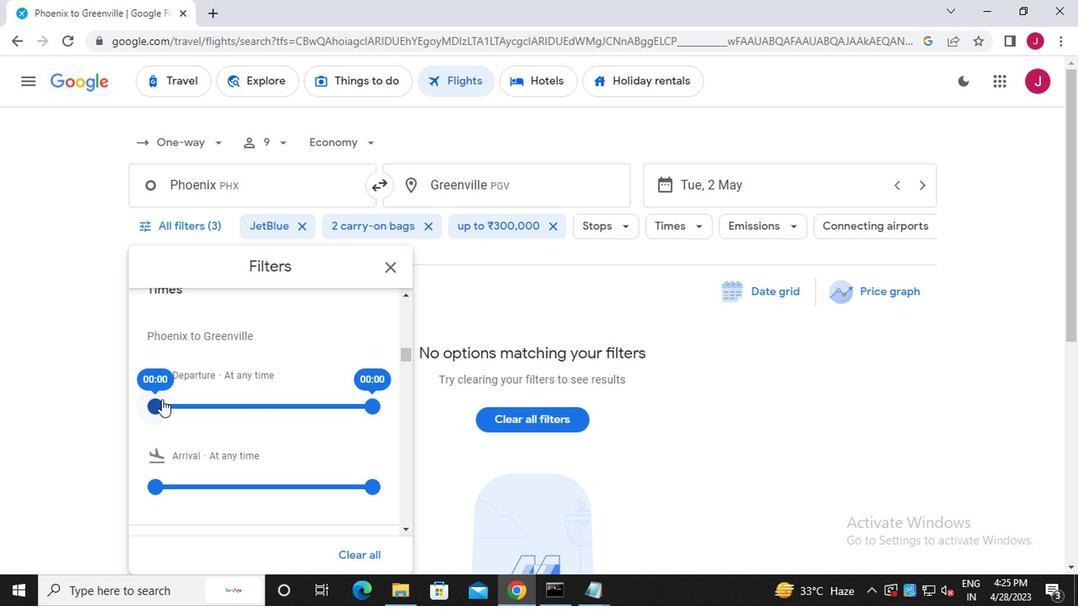 
Action: Mouse pressed left at (150, 405)
Screenshot: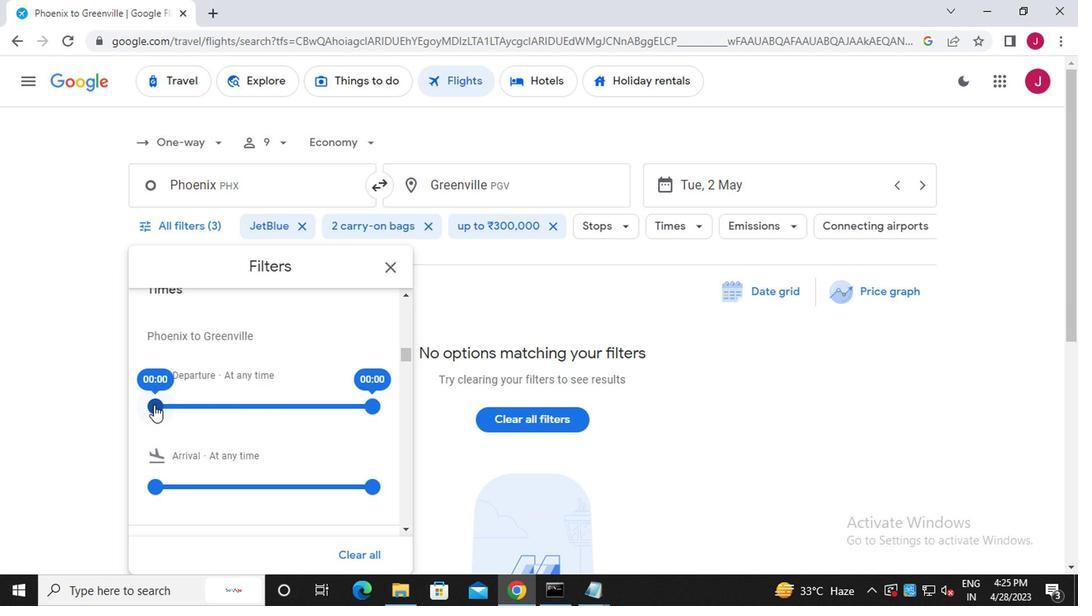 
Action: Mouse moved to (260, 402)
Screenshot: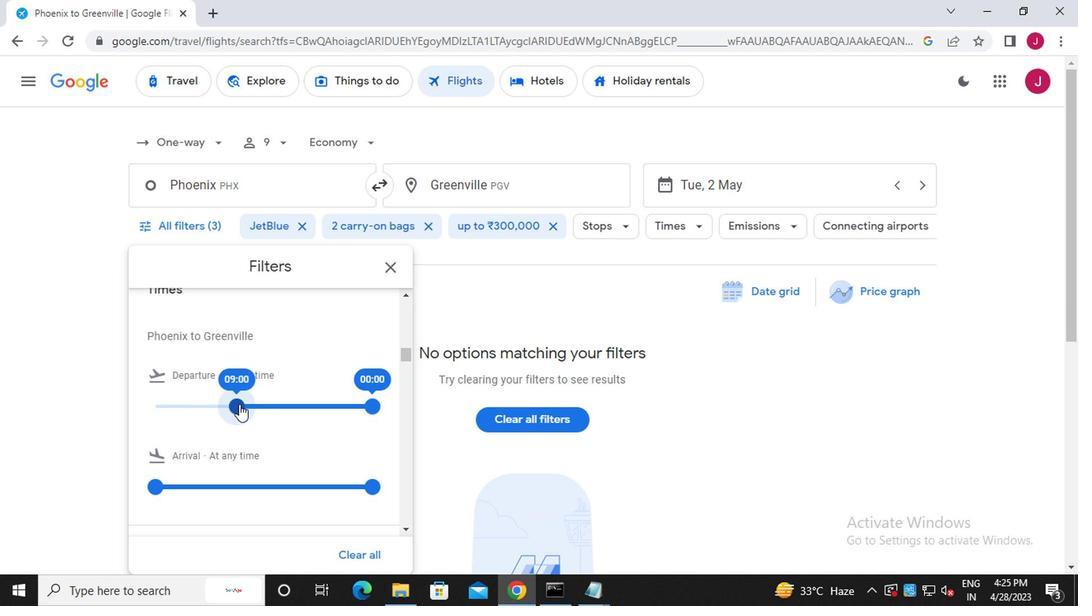 
Action: Mouse pressed left at (260, 402)
Screenshot: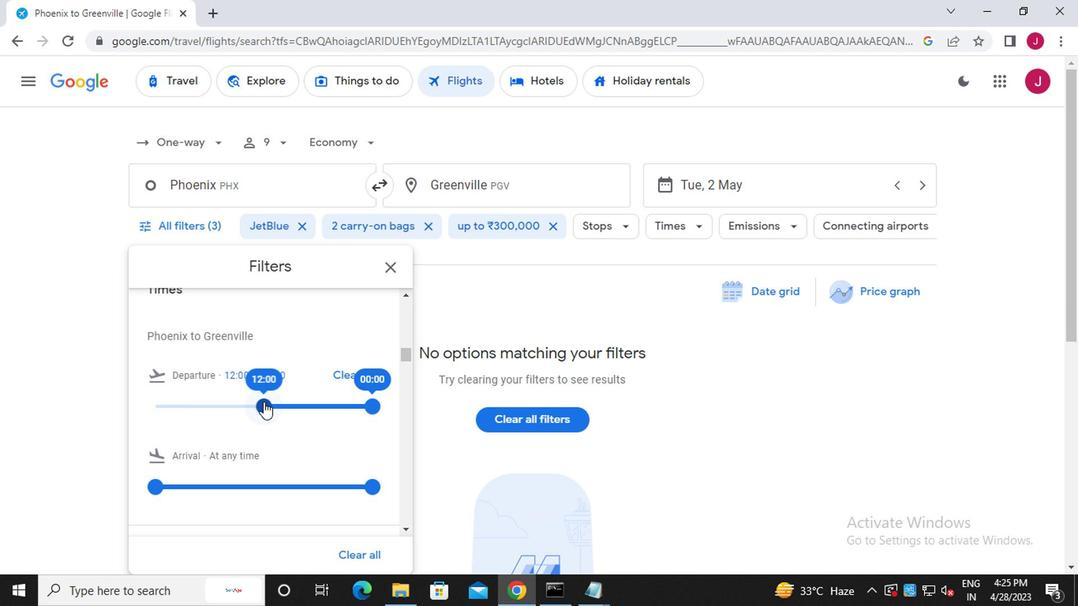 
Action: Mouse moved to (366, 405)
Screenshot: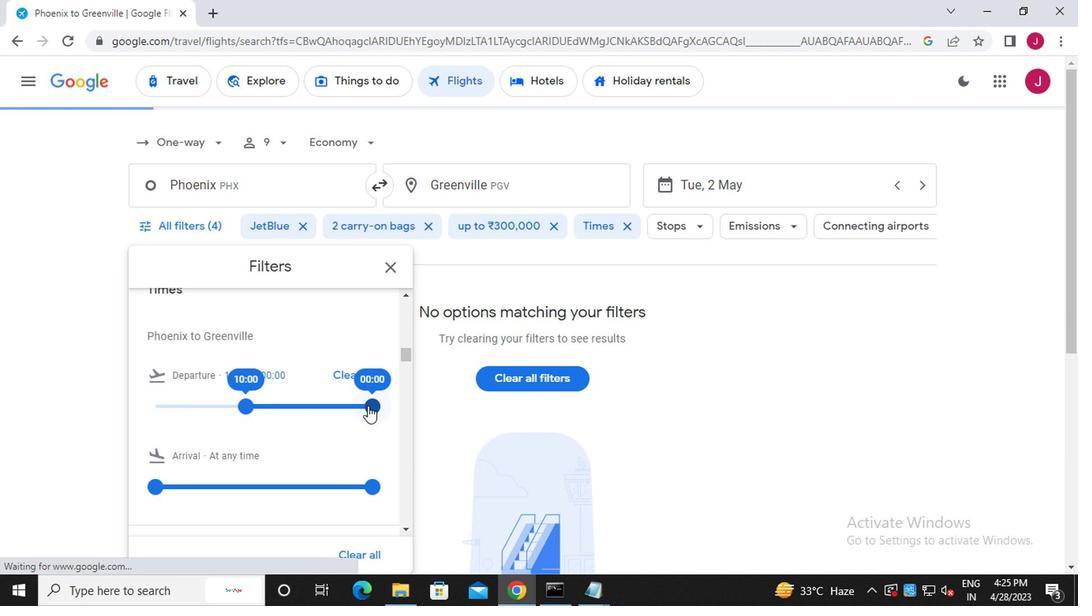 
Action: Mouse pressed left at (366, 405)
Screenshot: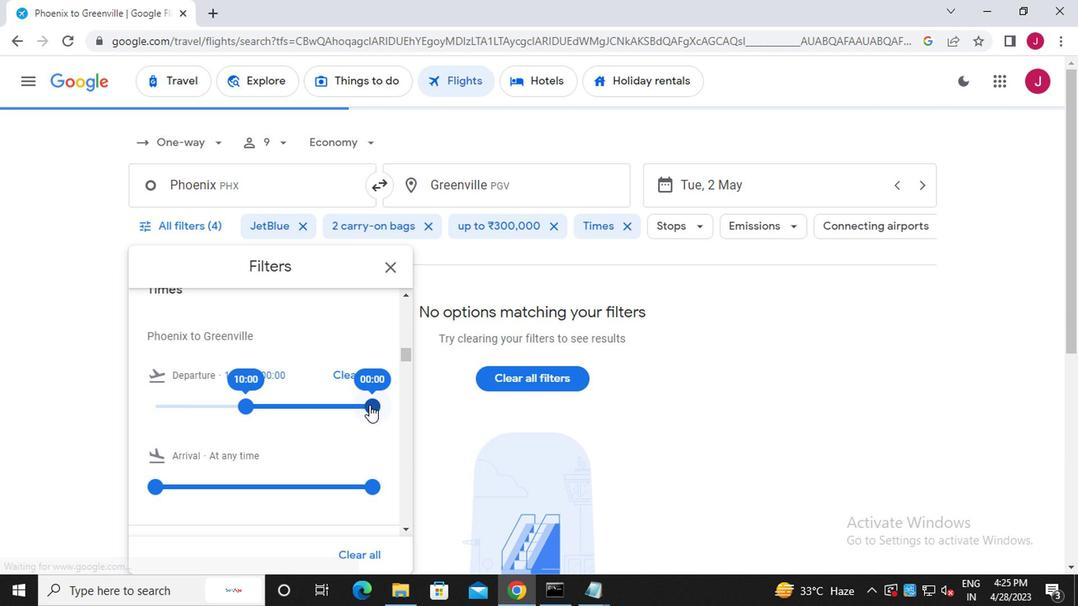 
Action: Mouse moved to (389, 268)
Screenshot: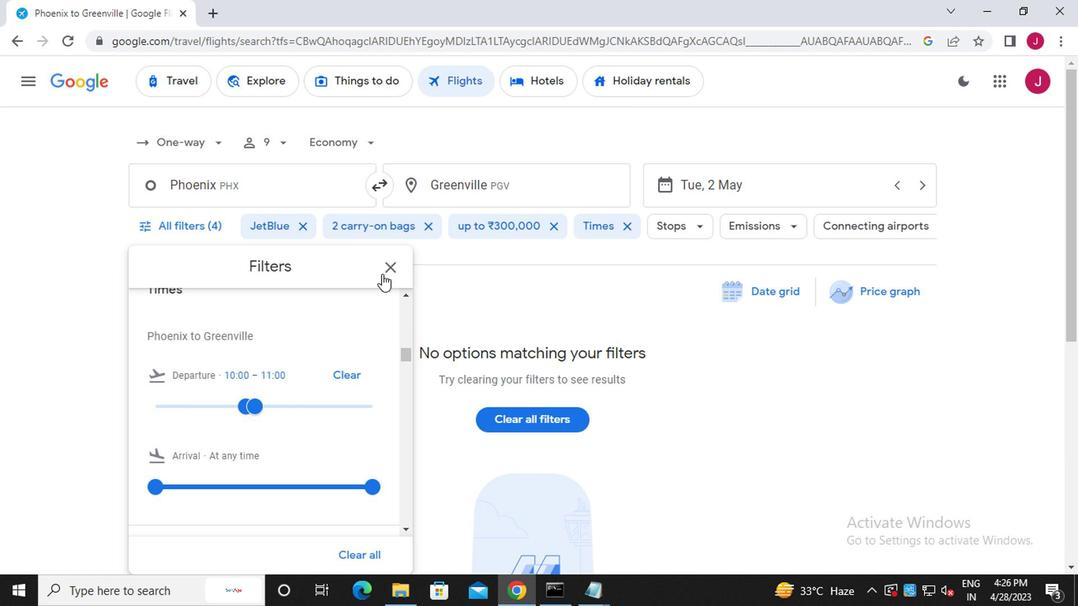 
Action: Mouse pressed left at (389, 268)
Screenshot: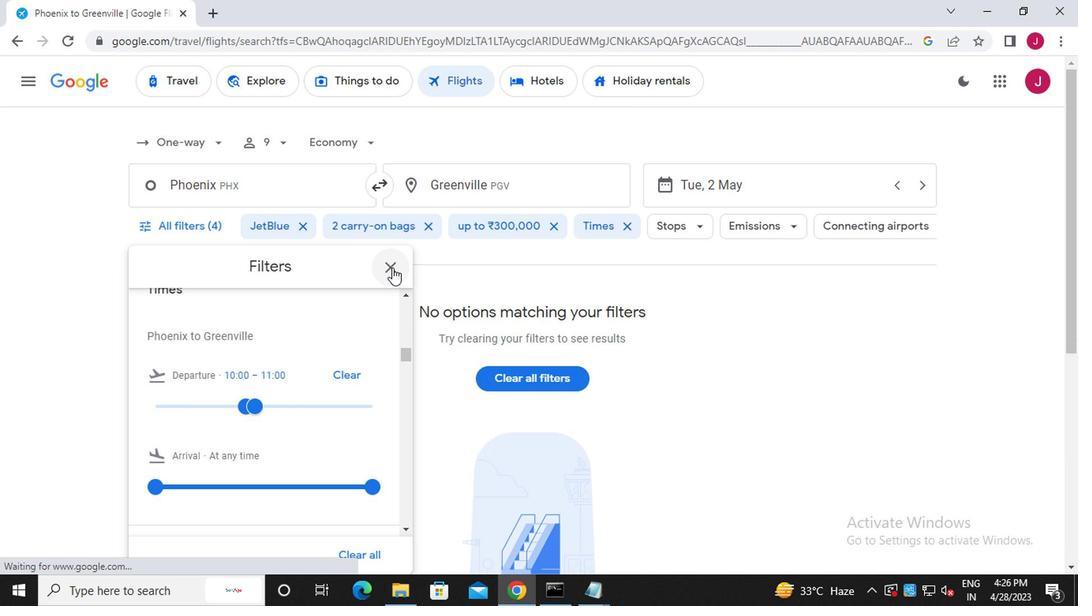 
Action: Mouse moved to (387, 269)
Screenshot: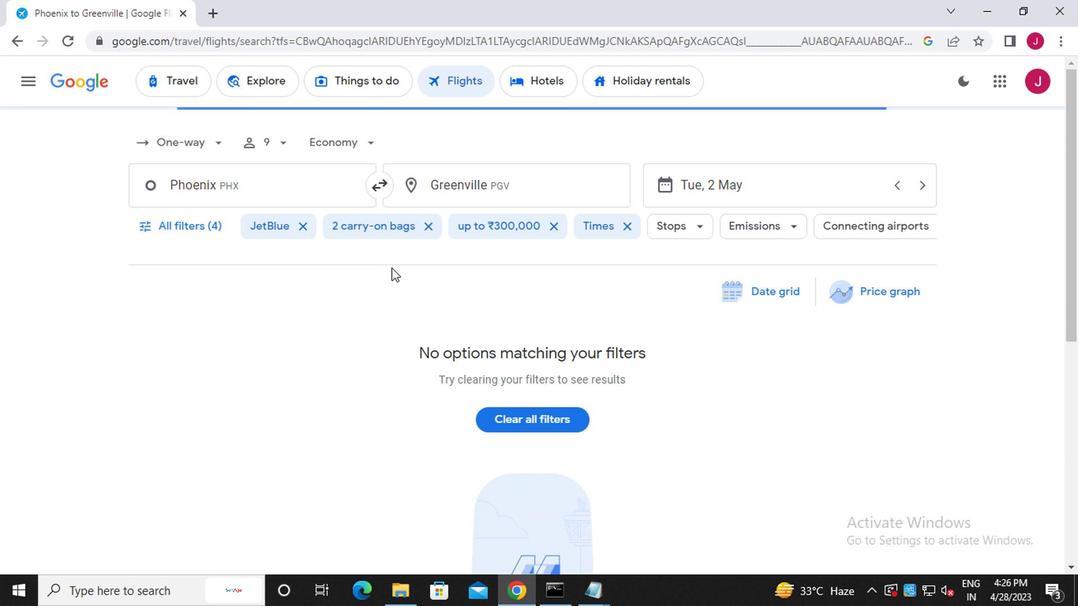 
